 Task: Look for space in Mabopane, South Africa from 6th September, 2023 to 15th September, 2023 for 6 adults in price range Rs.8000 to Rs.12000. Place can be entire place or private room with 6 bedrooms having 6 beds and 6 bathrooms. Property type can be house, flat, guest house. Amenities needed are: wifi, TV, free parkinig on premises, gym, breakfast. Booking option can be shelf check-in. Required host language is English.
Action: Mouse moved to (489, 123)
Screenshot: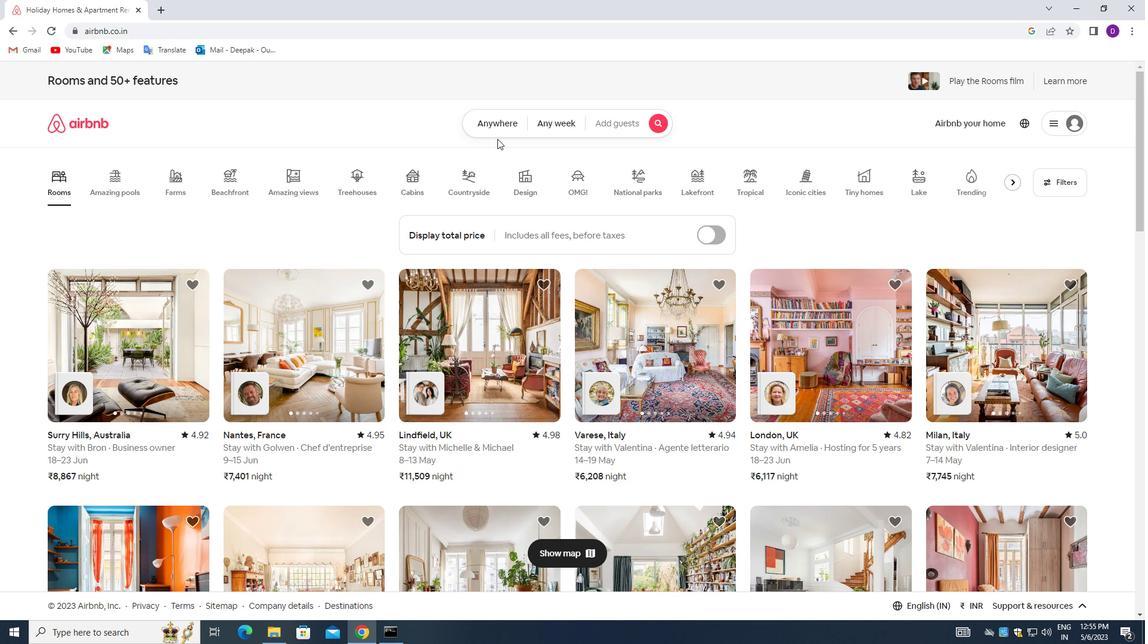 
Action: Mouse pressed left at (489, 123)
Screenshot: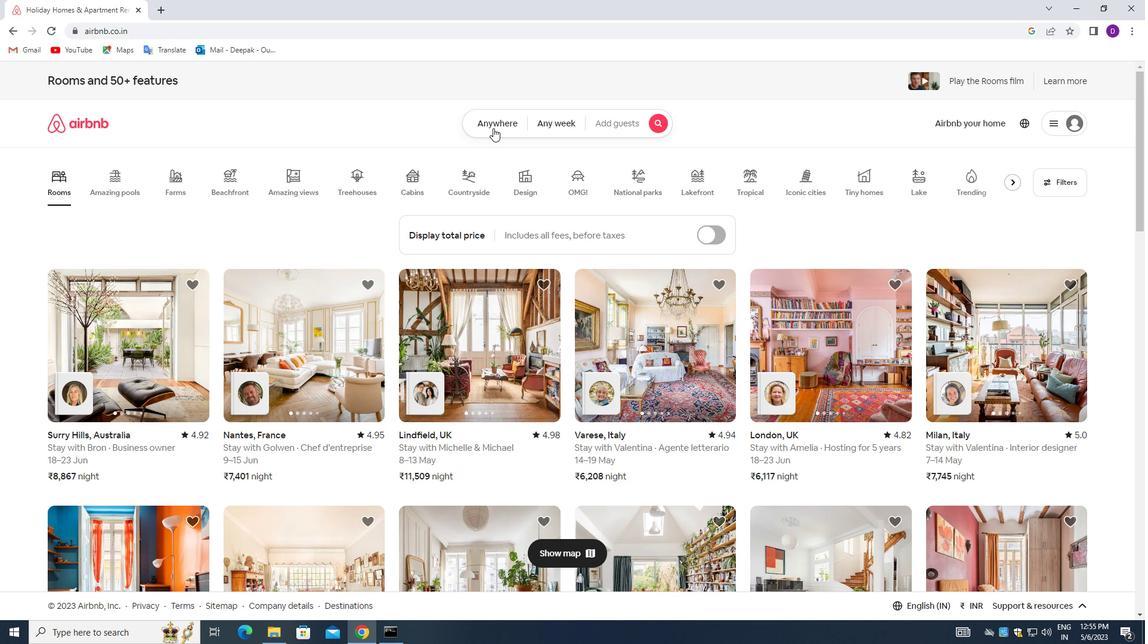 
Action: Mouse moved to (429, 172)
Screenshot: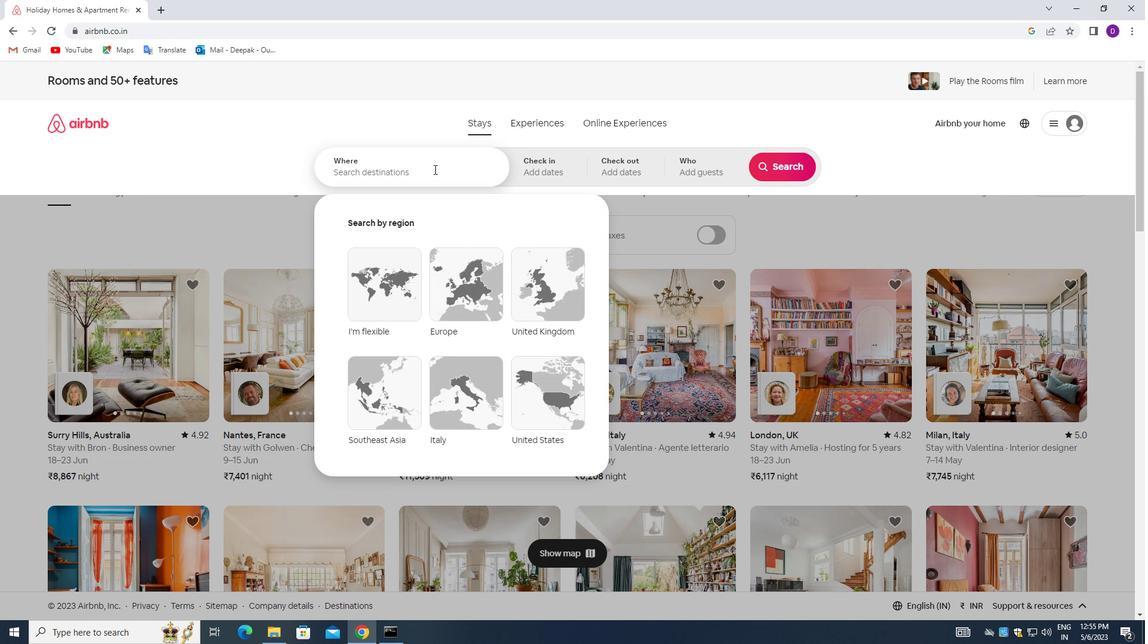 
Action: Mouse pressed left at (429, 172)
Screenshot: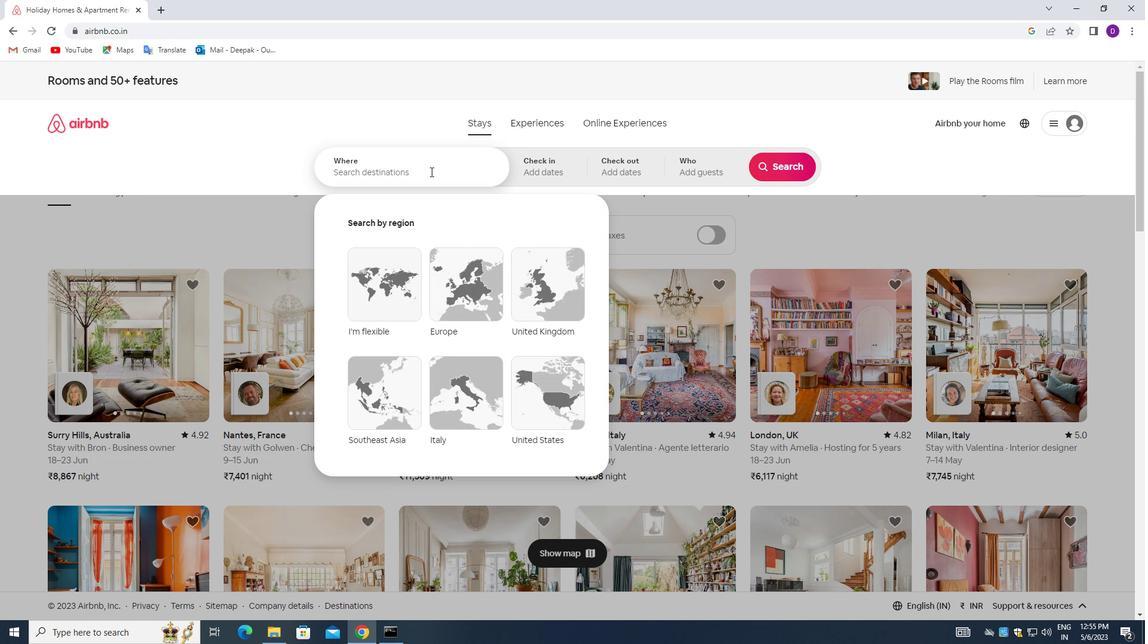 
Action: Mouse moved to (263, 254)
Screenshot: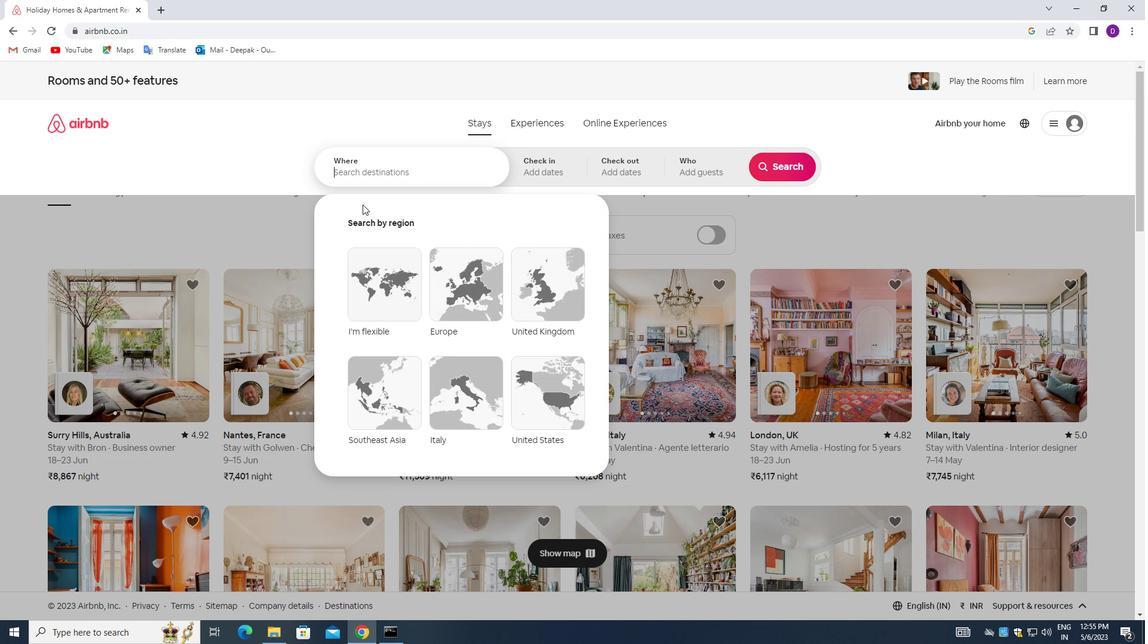 
Action: Key pressed <Key.shift>MABOPANE,<Key.space><Key.shift_r>SOUTH<Key.space><Key.shift_r>AFRICA<Key.down><Key.enter>
Screenshot: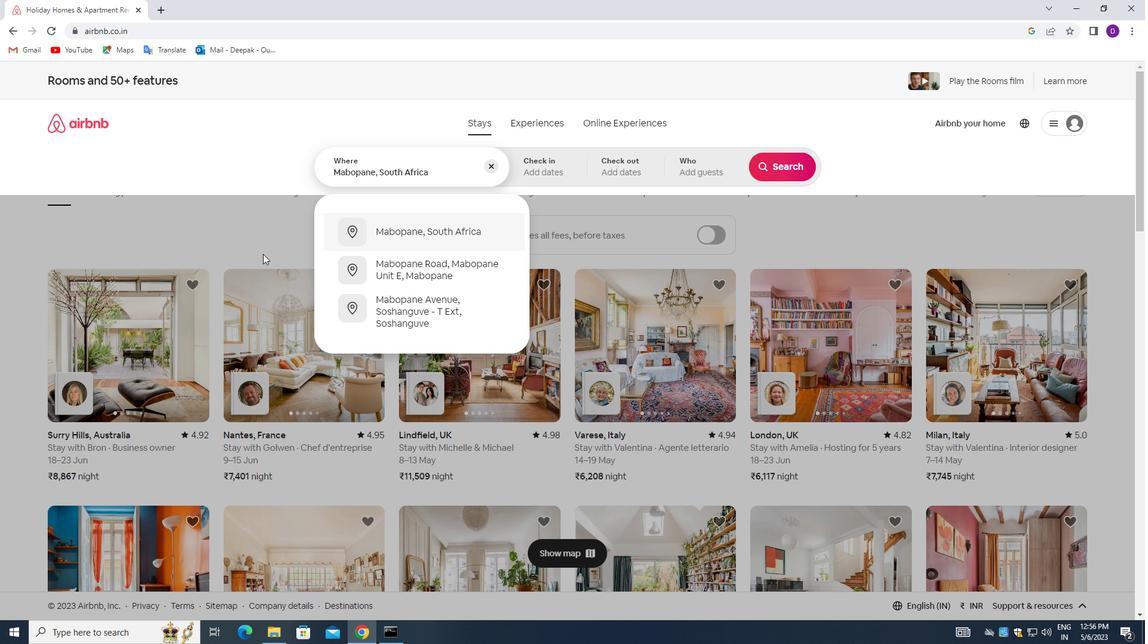 
Action: Mouse moved to (777, 263)
Screenshot: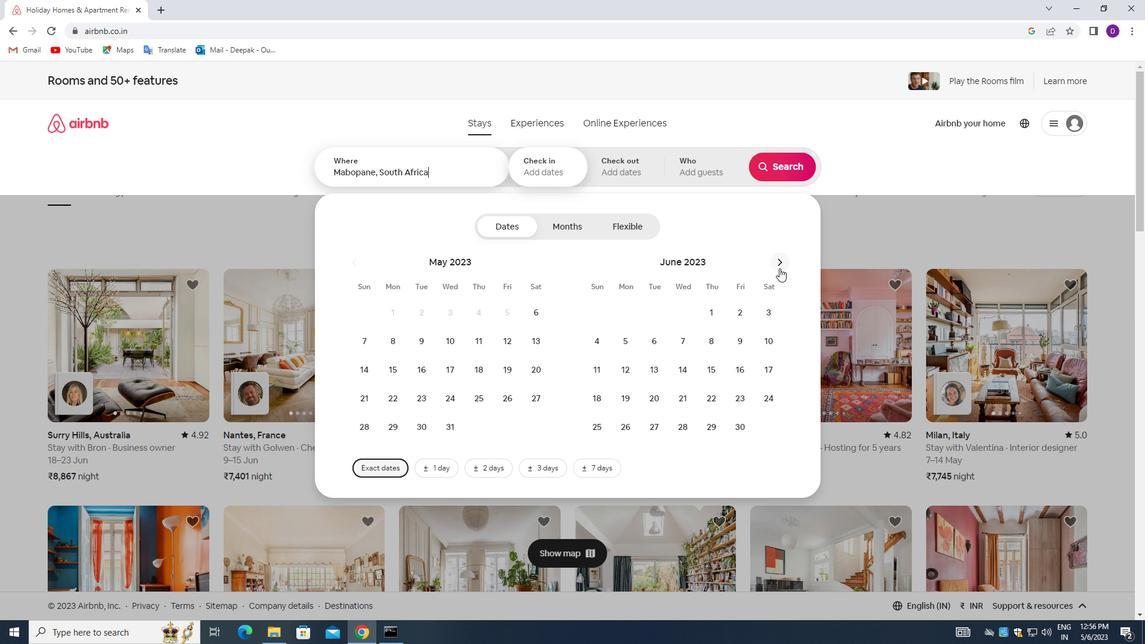 
Action: Mouse pressed left at (777, 263)
Screenshot: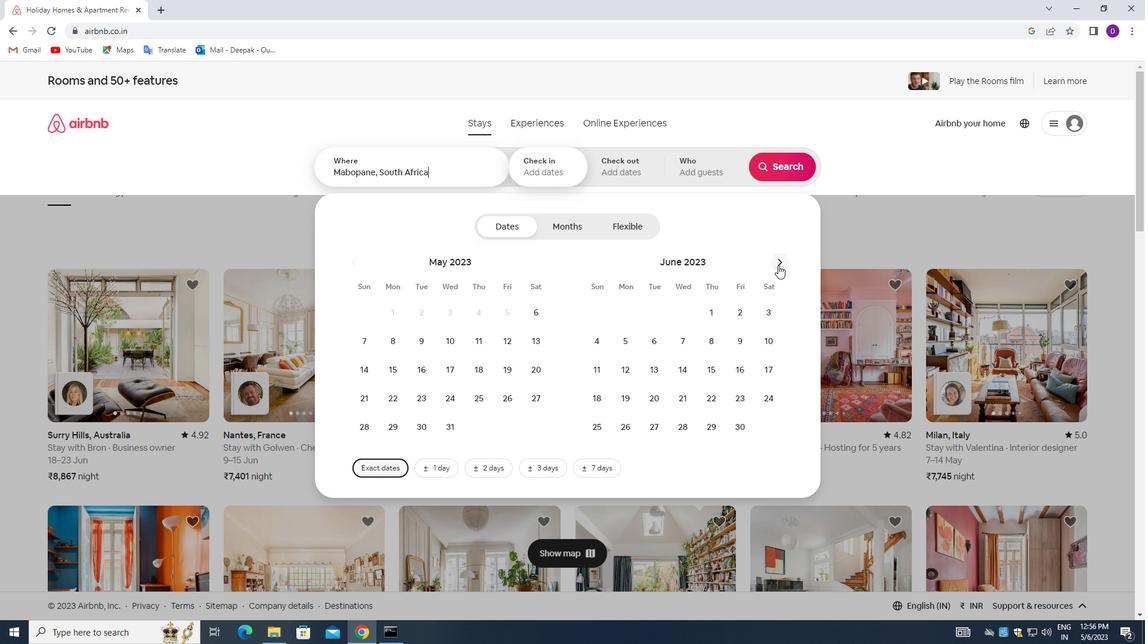 
Action: Mouse pressed left at (777, 263)
Screenshot: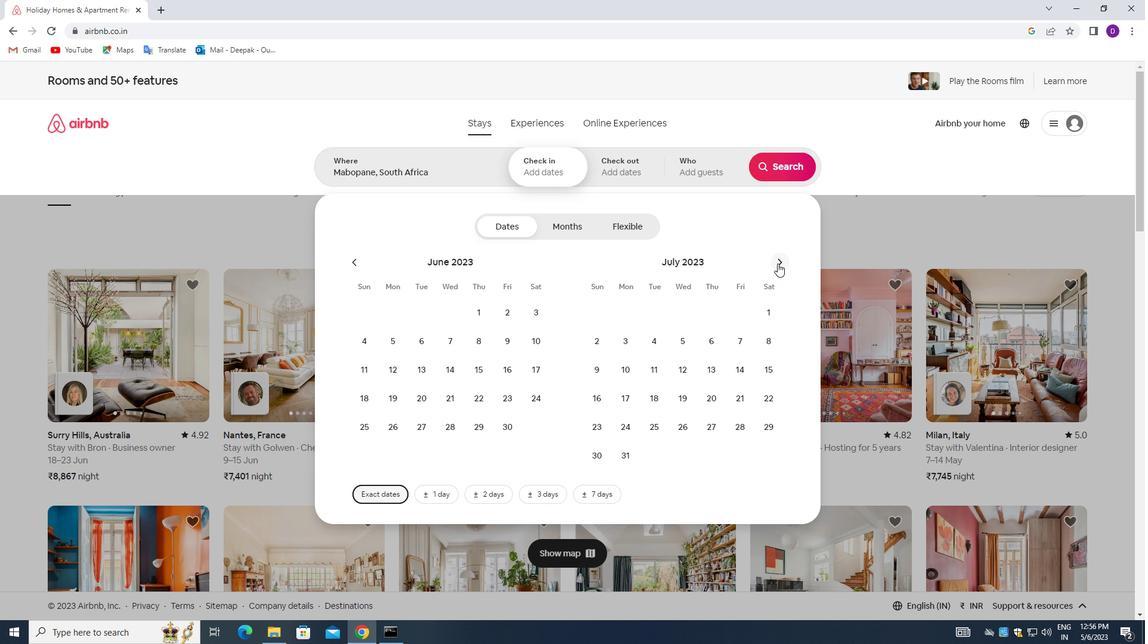 
Action: Mouse pressed left at (777, 263)
Screenshot: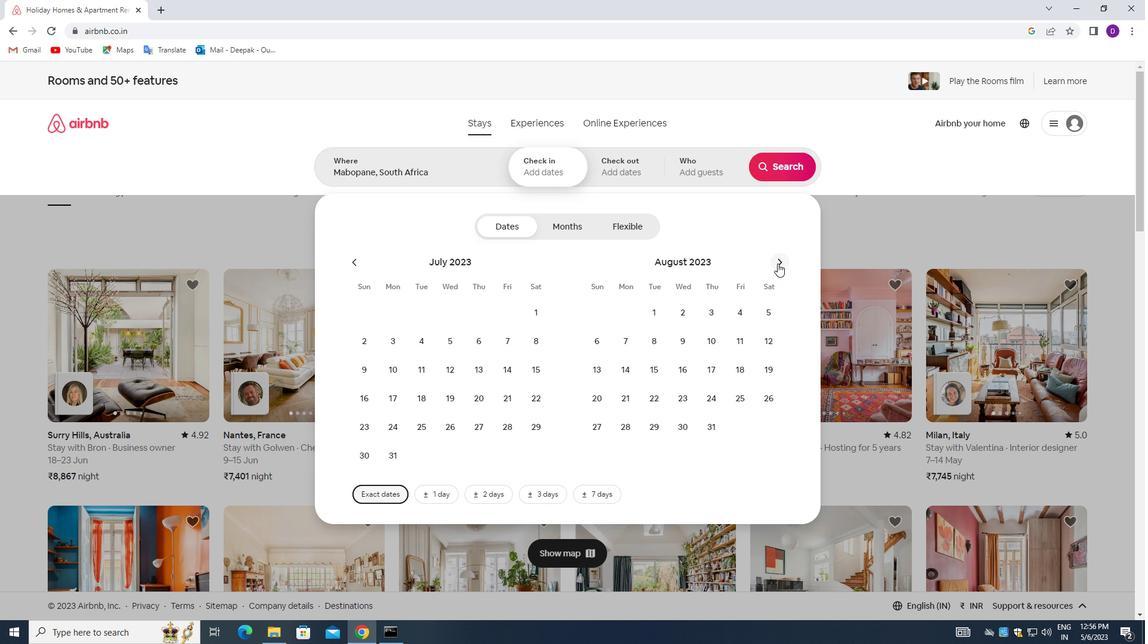 
Action: Mouse moved to (687, 345)
Screenshot: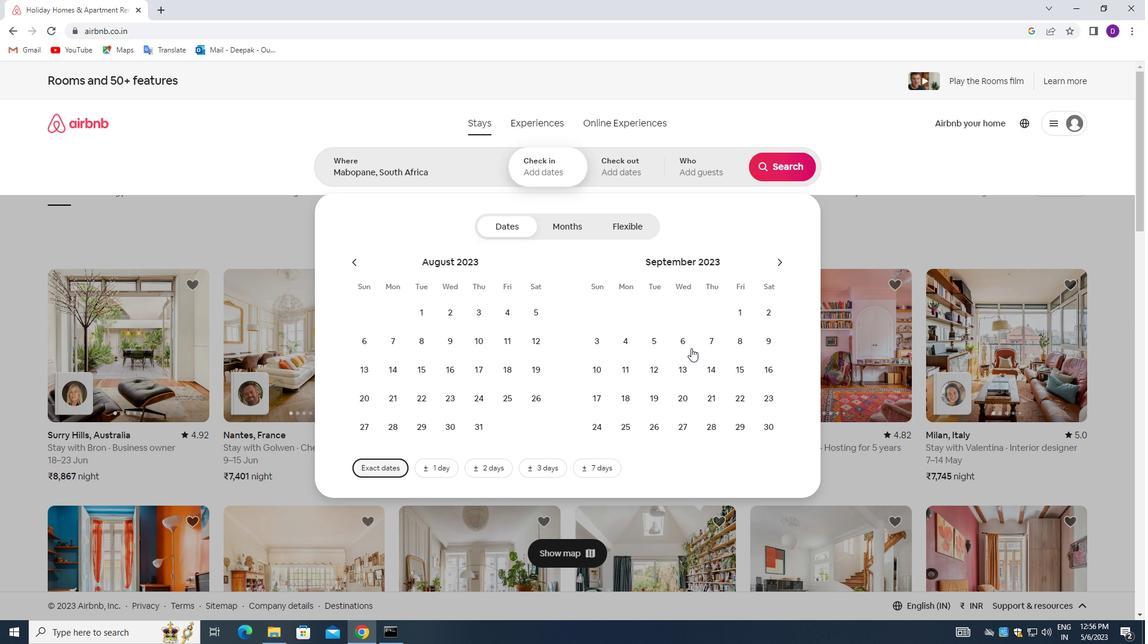 
Action: Mouse pressed left at (687, 345)
Screenshot: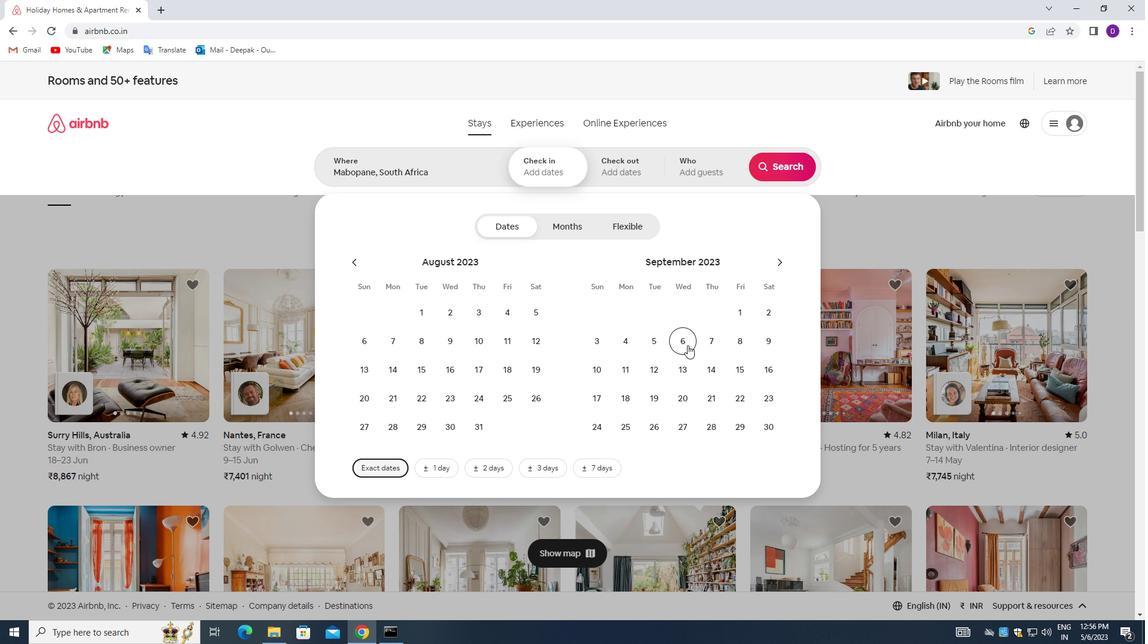 
Action: Mouse moved to (739, 365)
Screenshot: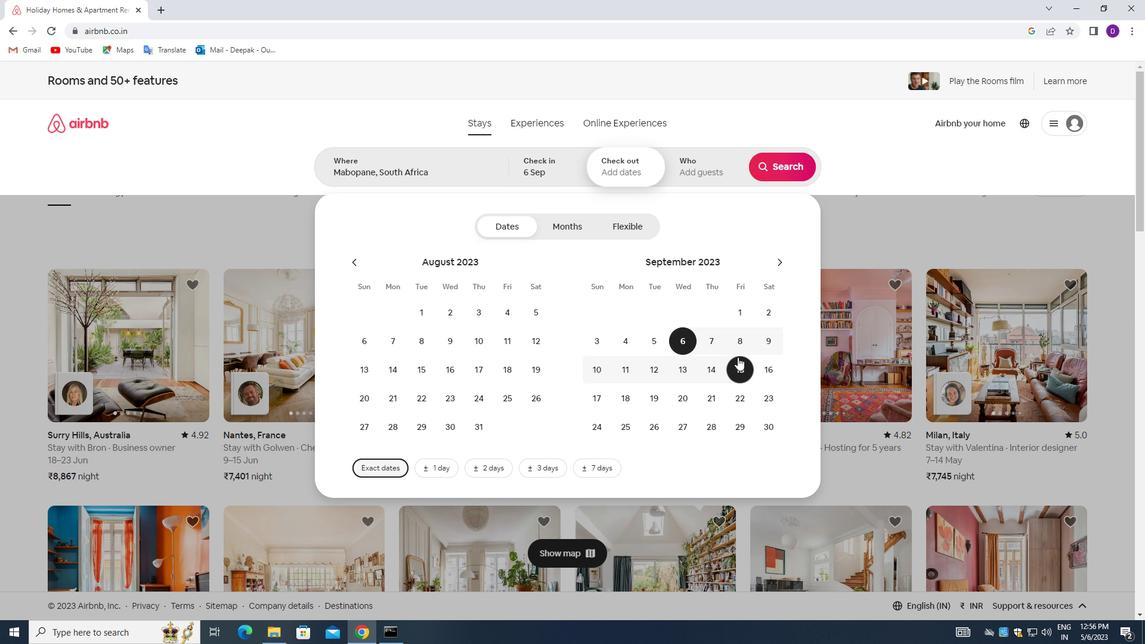 
Action: Mouse pressed left at (739, 365)
Screenshot: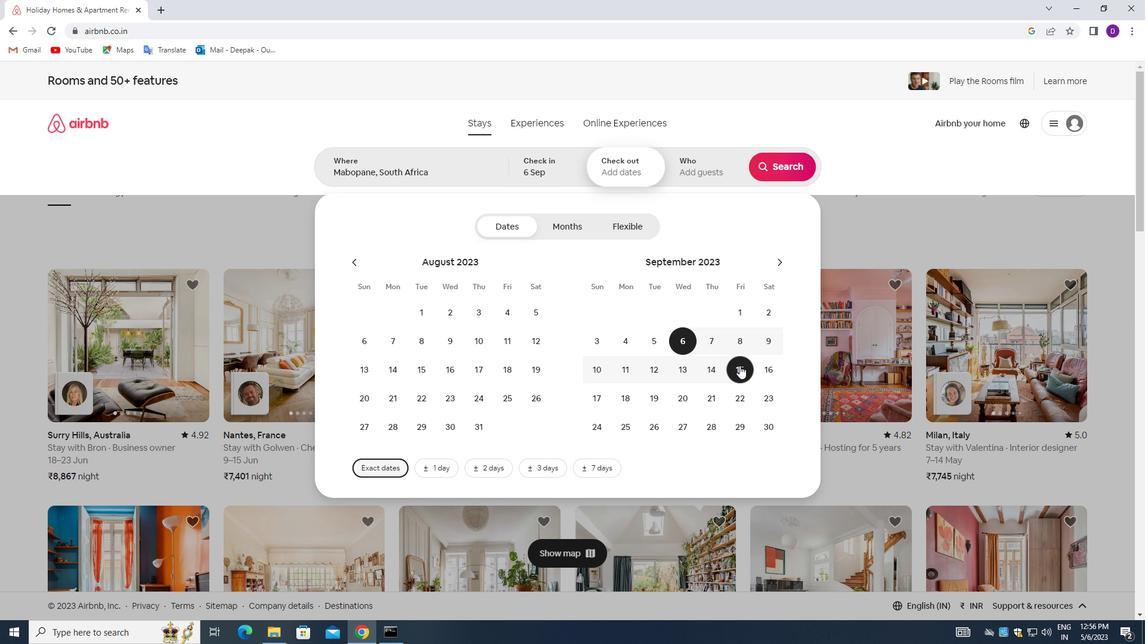 
Action: Mouse moved to (688, 171)
Screenshot: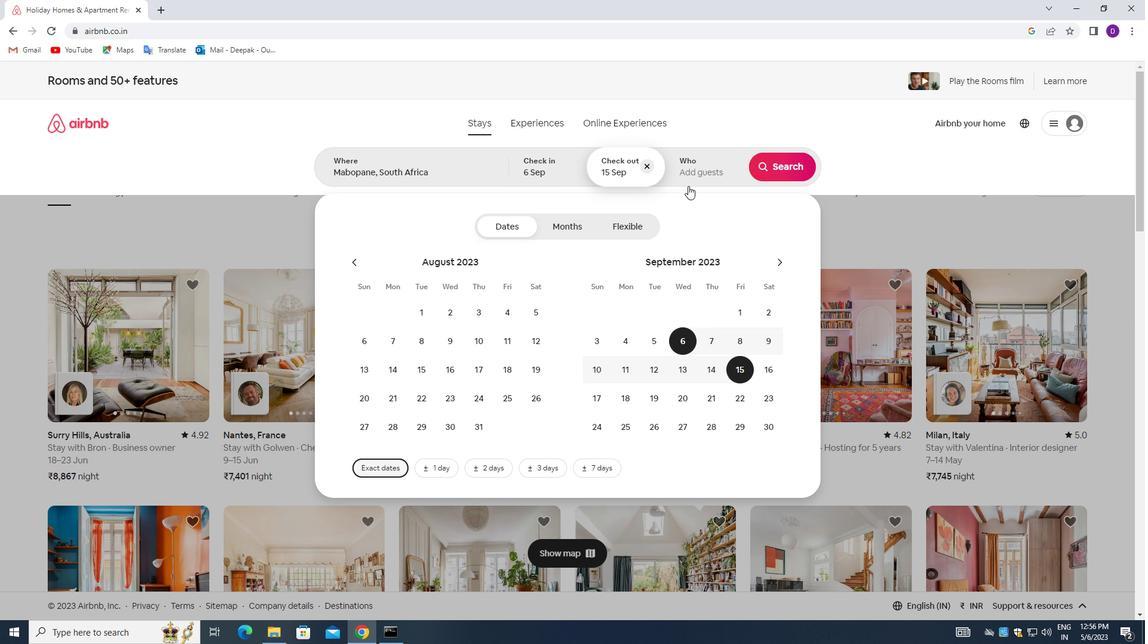 
Action: Mouse pressed left at (688, 171)
Screenshot: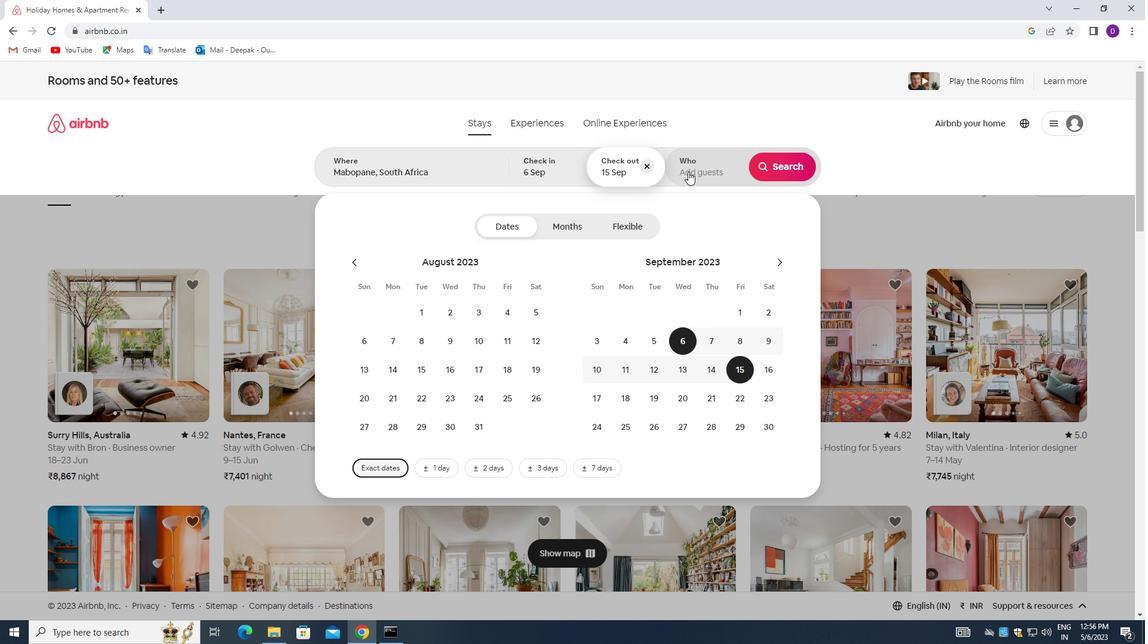 
Action: Mouse moved to (786, 229)
Screenshot: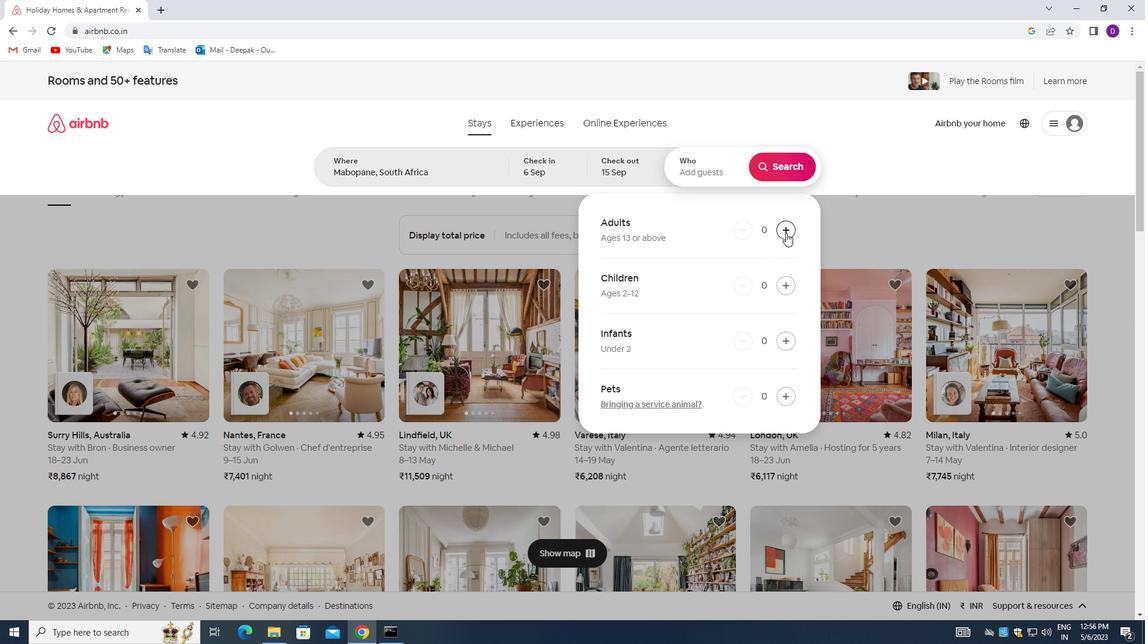 
Action: Mouse pressed left at (786, 229)
Screenshot: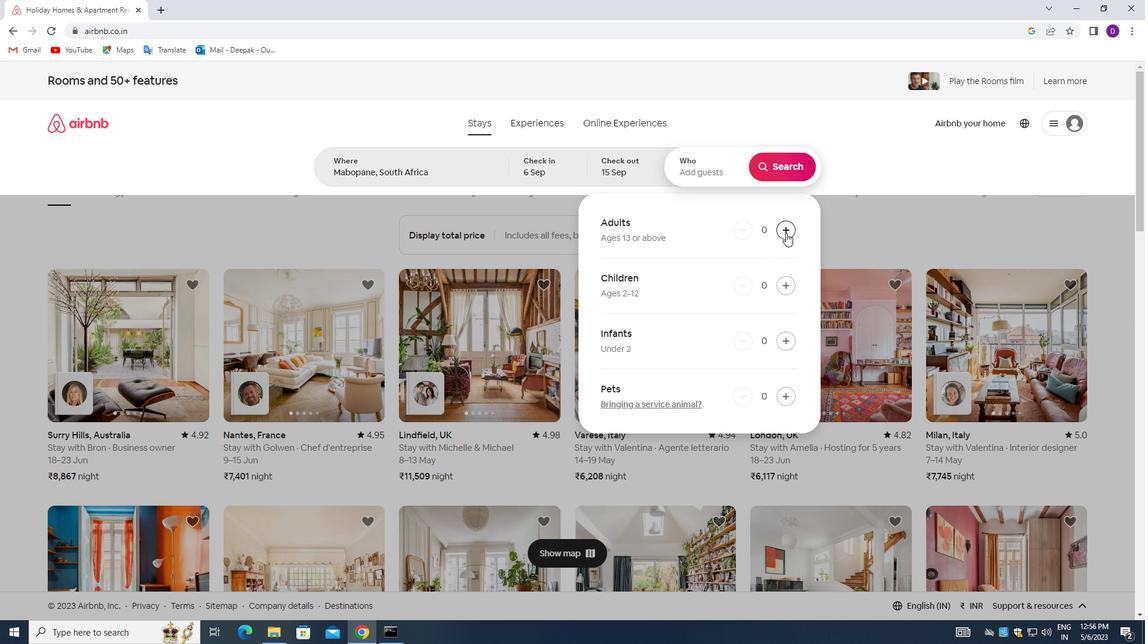 
Action: Mouse moved to (786, 229)
Screenshot: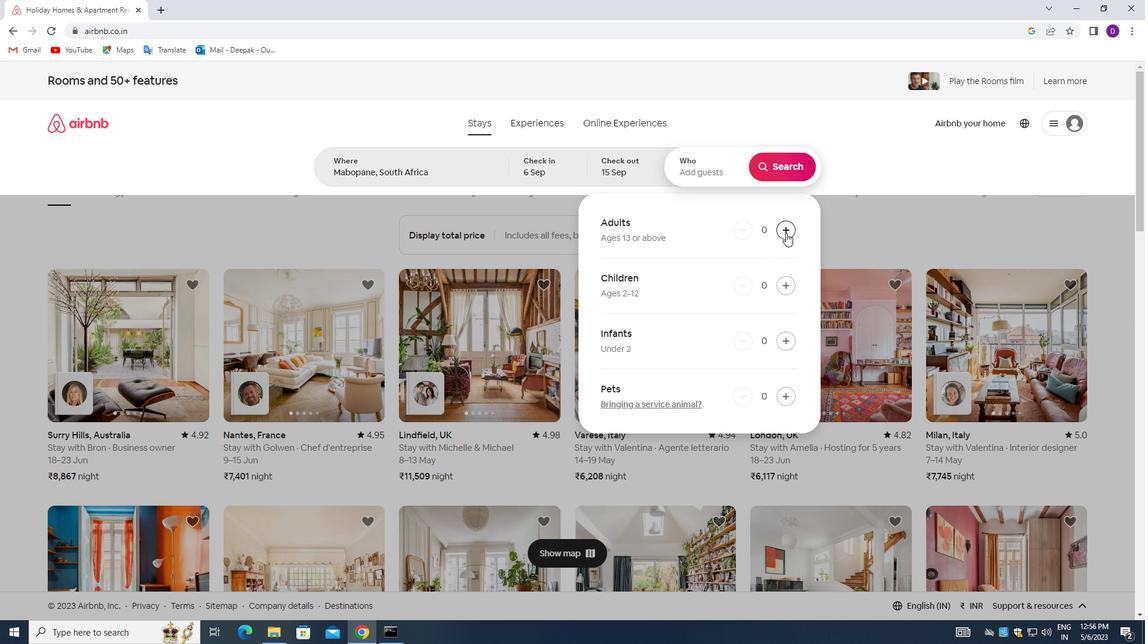 
Action: Mouse pressed left at (786, 229)
Screenshot: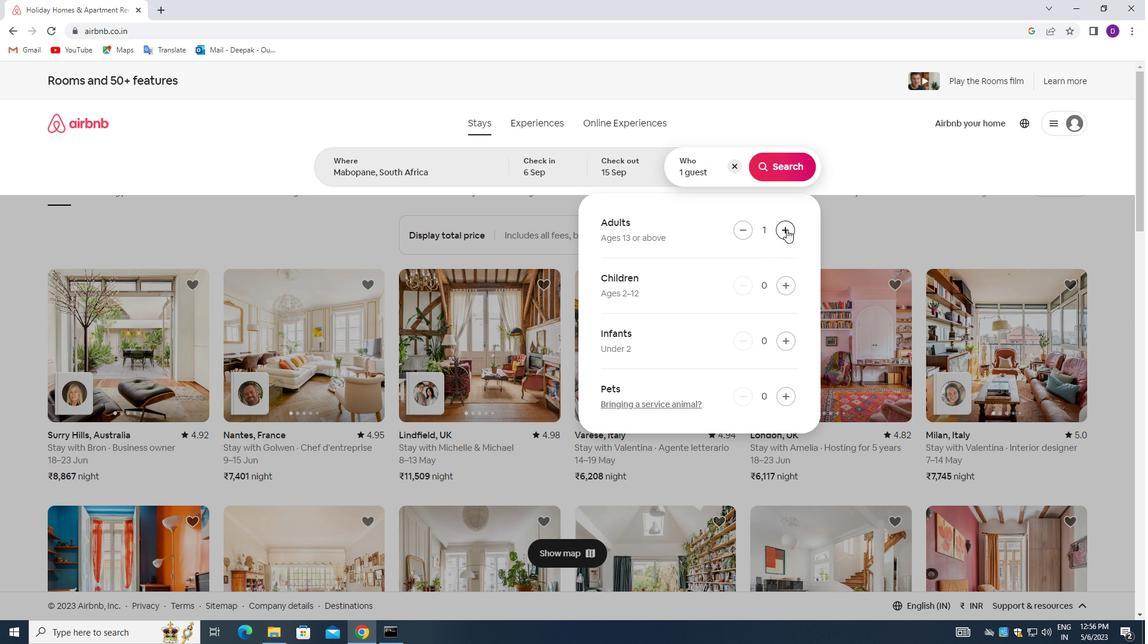 
Action: Mouse pressed left at (786, 229)
Screenshot: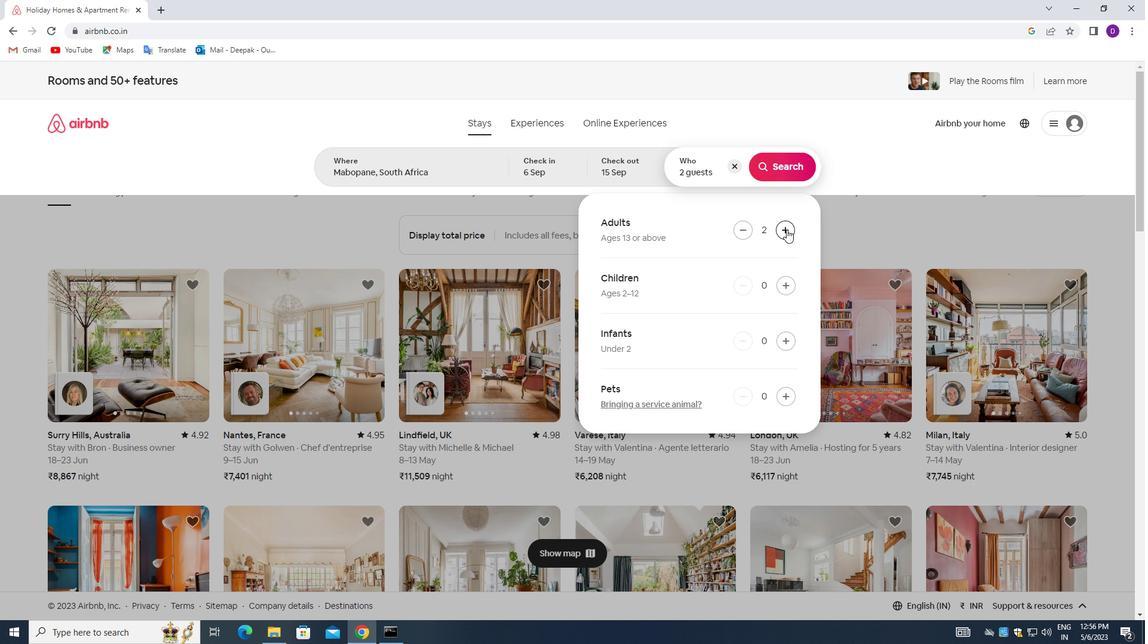 
Action: Mouse pressed left at (786, 229)
Screenshot: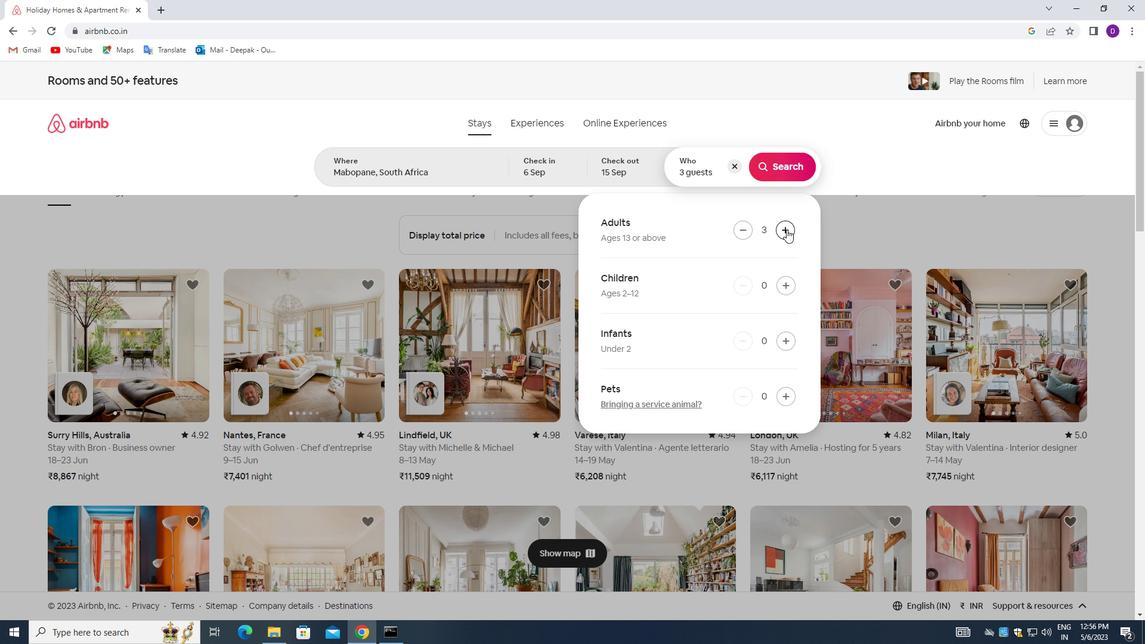 
Action: Mouse pressed left at (786, 229)
Screenshot: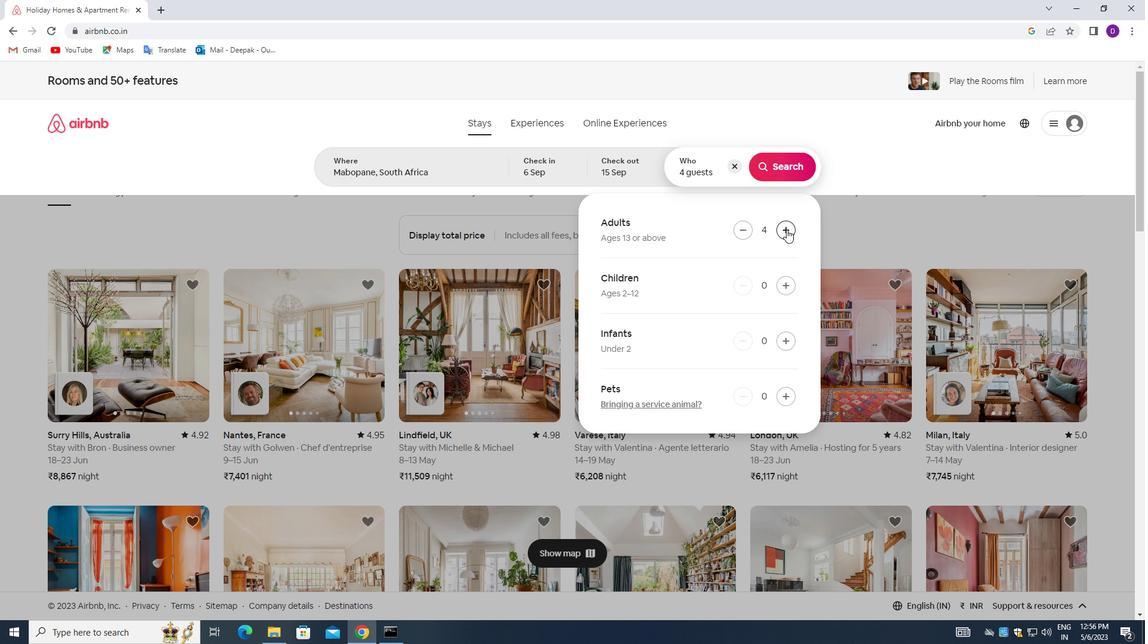 
Action: Mouse pressed left at (786, 229)
Screenshot: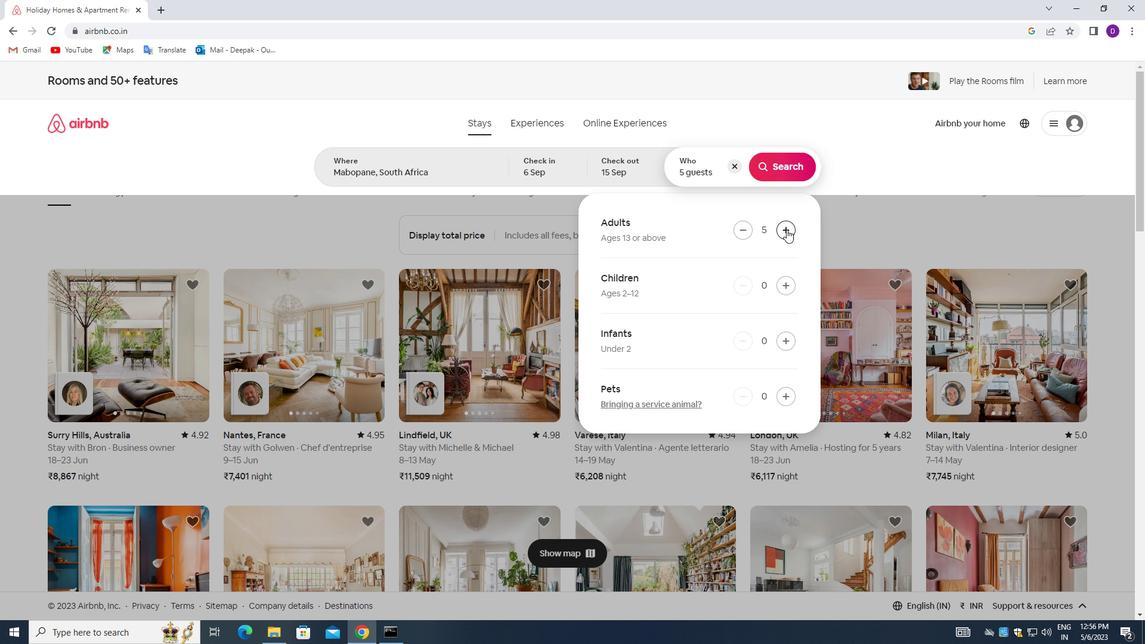 
Action: Mouse moved to (781, 173)
Screenshot: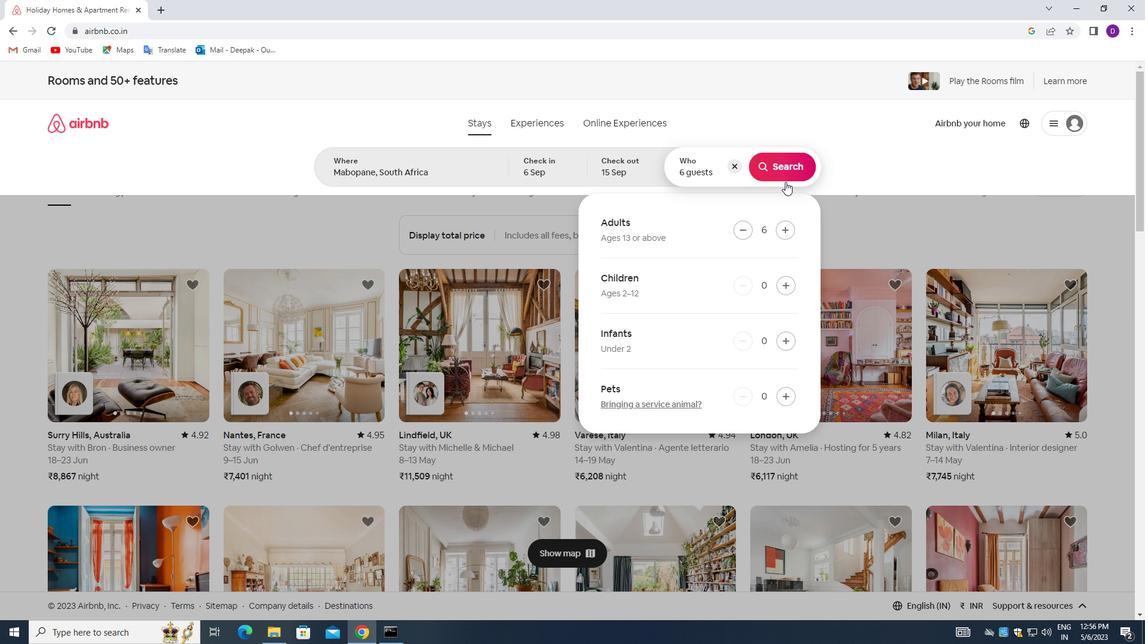 
Action: Mouse pressed left at (781, 173)
Screenshot: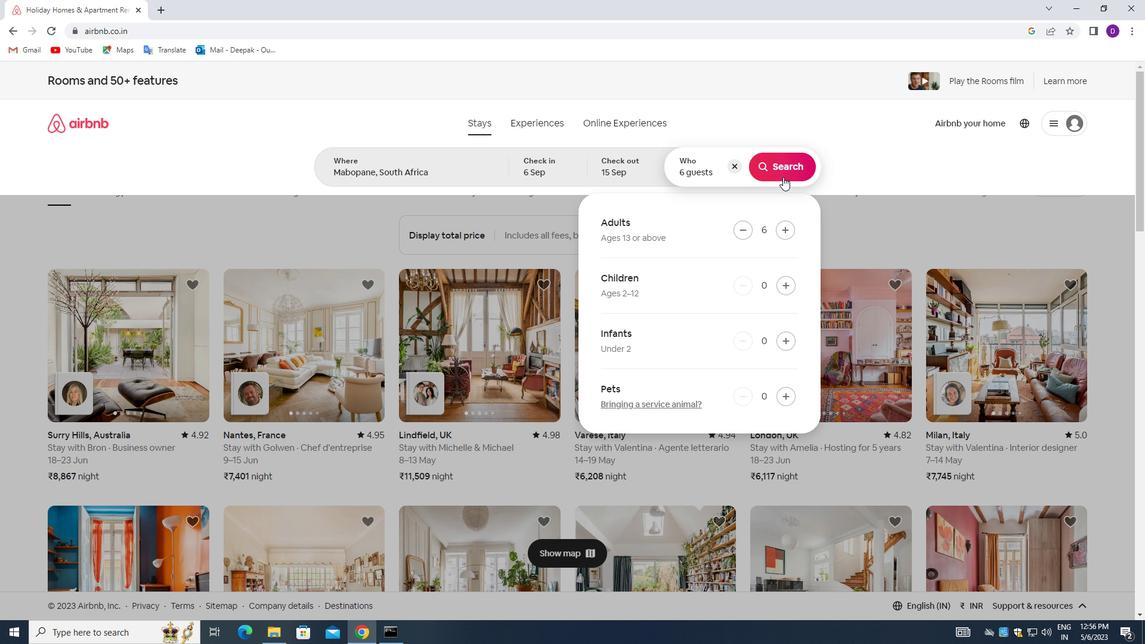 
Action: Mouse moved to (1082, 133)
Screenshot: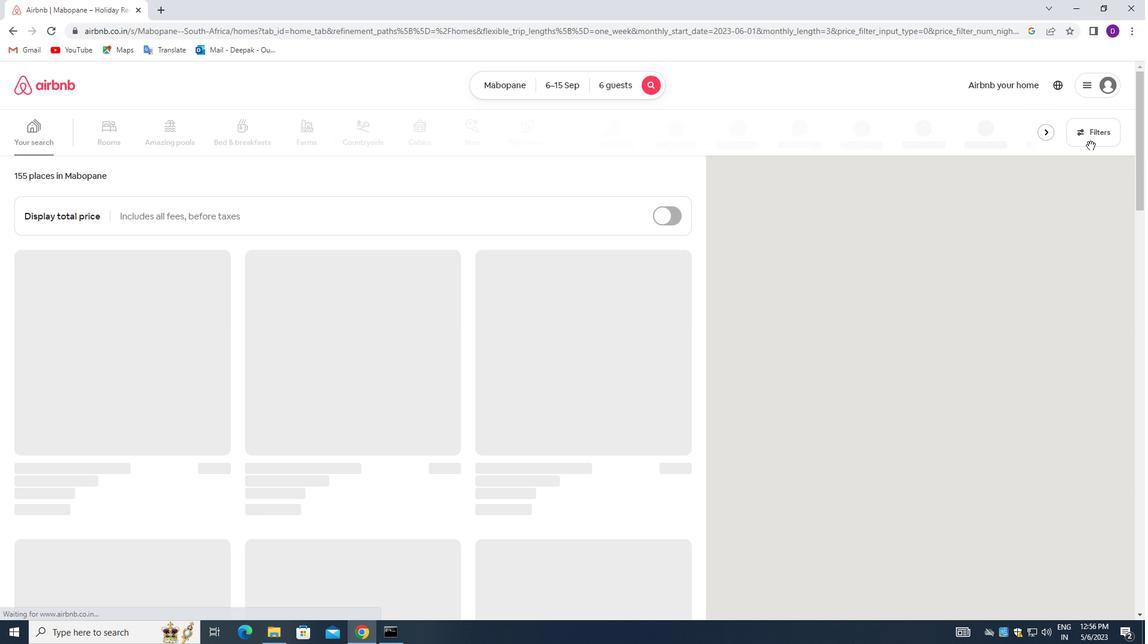
Action: Mouse pressed left at (1082, 133)
Screenshot: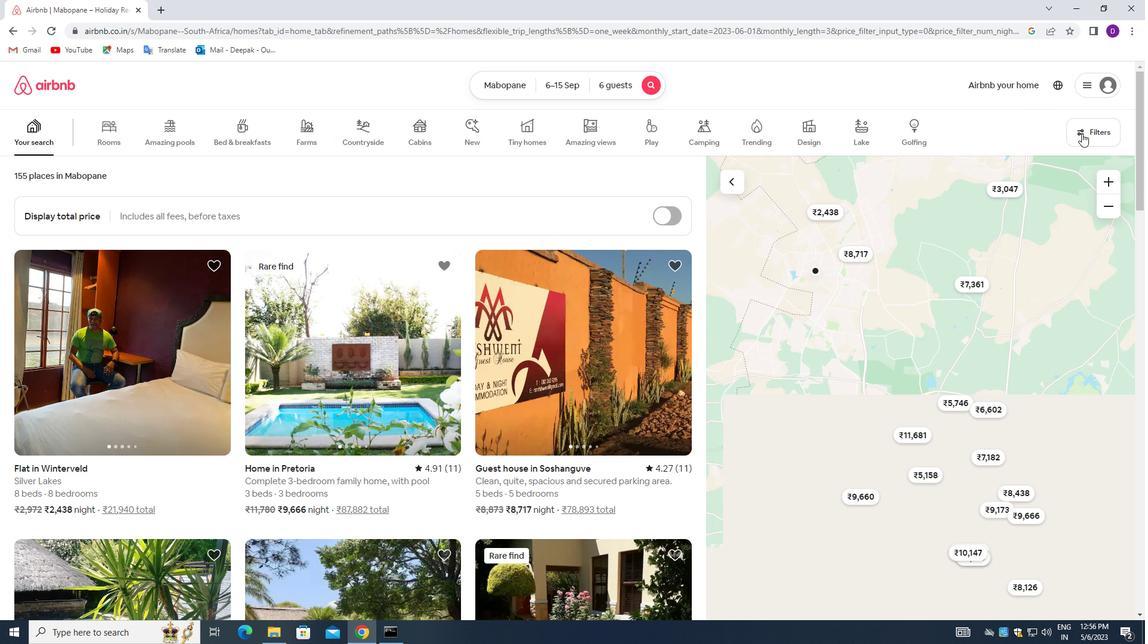 
Action: Mouse moved to (427, 430)
Screenshot: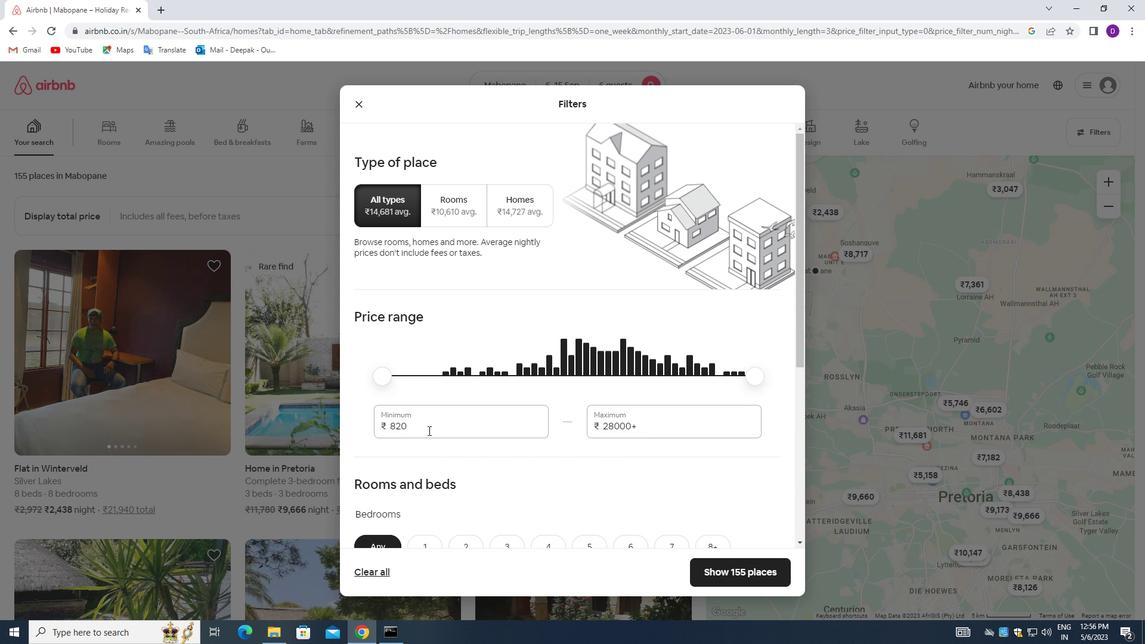 
Action: Mouse pressed left at (427, 430)
Screenshot: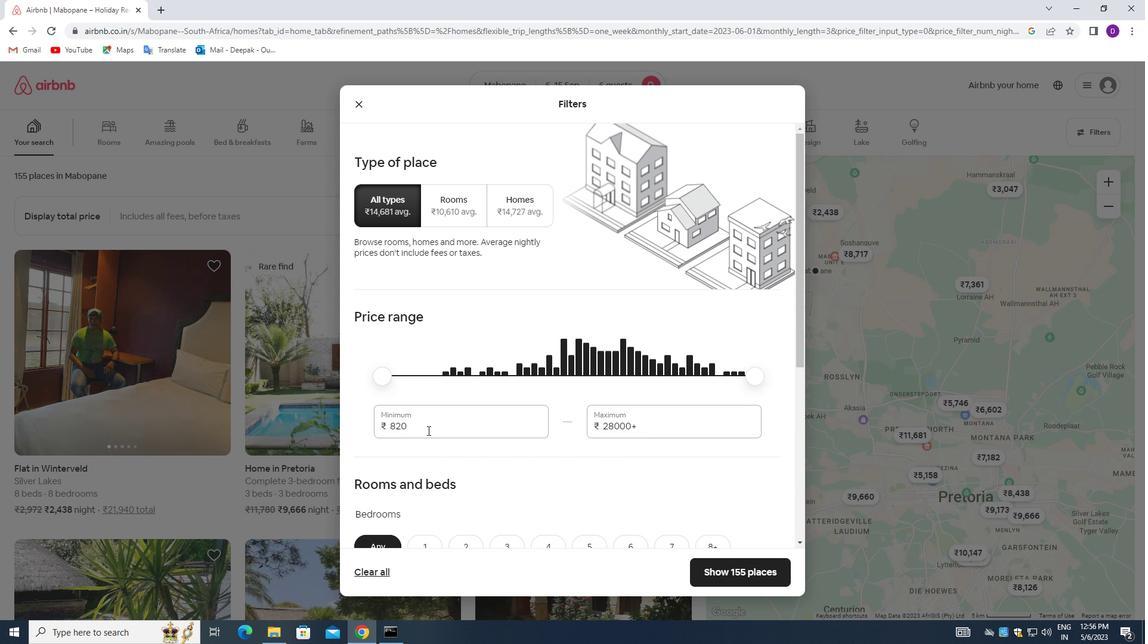 
Action: Mouse pressed left at (427, 430)
Screenshot: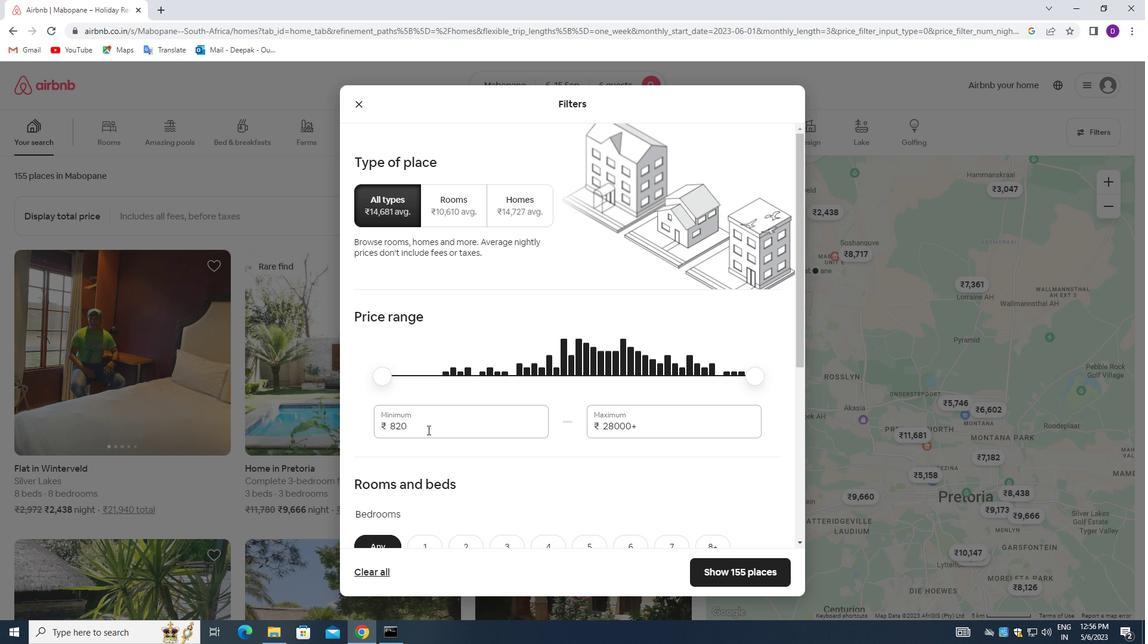 
Action: Key pressed 8000<Key.tab>12000
Screenshot: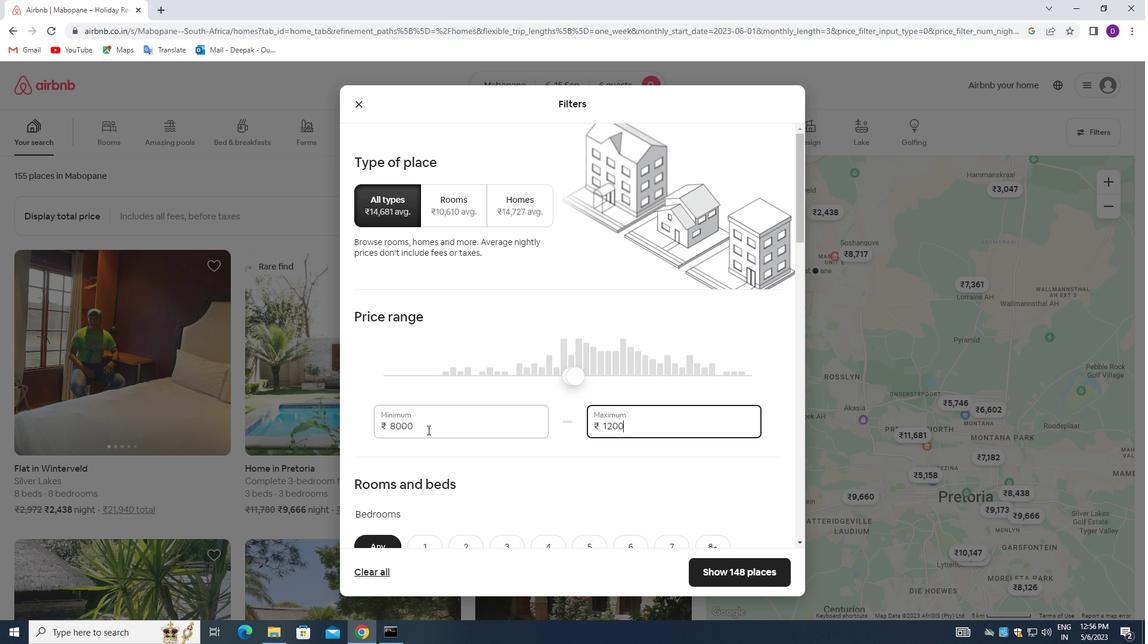 
Action: Mouse moved to (448, 459)
Screenshot: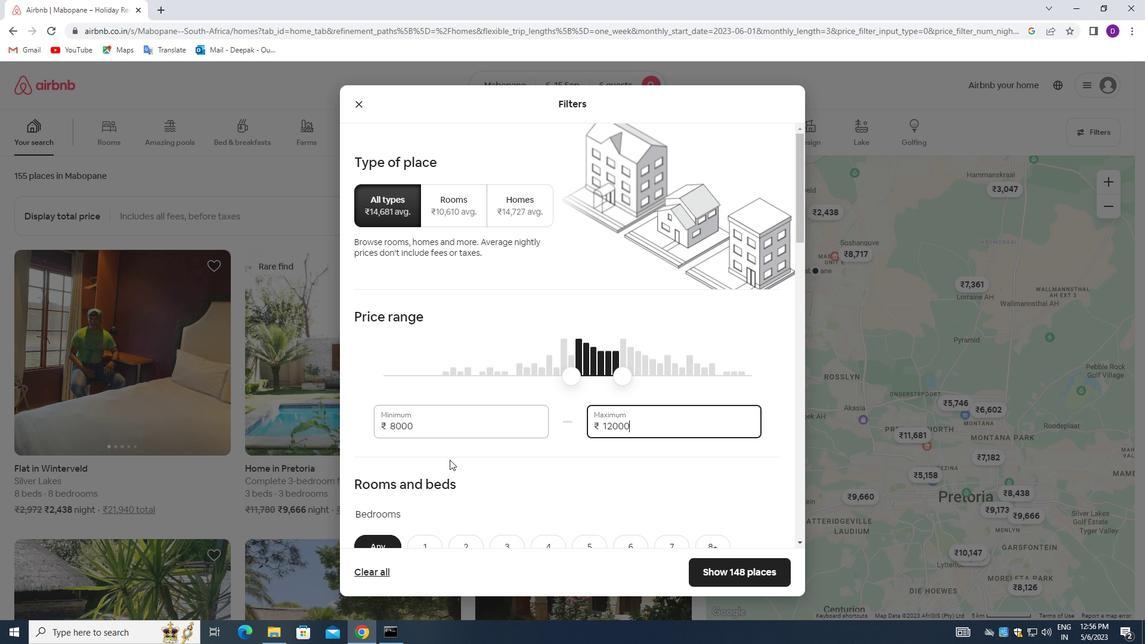 
Action: Mouse scrolled (448, 459) with delta (0, 0)
Screenshot: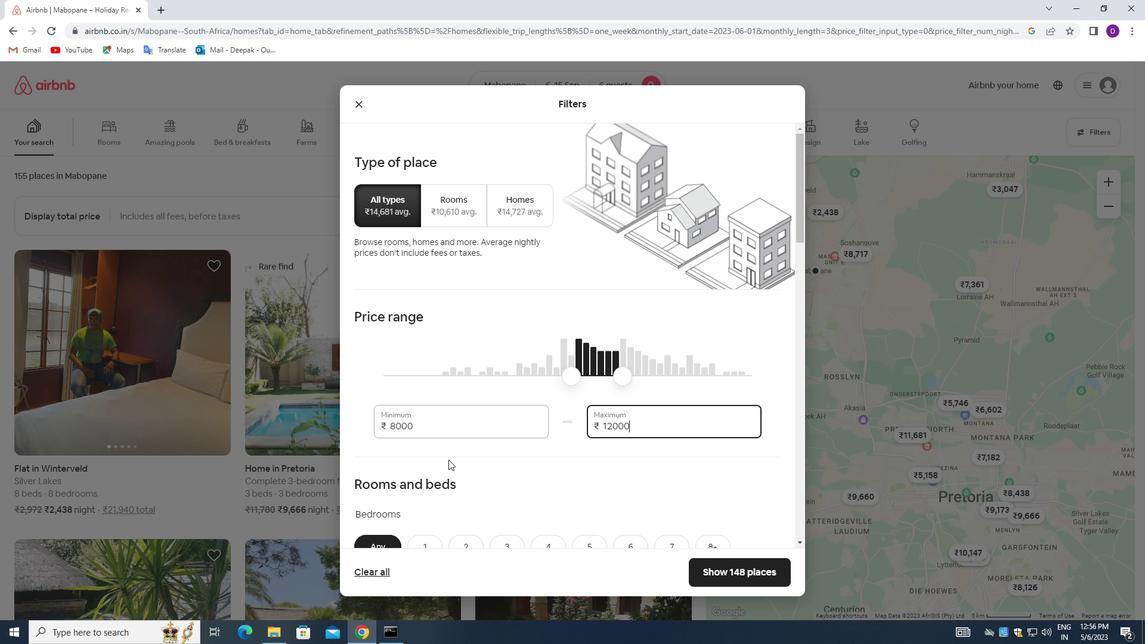 
Action: Mouse scrolled (448, 459) with delta (0, 0)
Screenshot: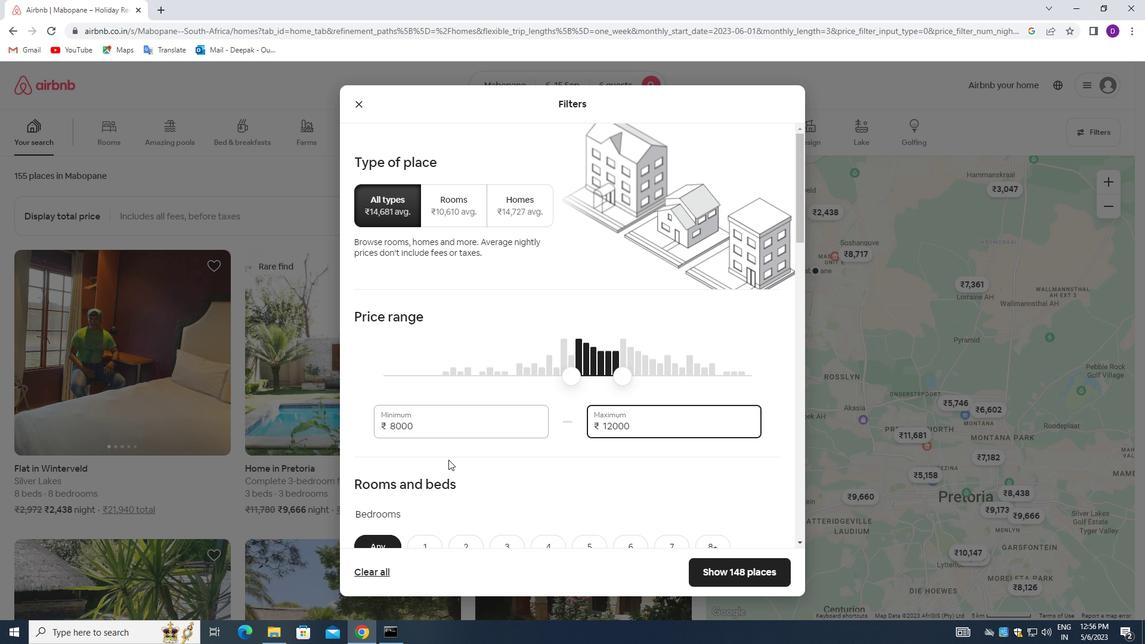 
Action: Mouse scrolled (448, 459) with delta (0, 0)
Screenshot: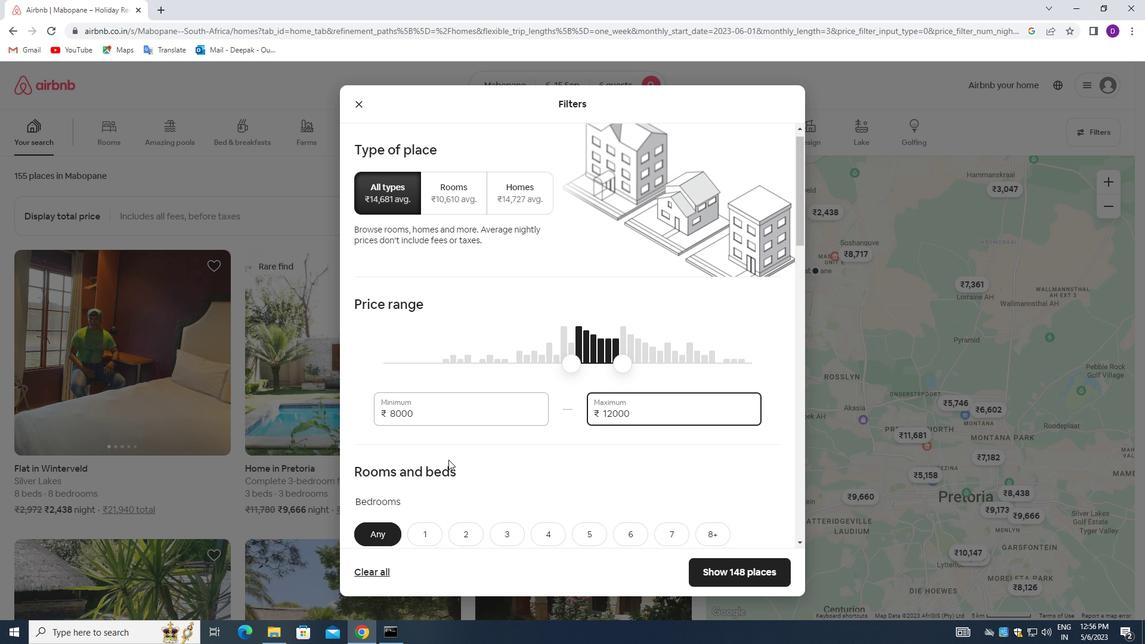 
Action: Mouse moved to (635, 375)
Screenshot: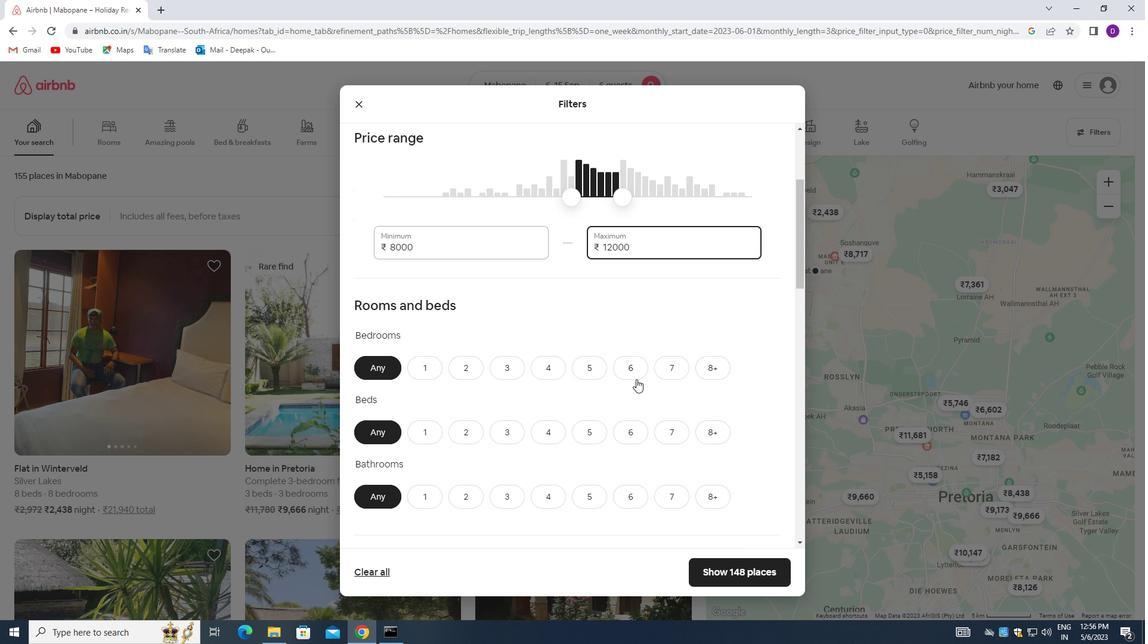 
Action: Mouse pressed left at (635, 375)
Screenshot: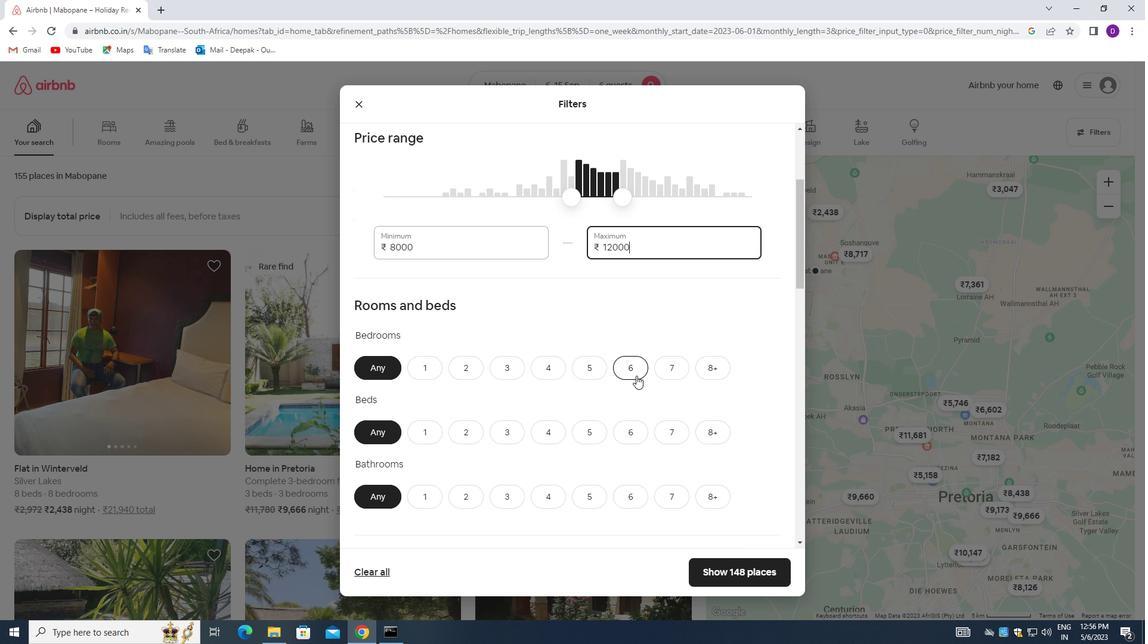
Action: Mouse moved to (632, 434)
Screenshot: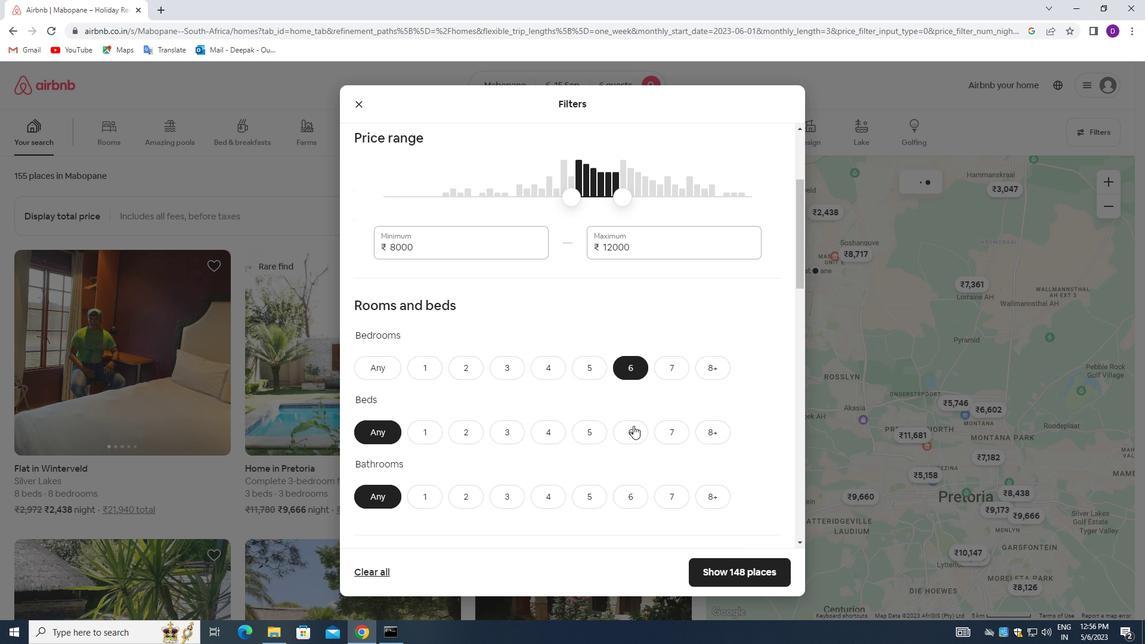 
Action: Mouse pressed left at (632, 434)
Screenshot: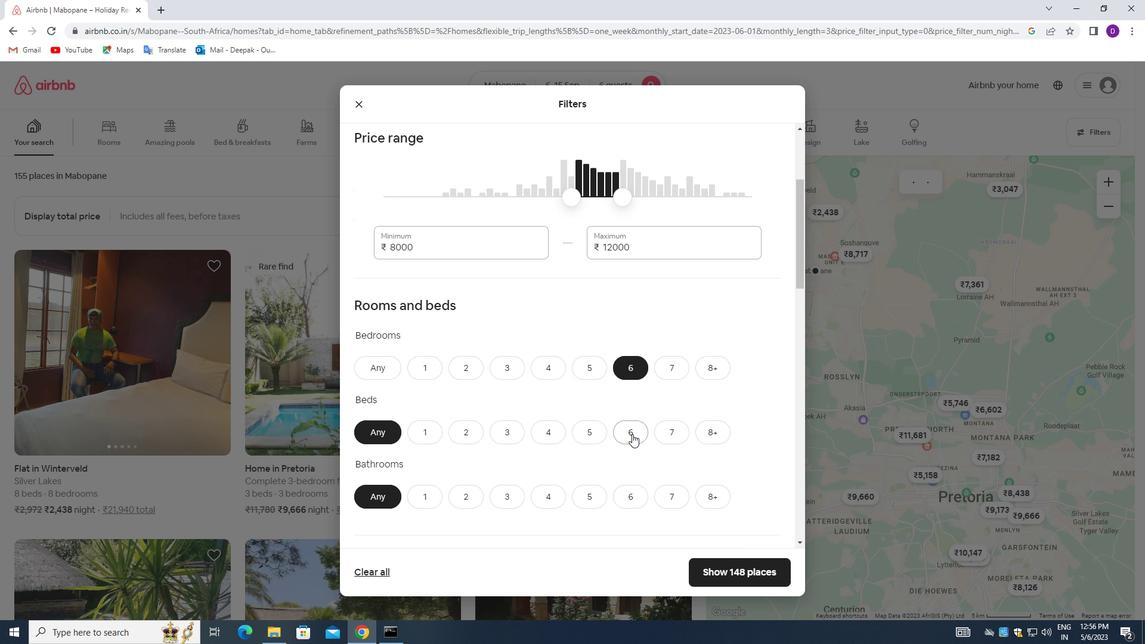 
Action: Mouse moved to (632, 495)
Screenshot: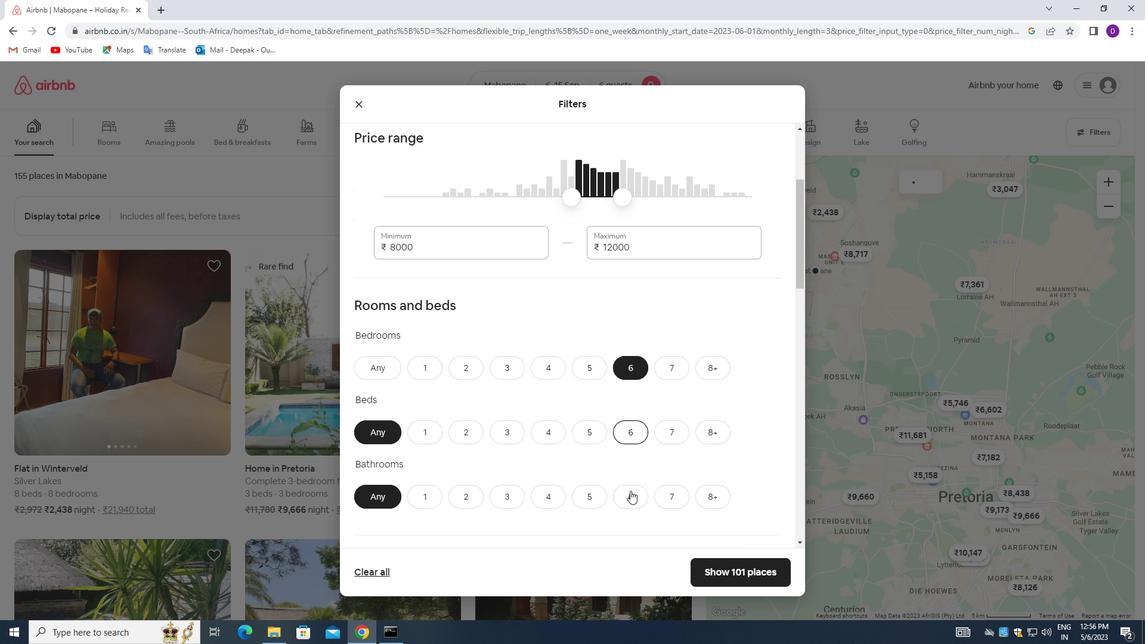 
Action: Mouse pressed left at (632, 495)
Screenshot: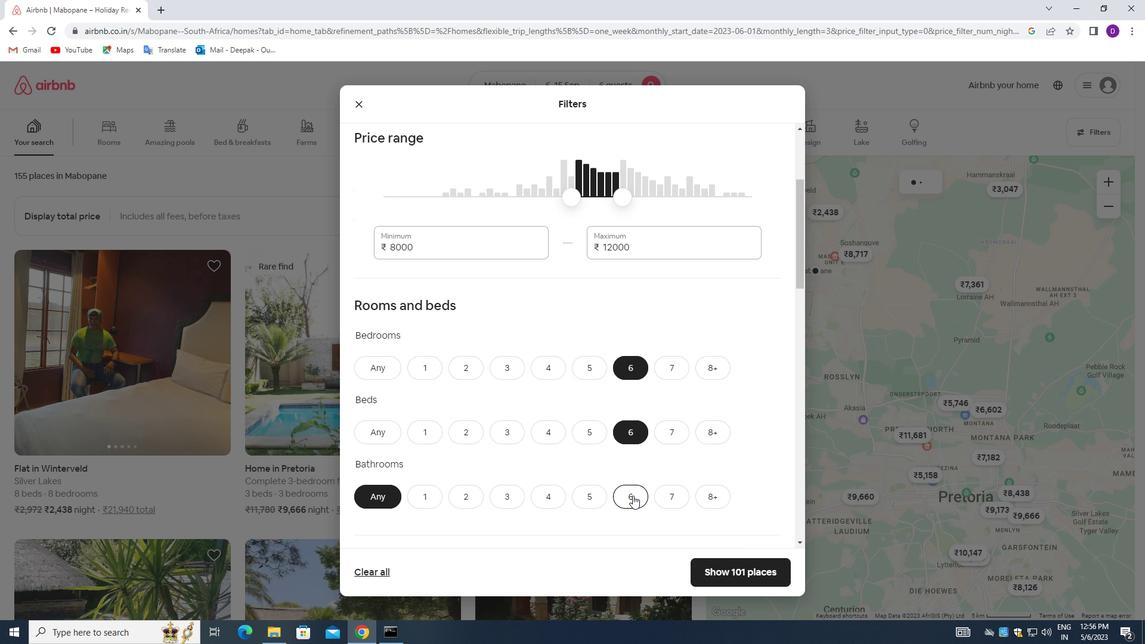 
Action: Mouse moved to (622, 376)
Screenshot: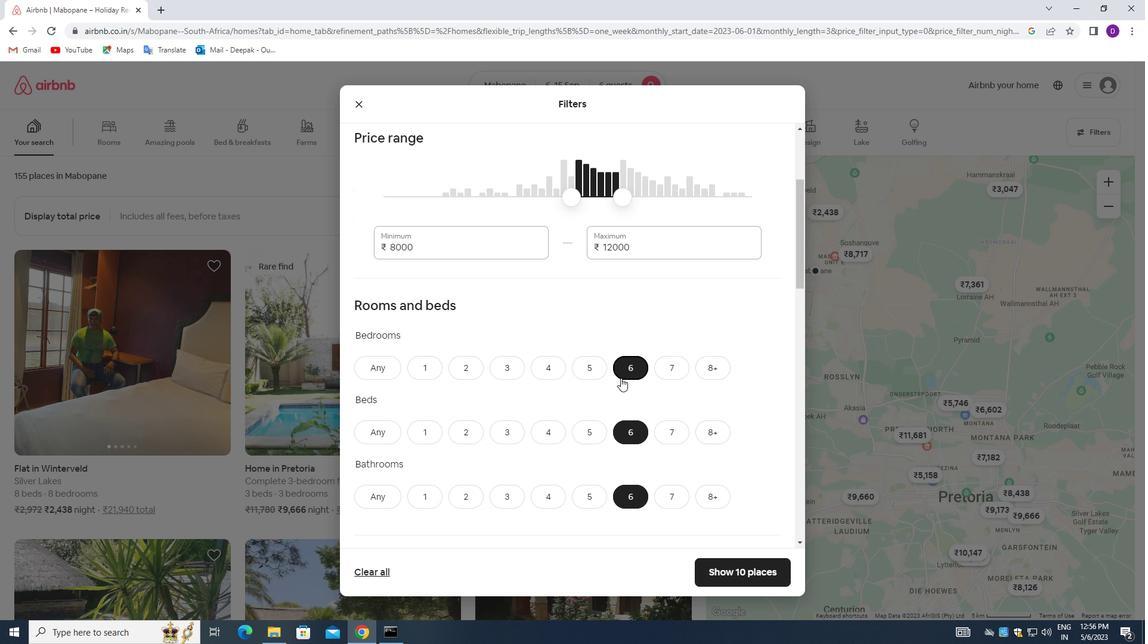 
Action: Mouse scrolled (622, 375) with delta (0, 0)
Screenshot: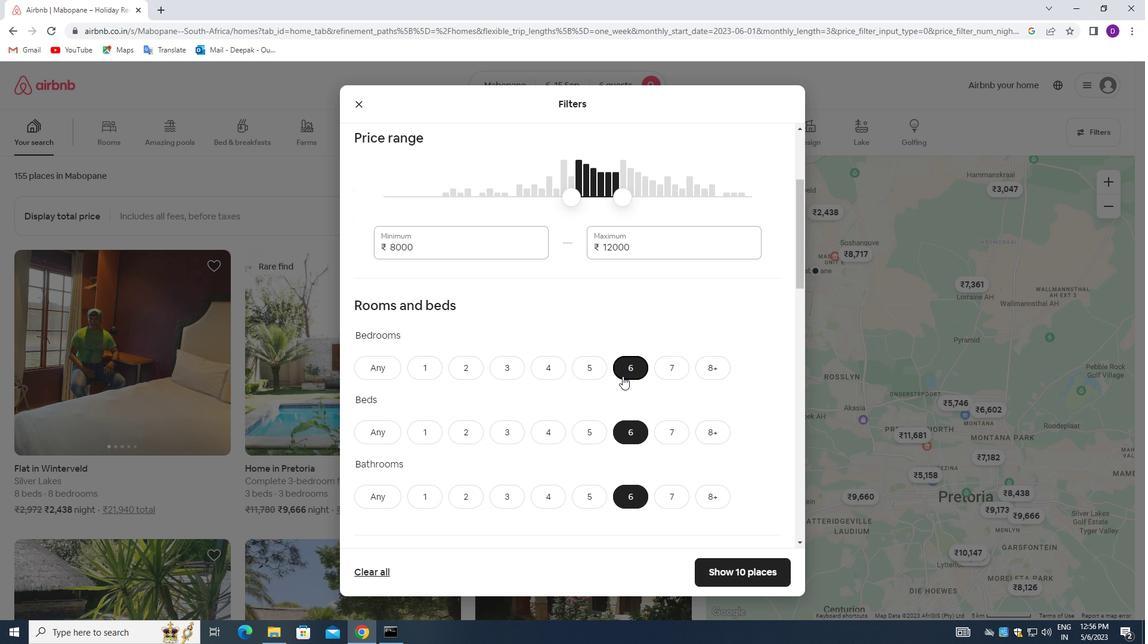 
Action: Mouse scrolled (622, 375) with delta (0, 0)
Screenshot: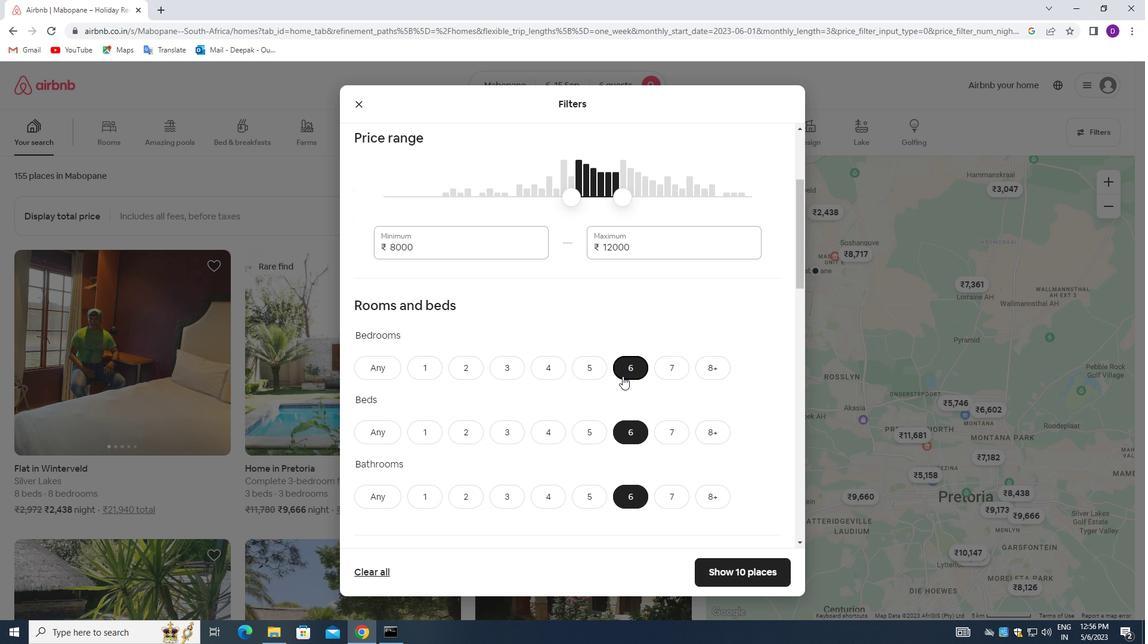 
Action: Mouse scrolled (622, 375) with delta (0, 0)
Screenshot: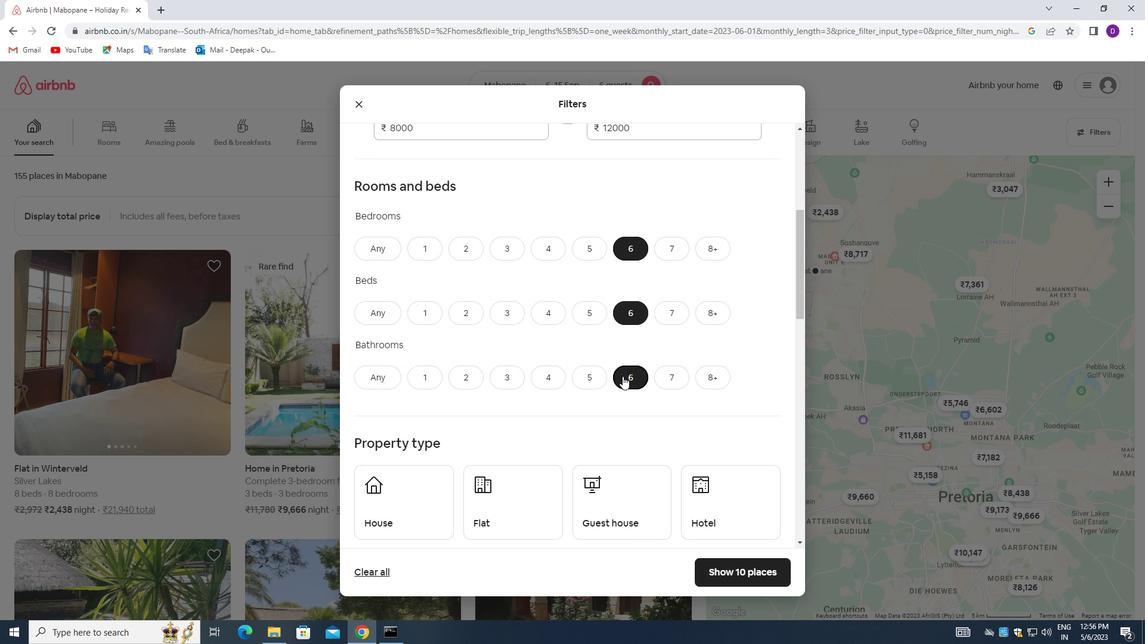 
Action: Mouse scrolled (622, 375) with delta (0, 0)
Screenshot: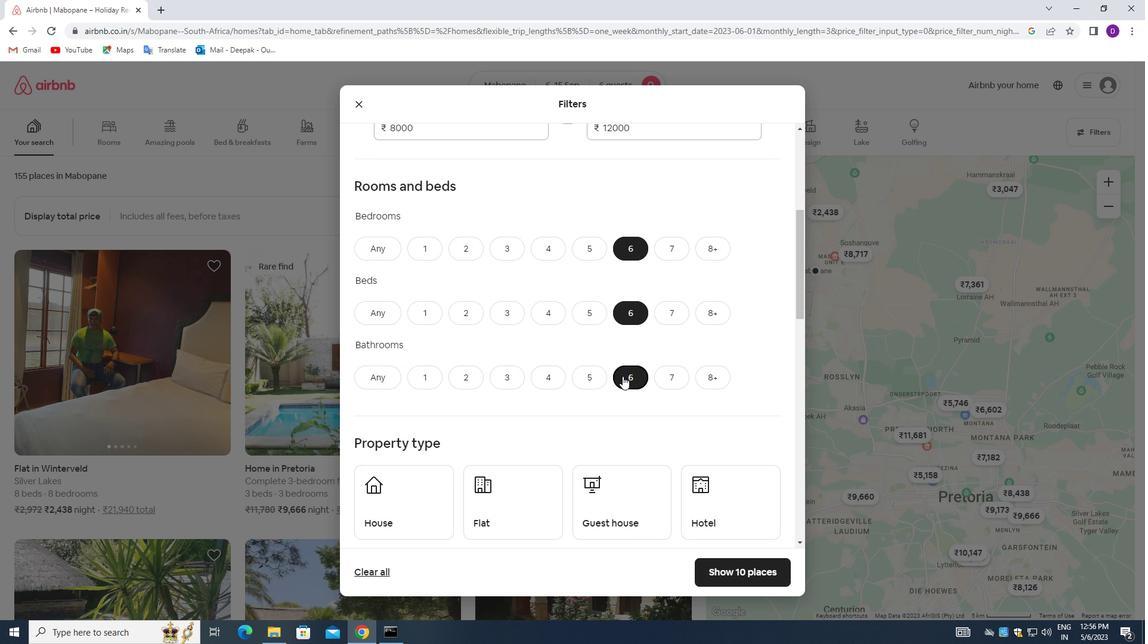 
Action: Mouse moved to (622, 376)
Screenshot: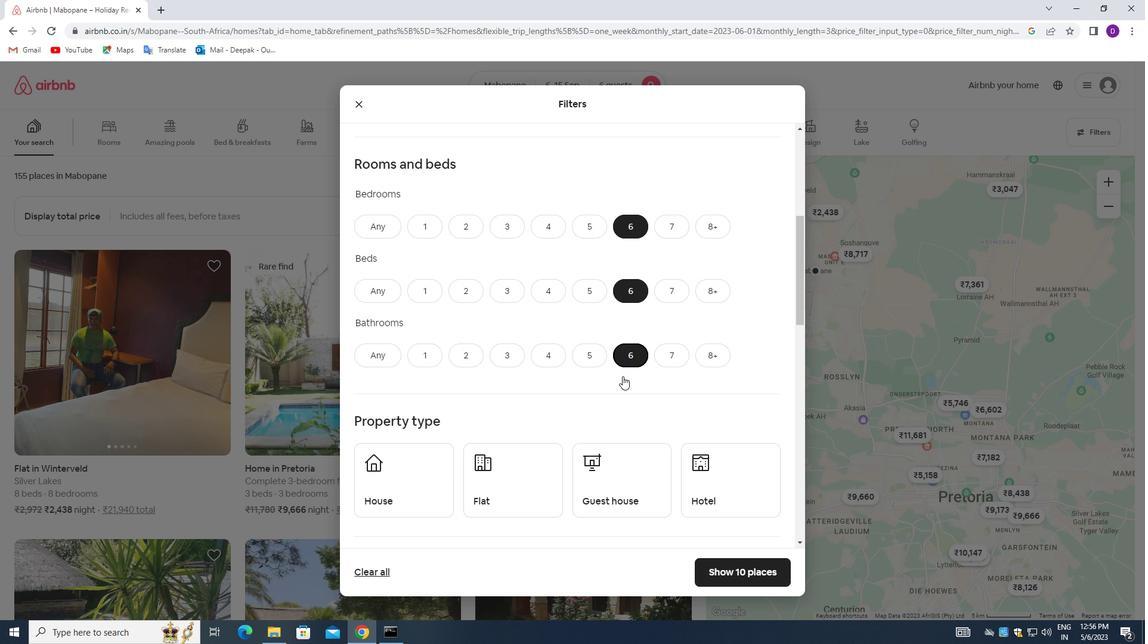 
Action: Mouse scrolled (622, 375) with delta (0, 0)
Screenshot: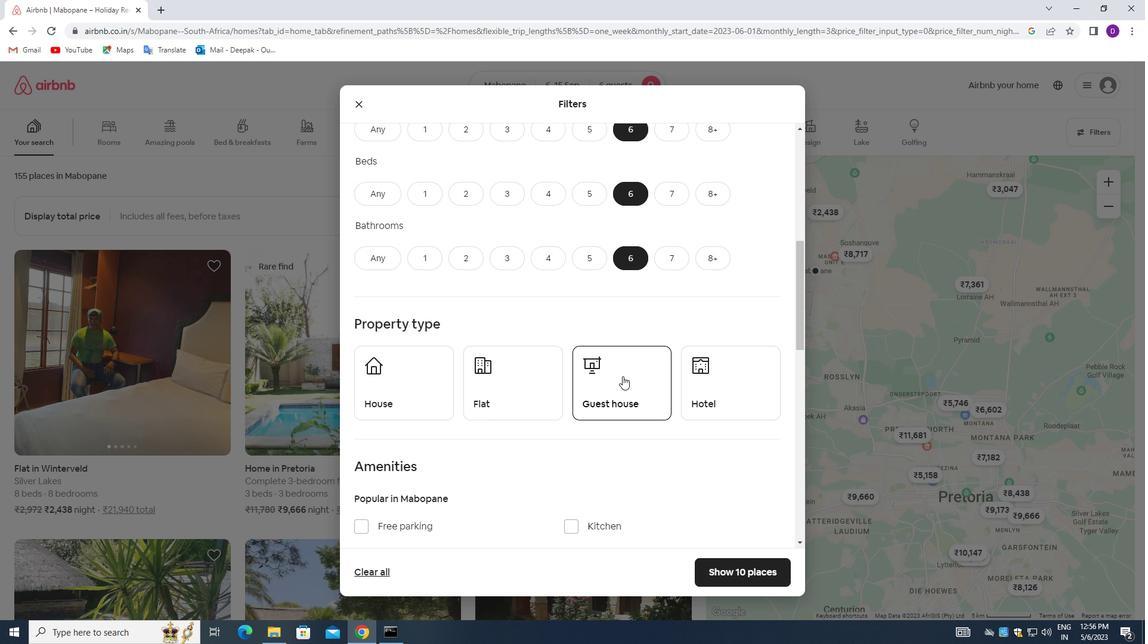 
Action: Mouse scrolled (622, 375) with delta (0, 0)
Screenshot: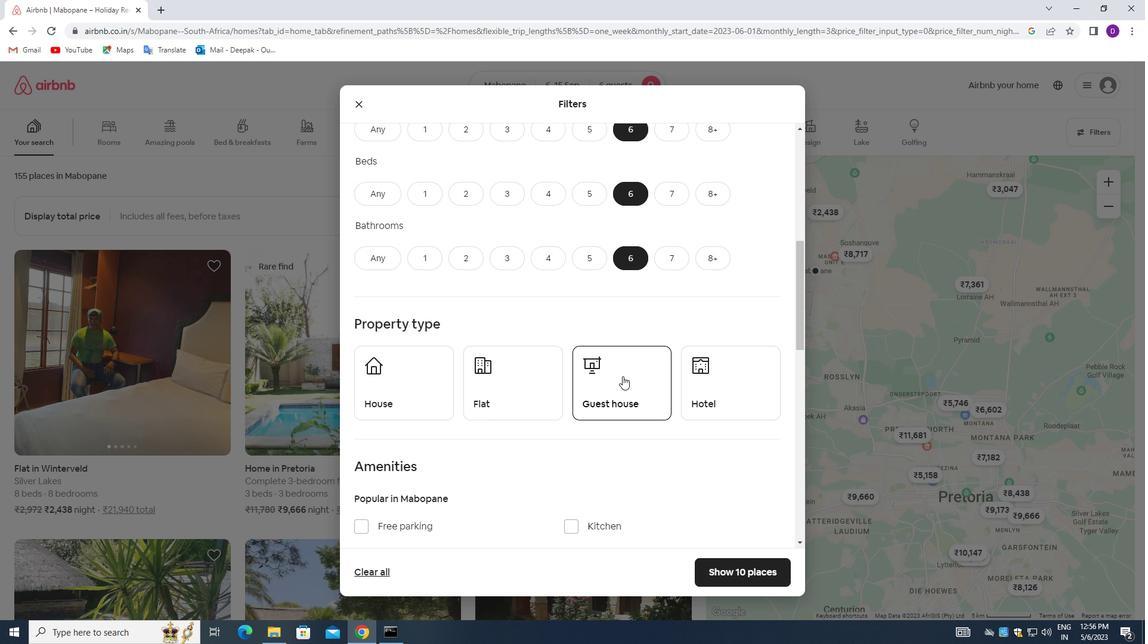 
Action: Mouse moved to (409, 280)
Screenshot: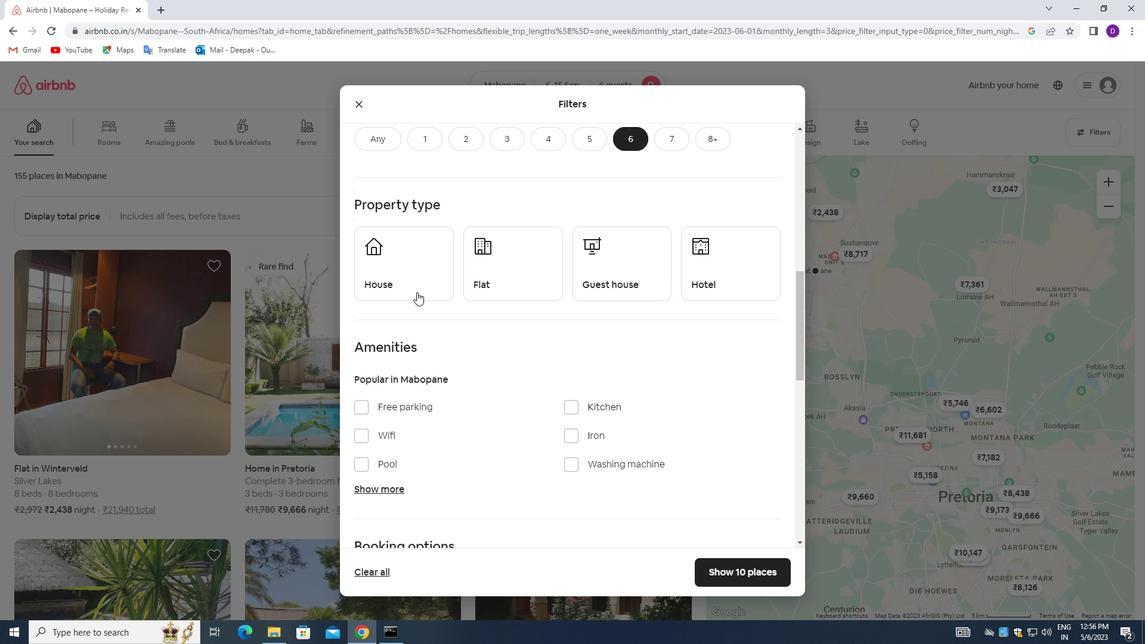 
Action: Mouse pressed left at (409, 280)
Screenshot: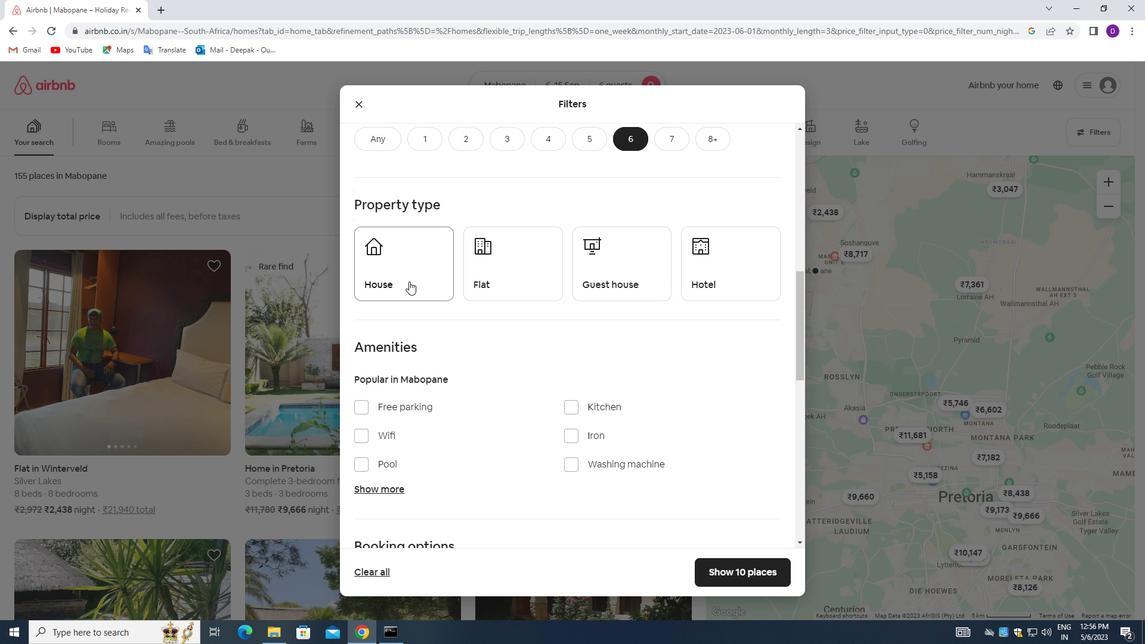 
Action: Mouse moved to (510, 275)
Screenshot: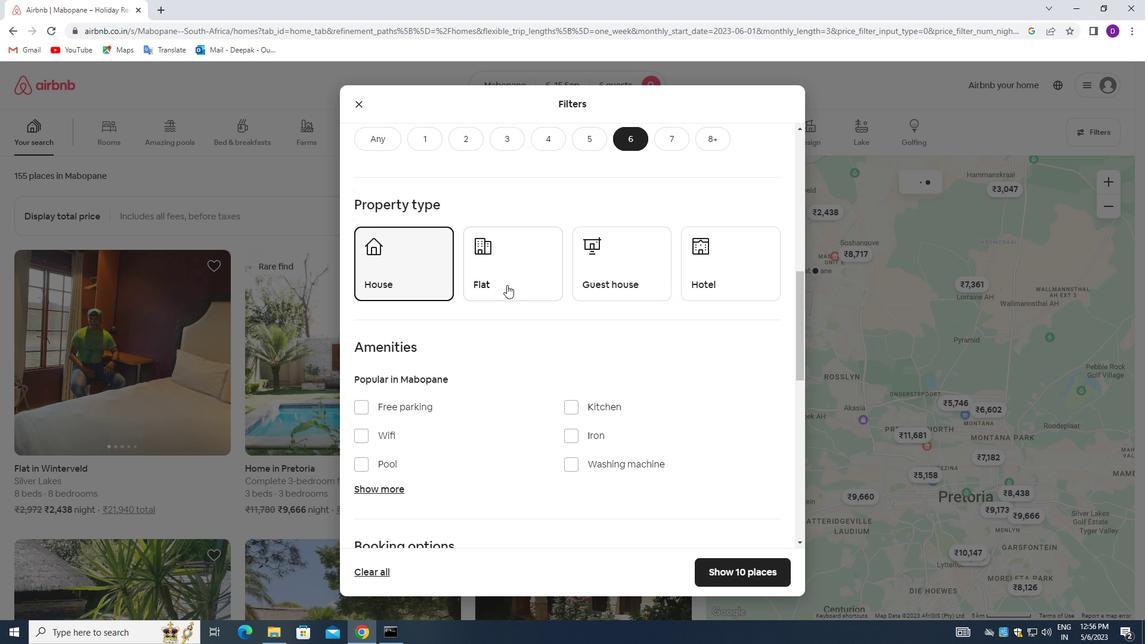 
Action: Mouse pressed left at (510, 275)
Screenshot: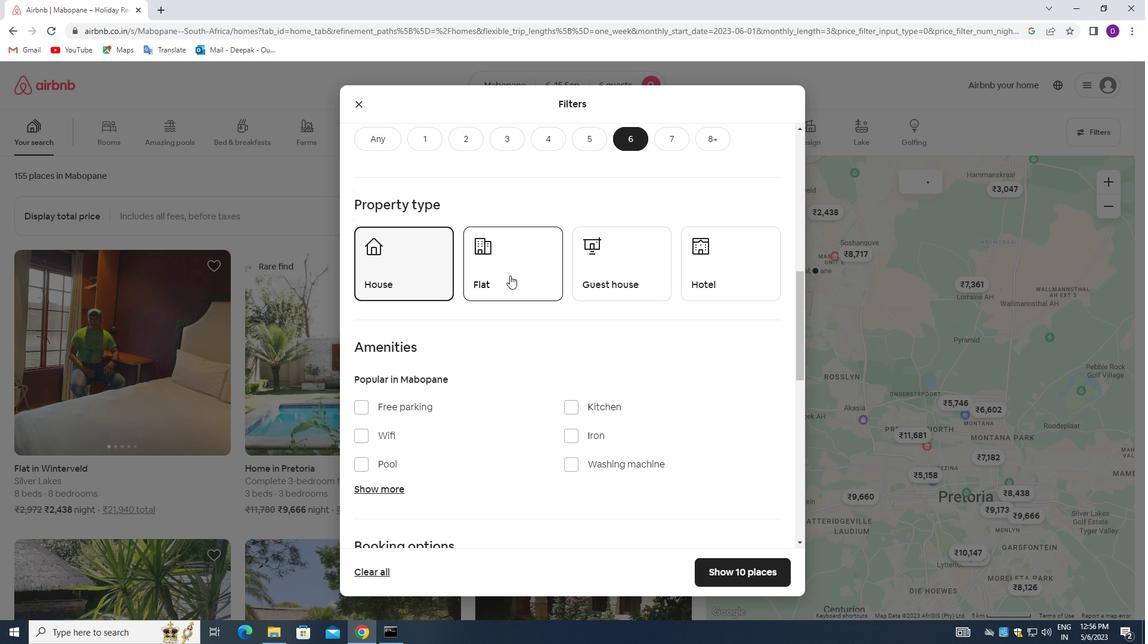 
Action: Mouse moved to (588, 262)
Screenshot: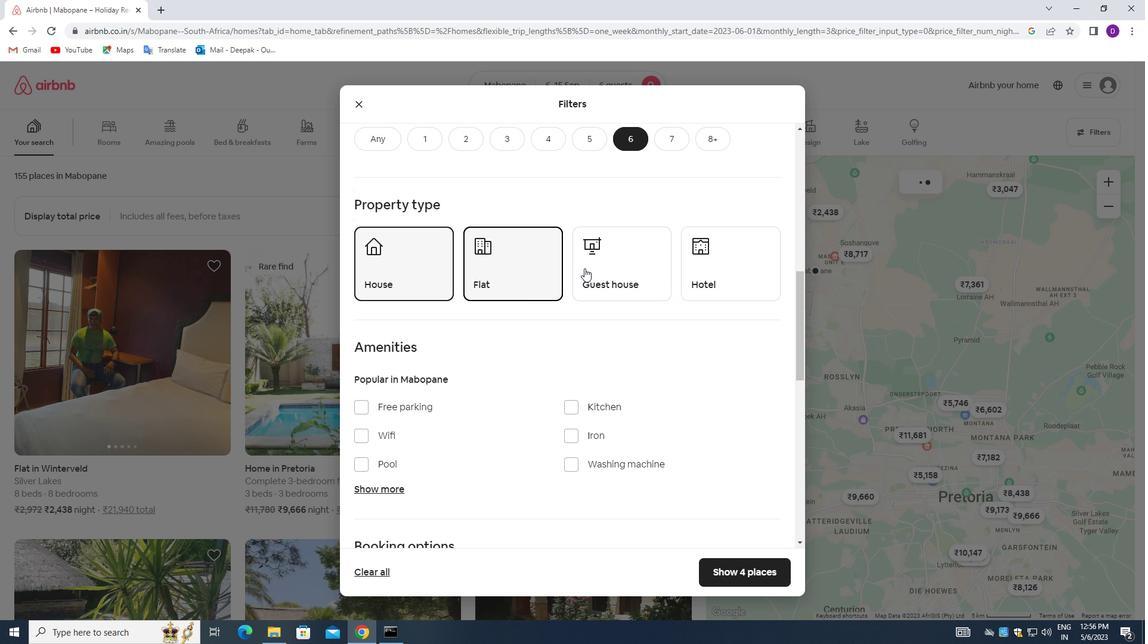 
Action: Mouse pressed left at (588, 262)
Screenshot: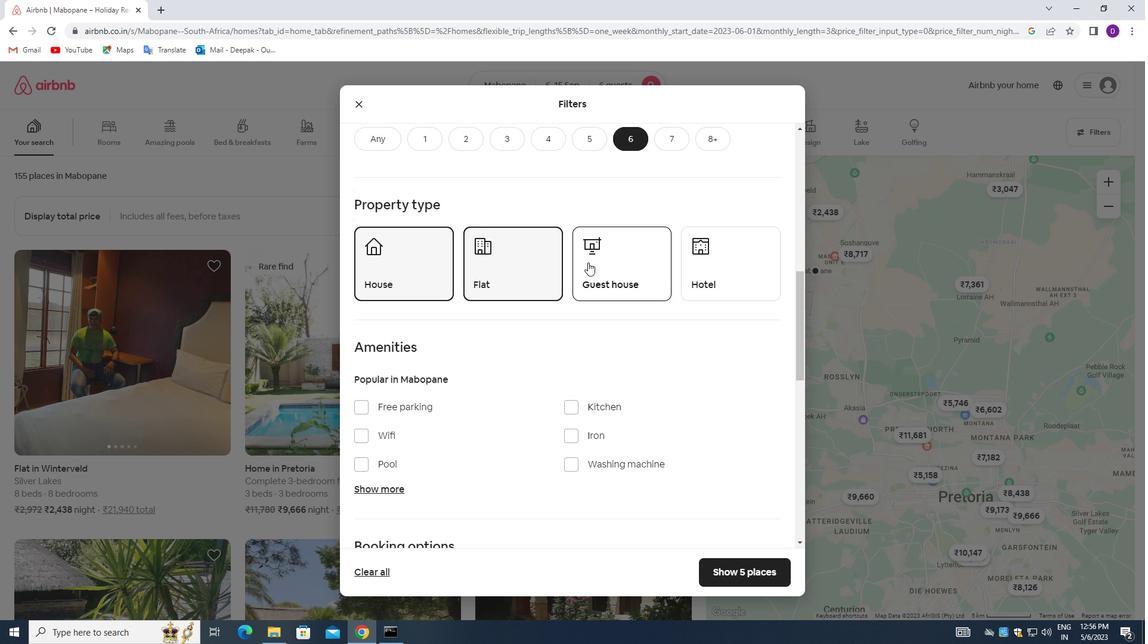 
Action: Mouse moved to (594, 342)
Screenshot: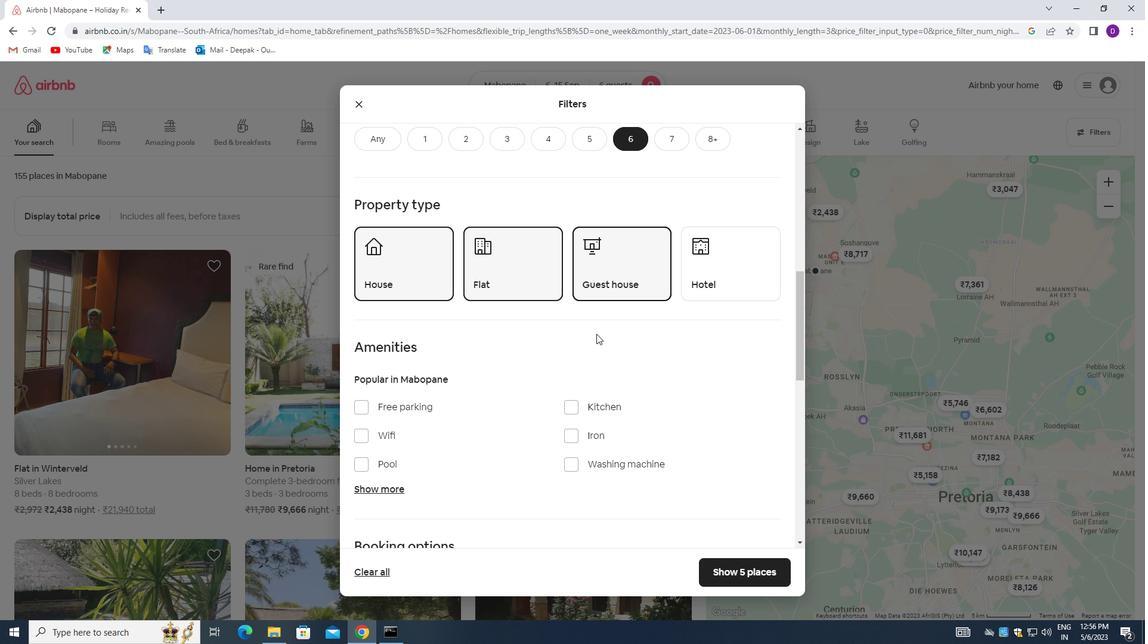 
Action: Mouse scrolled (594, 342) with delta (0, 0)
Screenshot: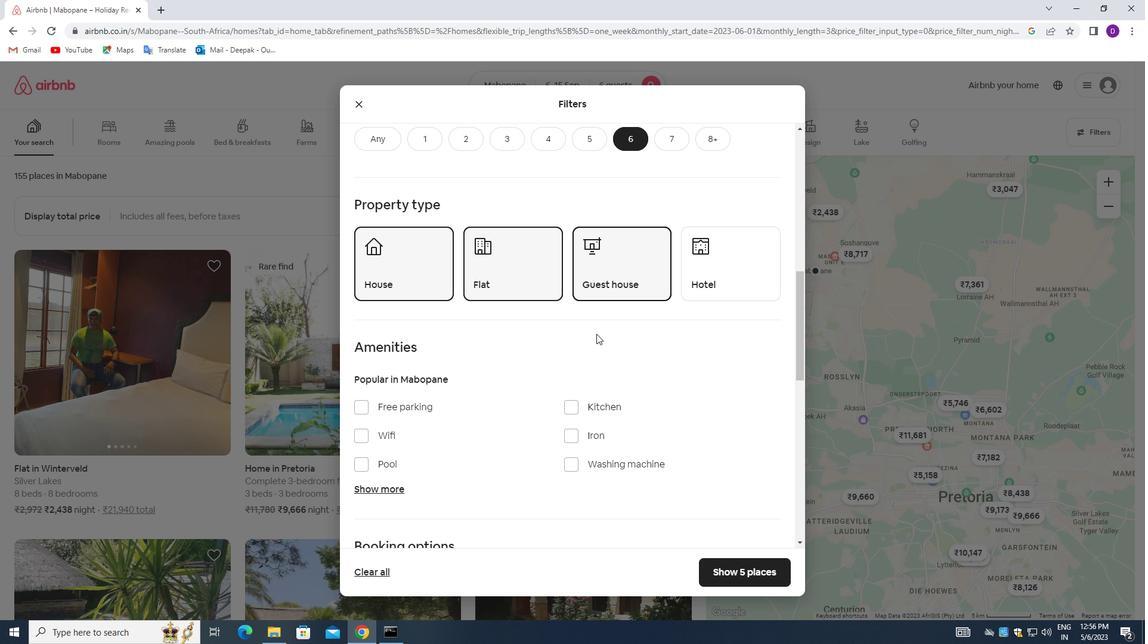
Action: Mouse moved to (589, 346)
Screenshot: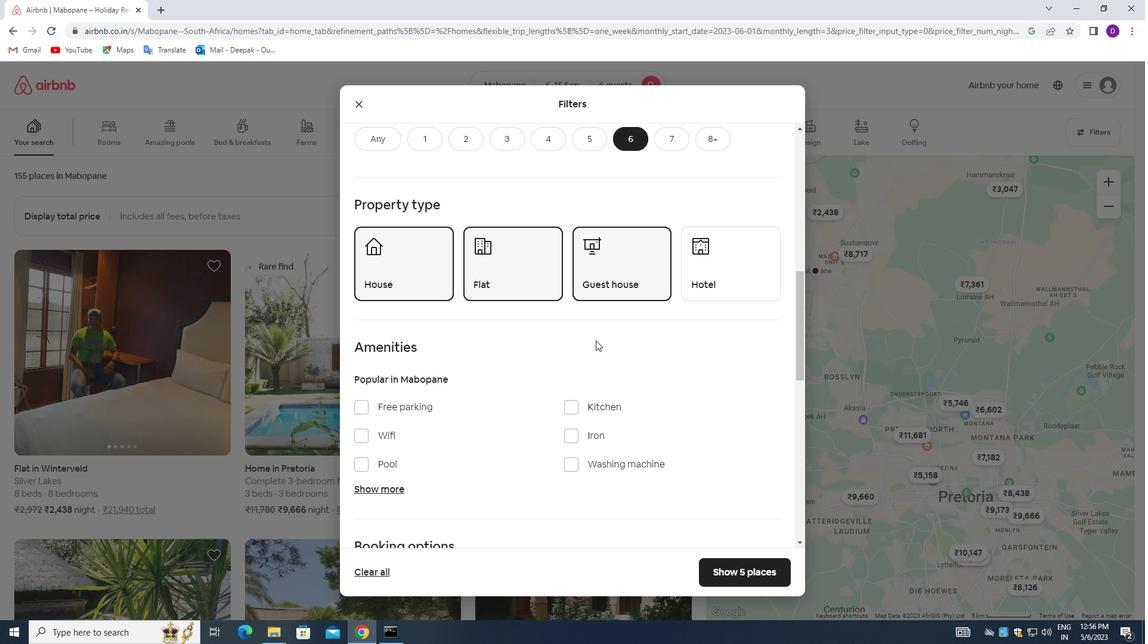 
Action: Mouse scrolled (589, 345) with delta (0, 0)
Screenshot: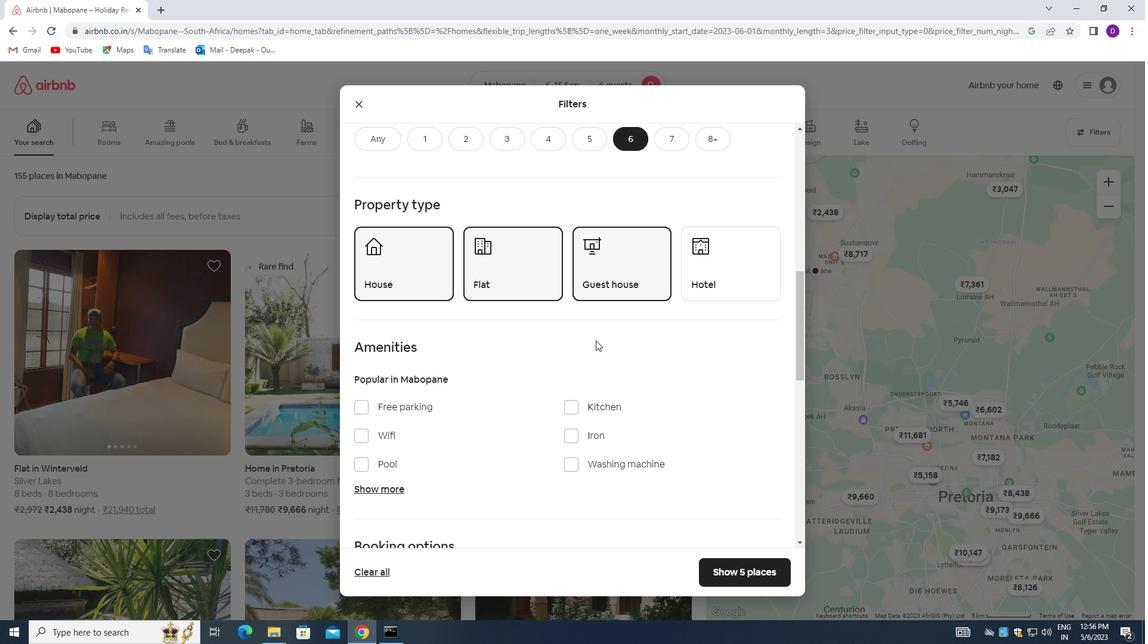 
Action: Mouse moved to (365, 320)
Screenshot: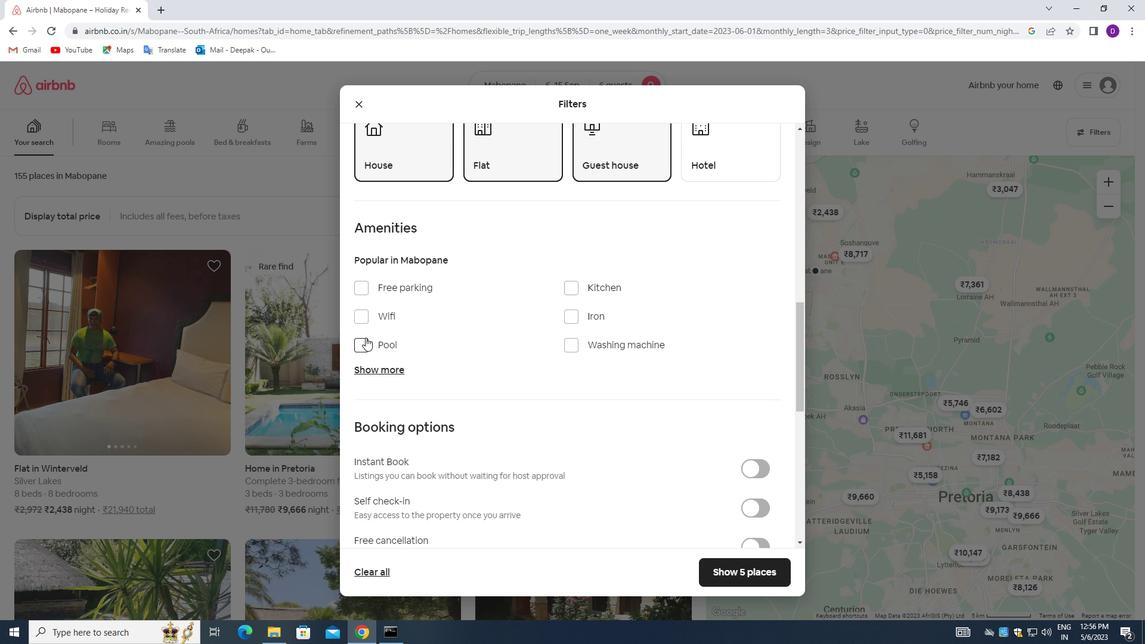 
Action: Mouse pressed left at (365, 320)
Screenshot: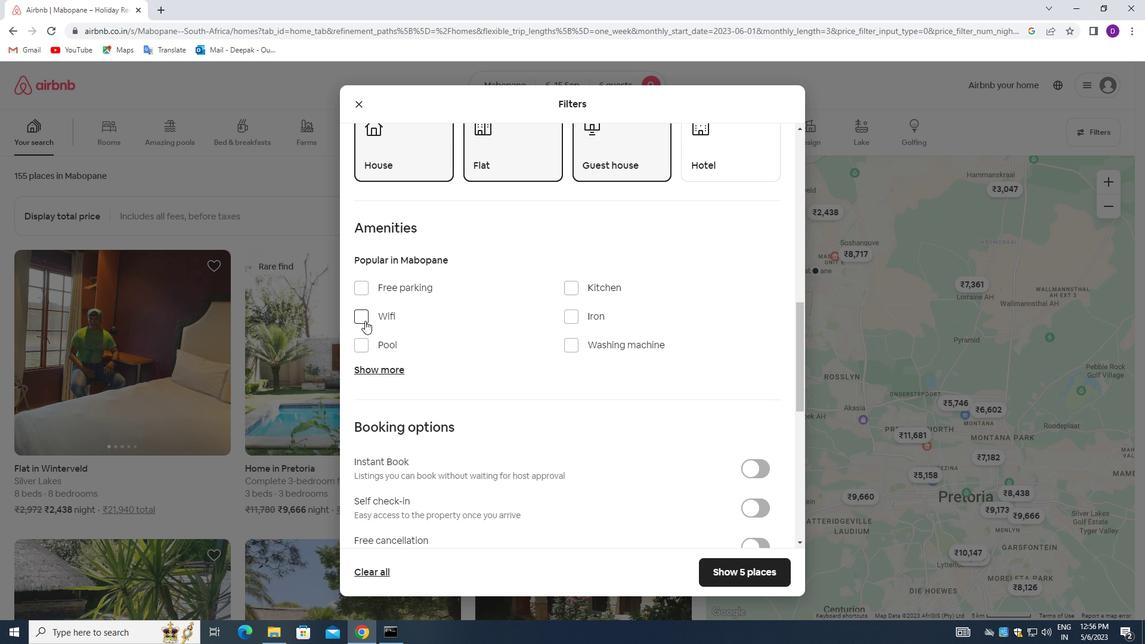 
Action: Mouse moved to (362, 289)
Screenshot: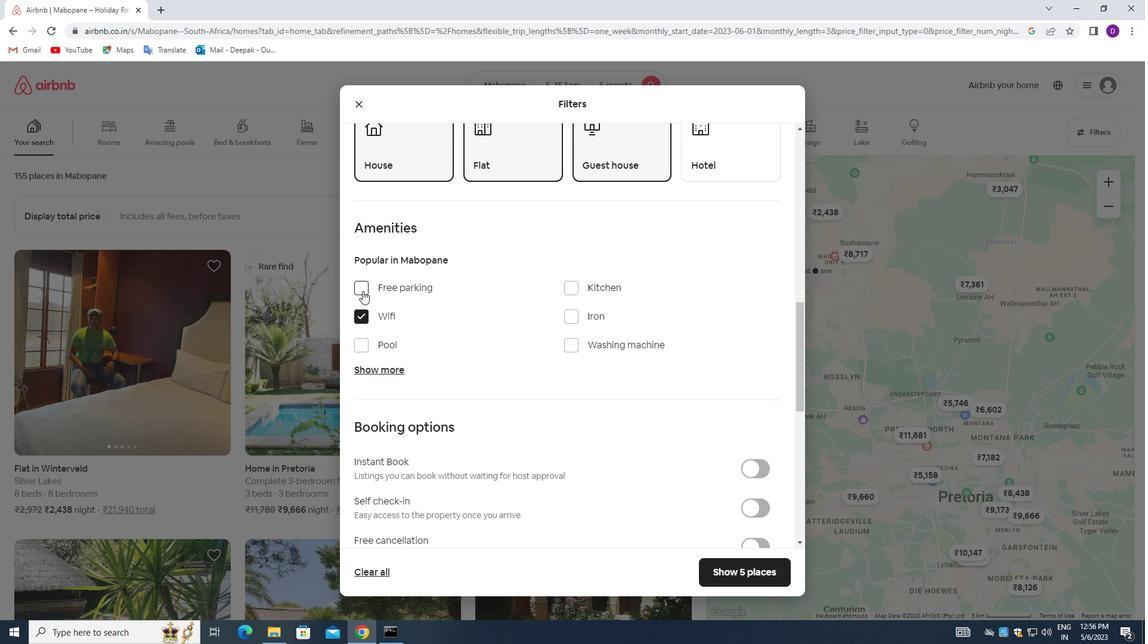
Action: Mouse pressed left at (362, 289)
Screenshot: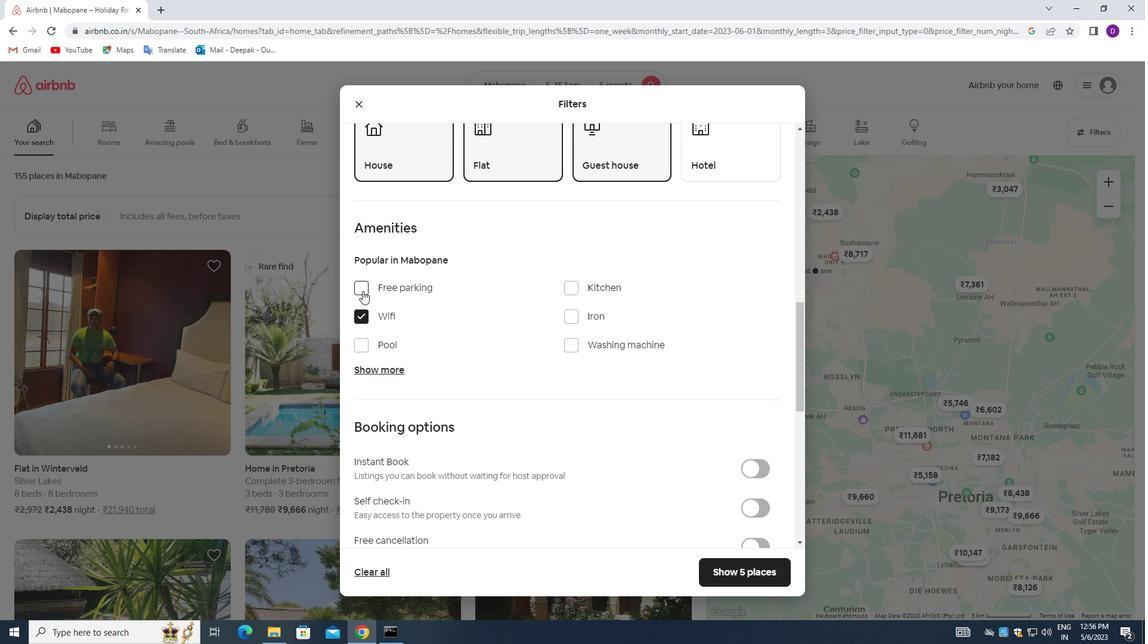 
Action: Mouse moved to (379, 372)
Screenshot: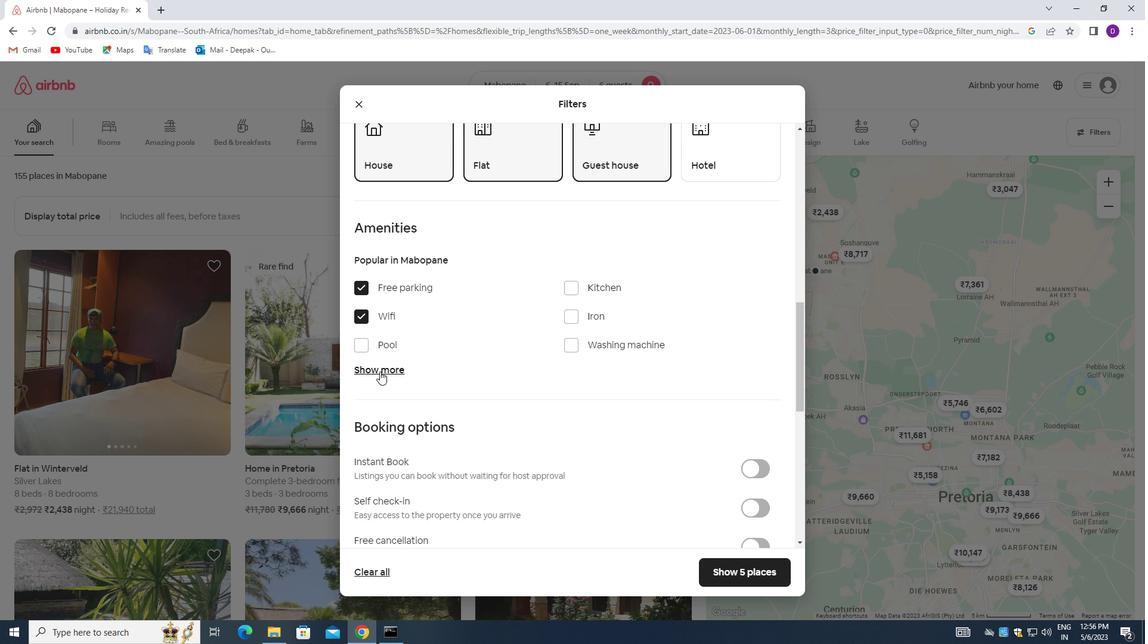 
Action: Mouse pressed left at (379, 372)
Screenshot: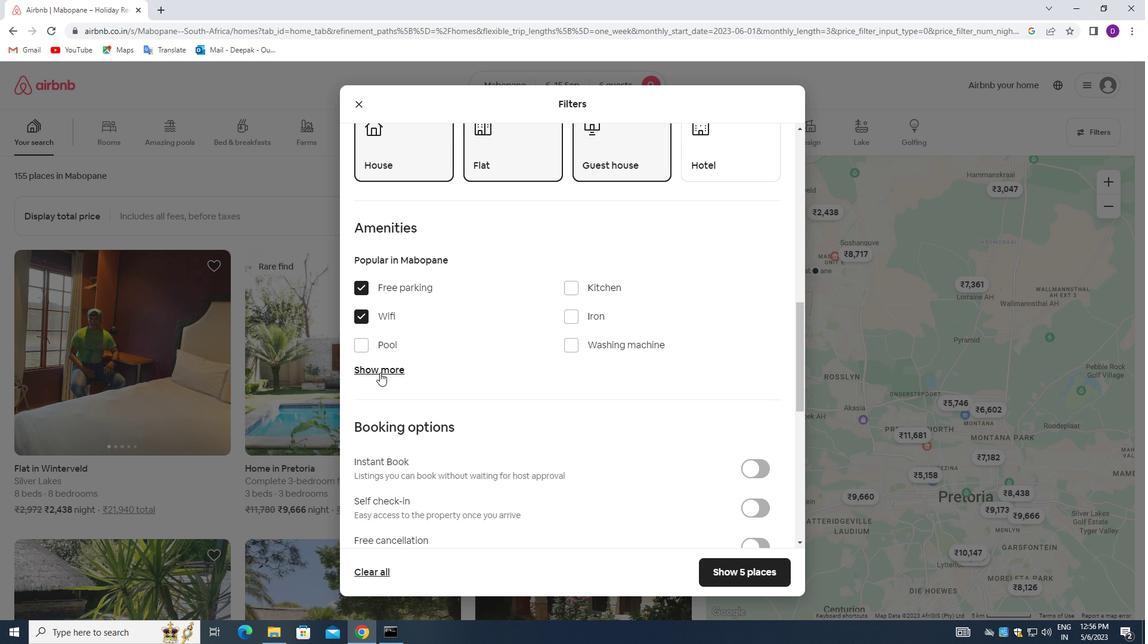 
Action: Mouse moved to (442, 366)
Screenshot: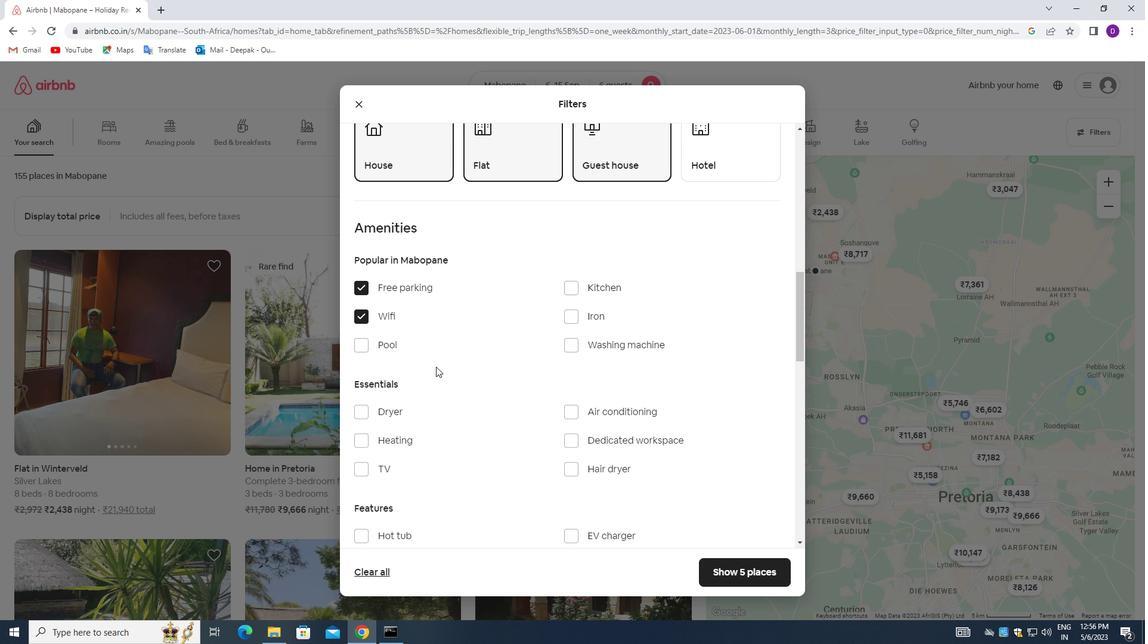 
Action: Mouse scrolled (442, 365) with delta (0, 0)
Screenshot: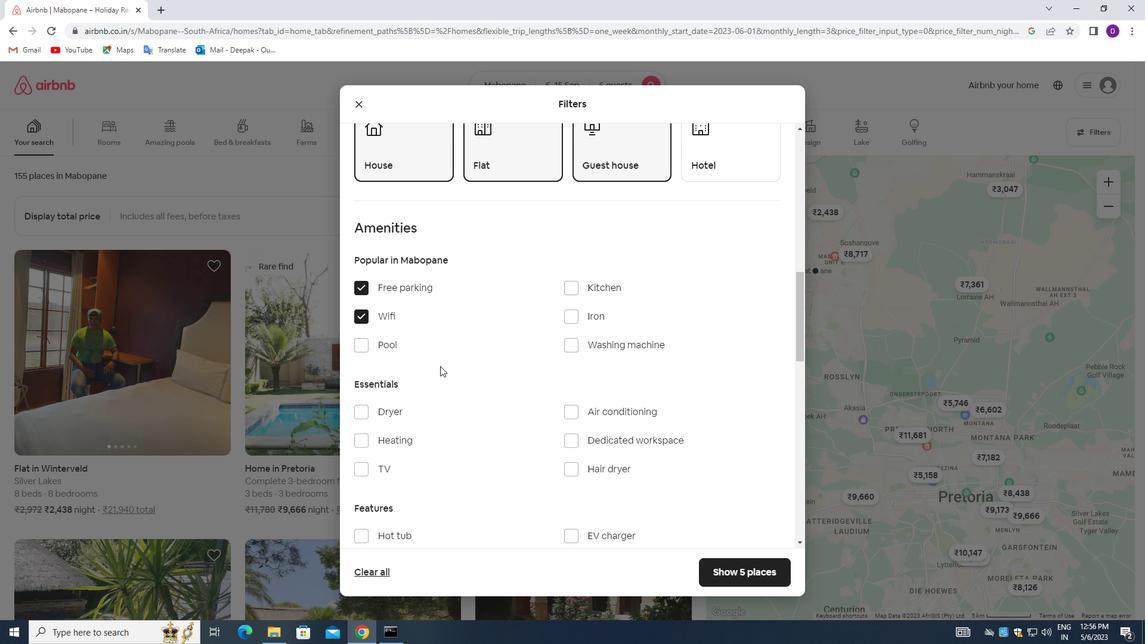 
Action: Mouse scrolled (442, 365) with delta (0, 0)
Screenshot: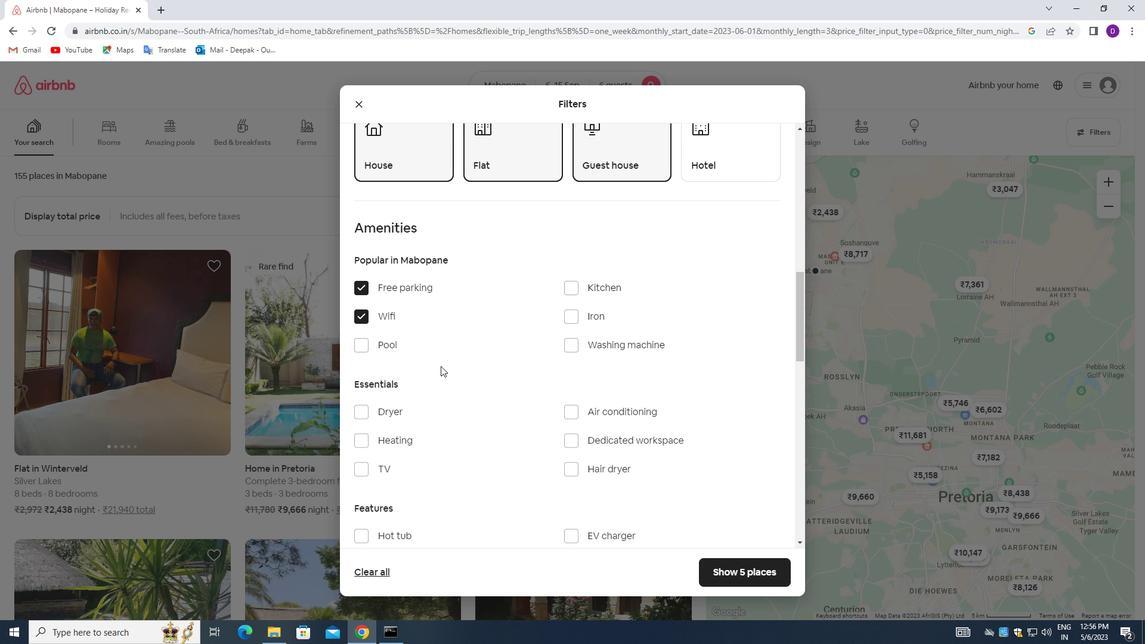 
Action: Mouse moved to (357, 355)
Screenshot: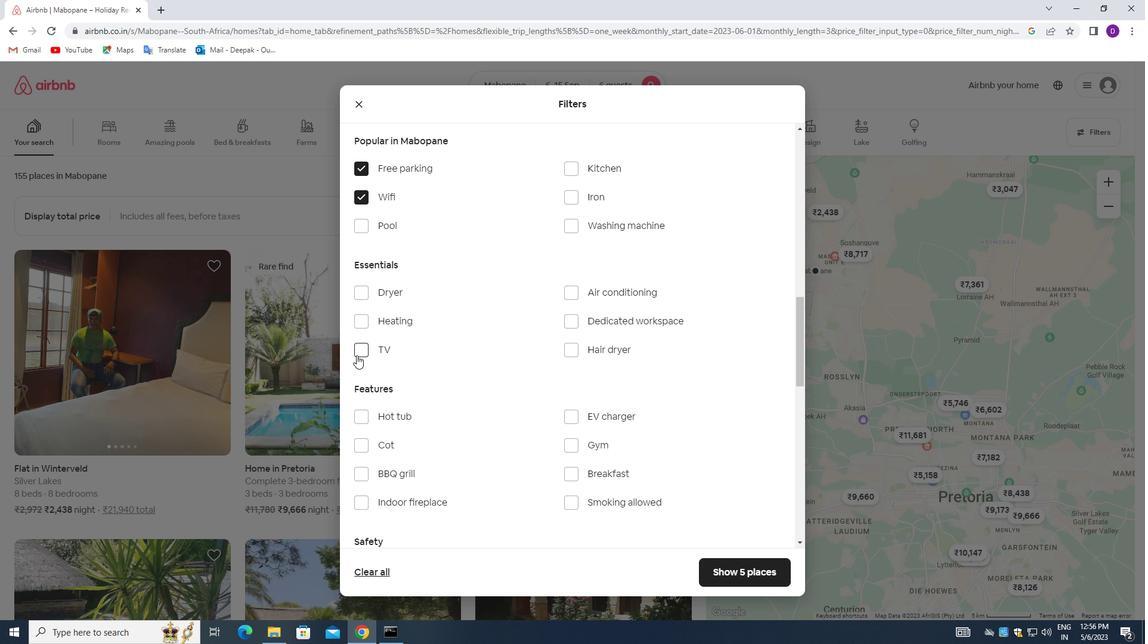 
Action: Mouse pressed left at (357, 355)
Screenshot: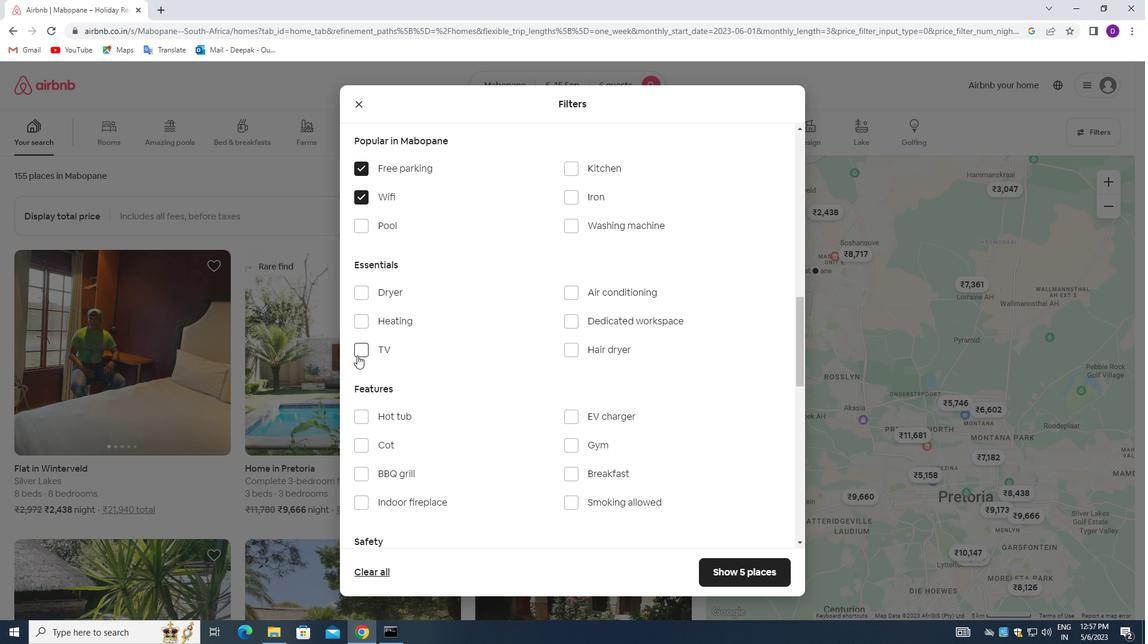 
Action: Mouse moved to (484, 339)
Screenshot: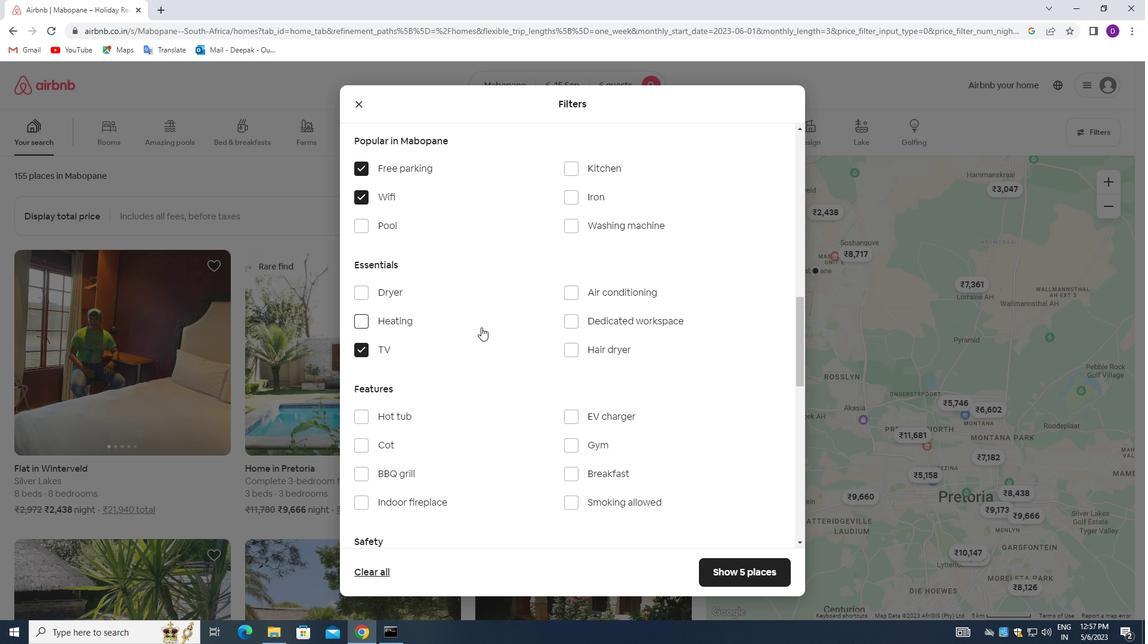 
Action: Mouse scrolled (484, 338) with delta (0, 0)
Screenshot: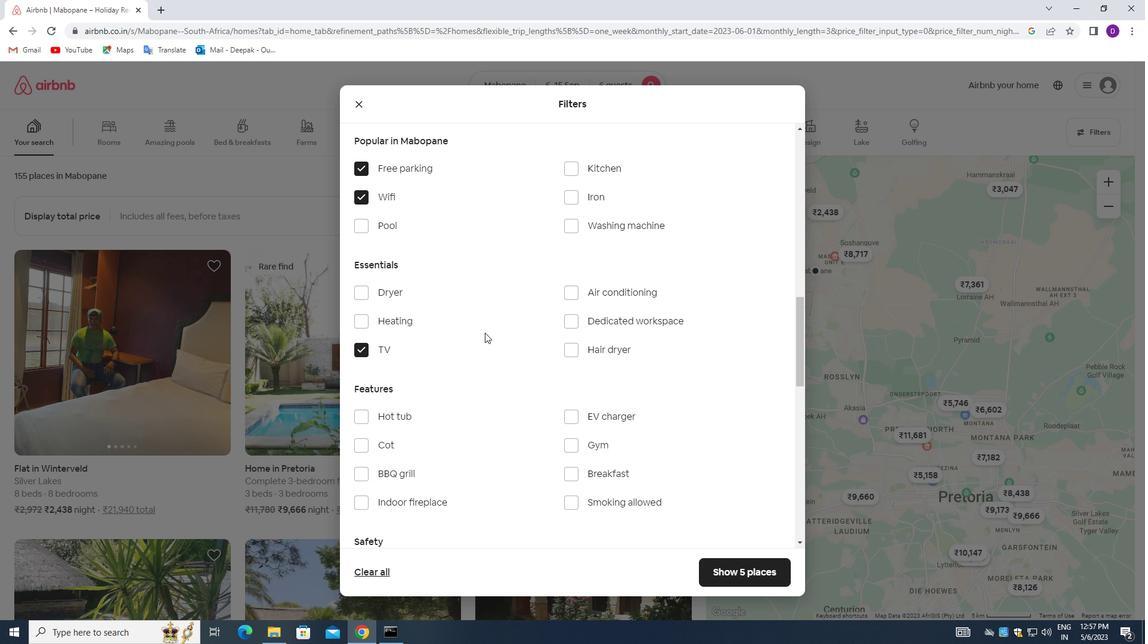 
Action: Mouse moved to (487, 347)
Screenshot: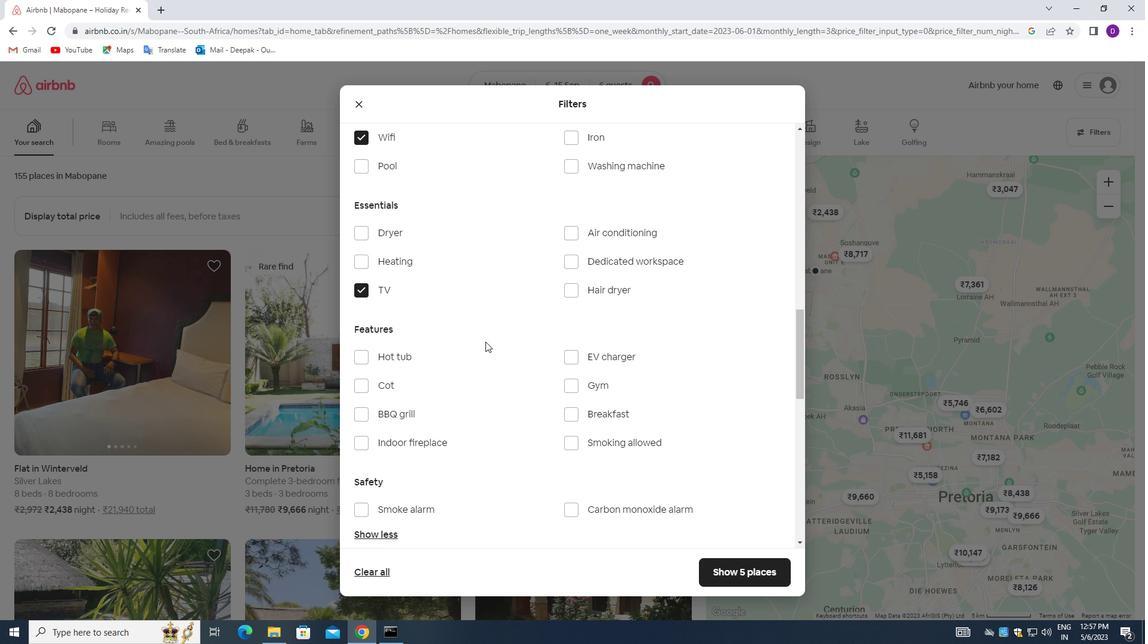 
Action: Mouse scrolled (487, 347) with delta (0, 0)
Screenshot: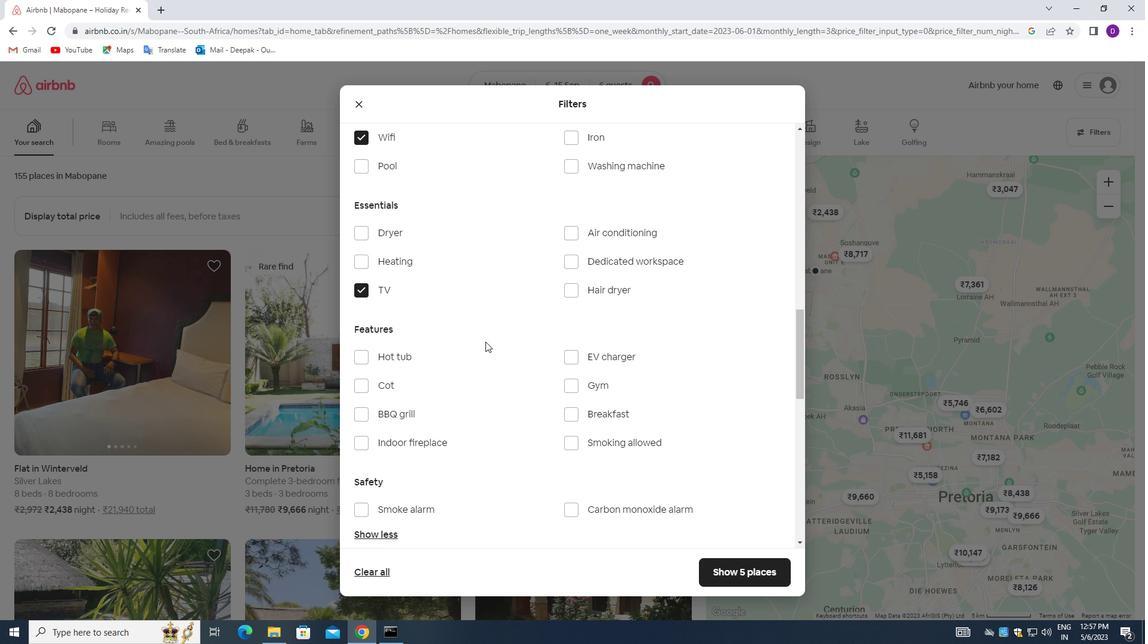 
Action: Mouse moved to (572, 329)
Screenshot: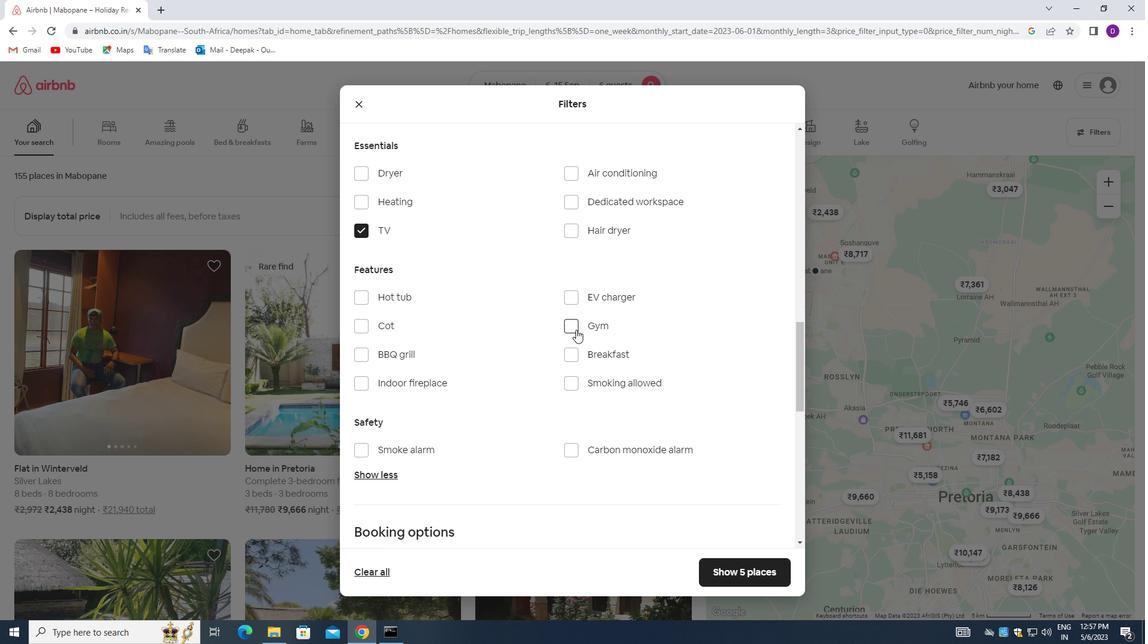 
Action: Mouse pressed left at (572, 329)
Screenshot: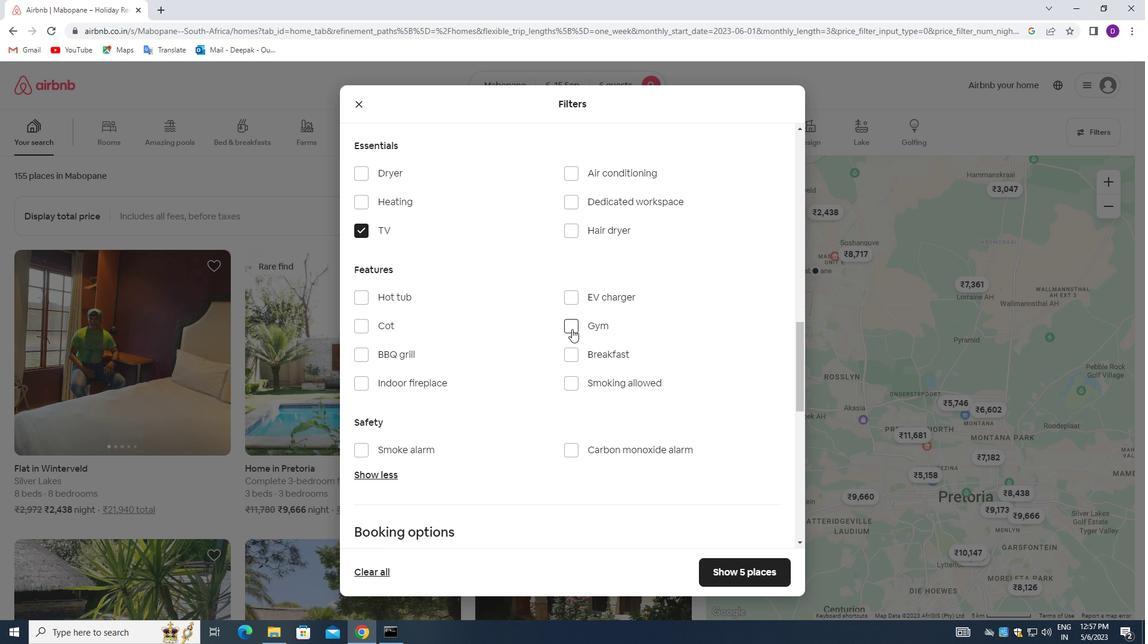 
Action: Mouse moved to (574, 358)
Screenshot: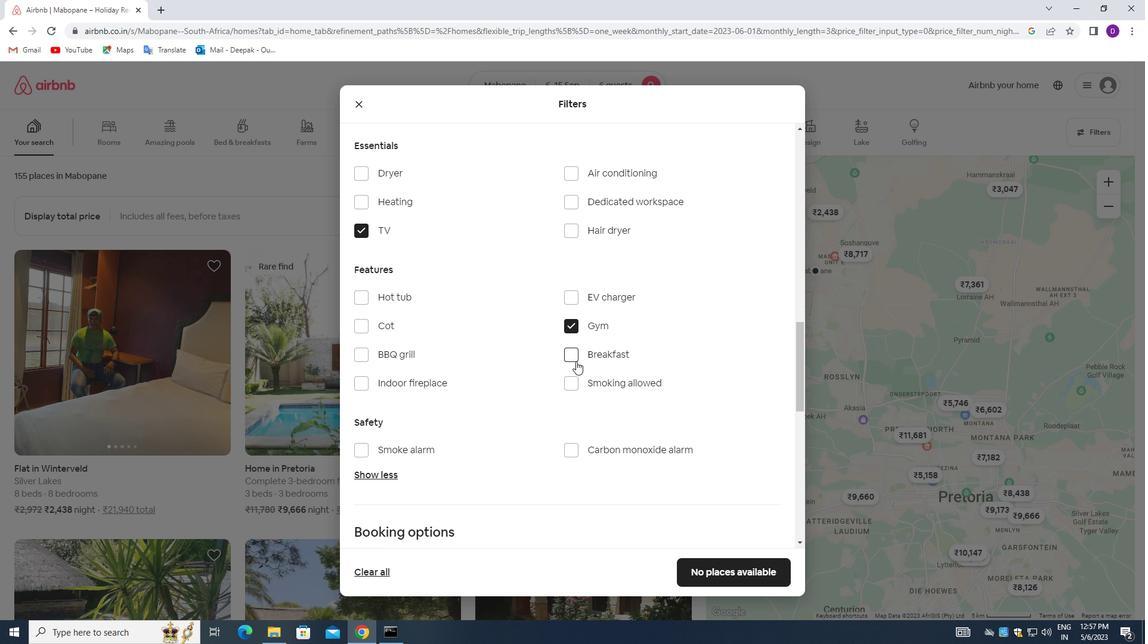 
Action: Mouse pressed left at (574, 358)
Screenshot: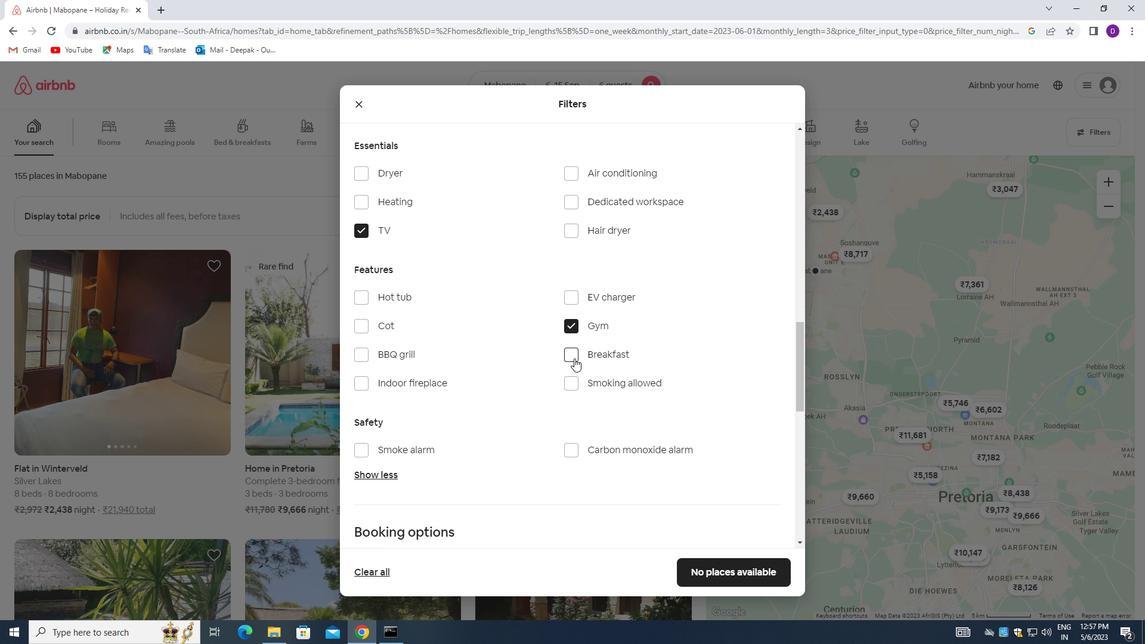 
Action: Mouse moved to (505, 393)
Screenshot: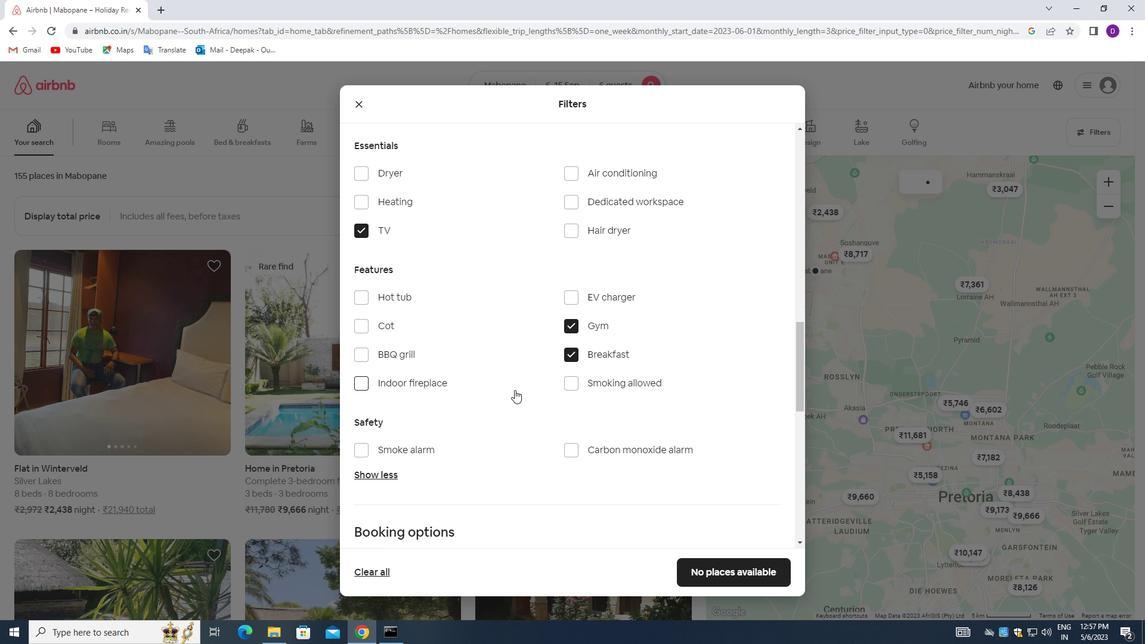 
Action: Mouse scrolled (505, 392) with delta (0, 0)
Screenshot: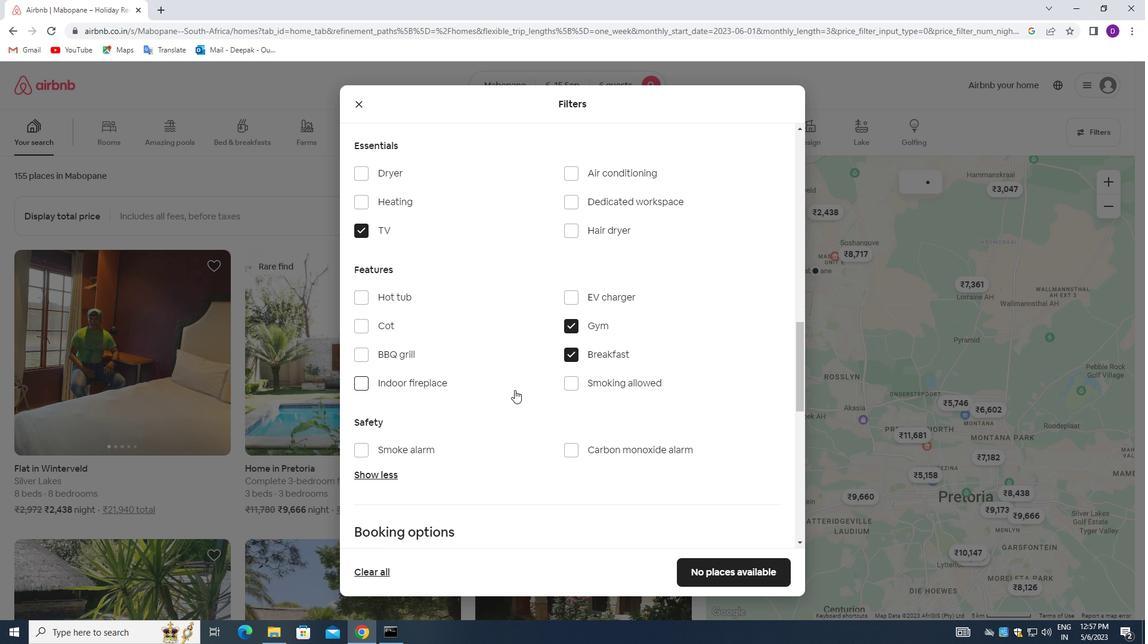 
Action: Mouse moved to (503, 393)
Screenshot: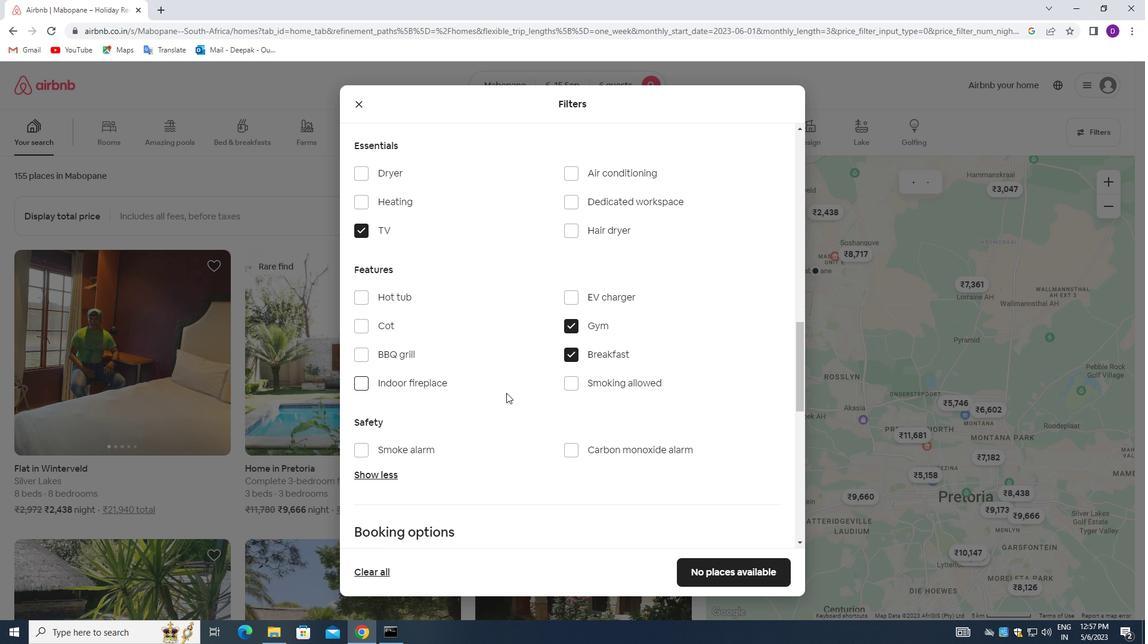 
Action: Mouse scrolled (503, 393) with delta (0, 0)
Screenshot: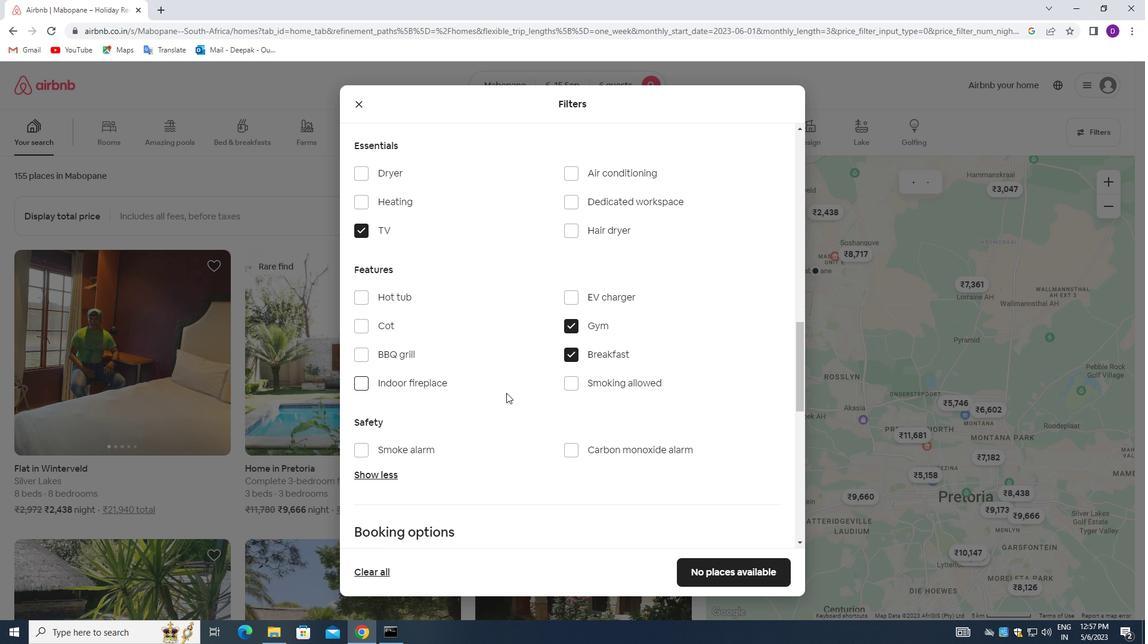 
Action: Mouse moved to (481, 387)
Screenshot: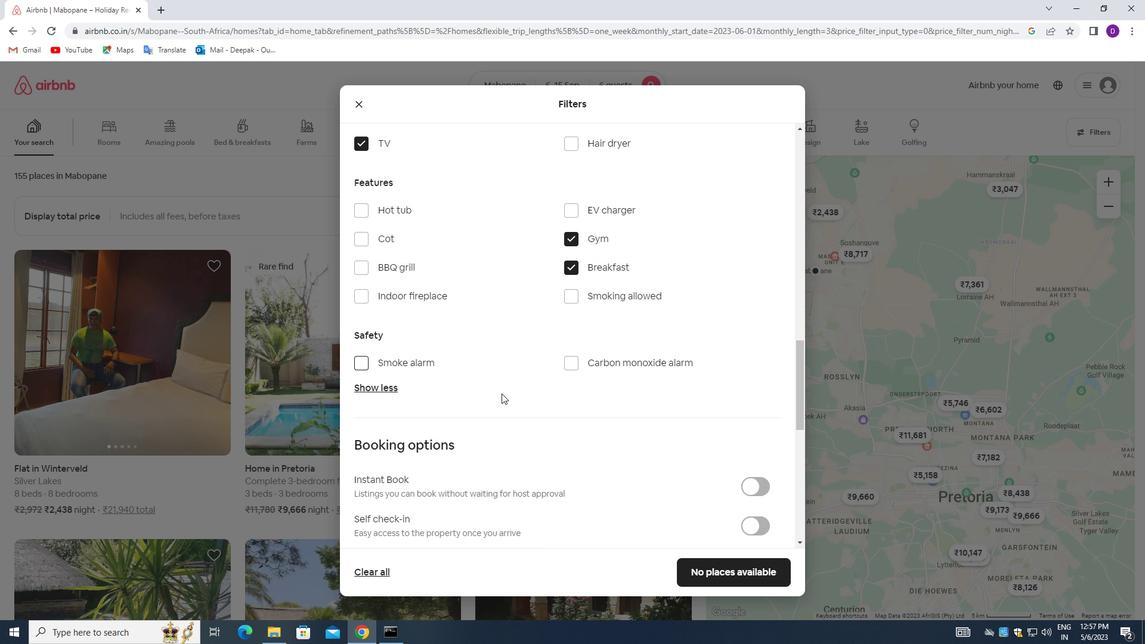 
Action: Mouse scrolled (481, 386) with delta (0, 0)
Screenshot: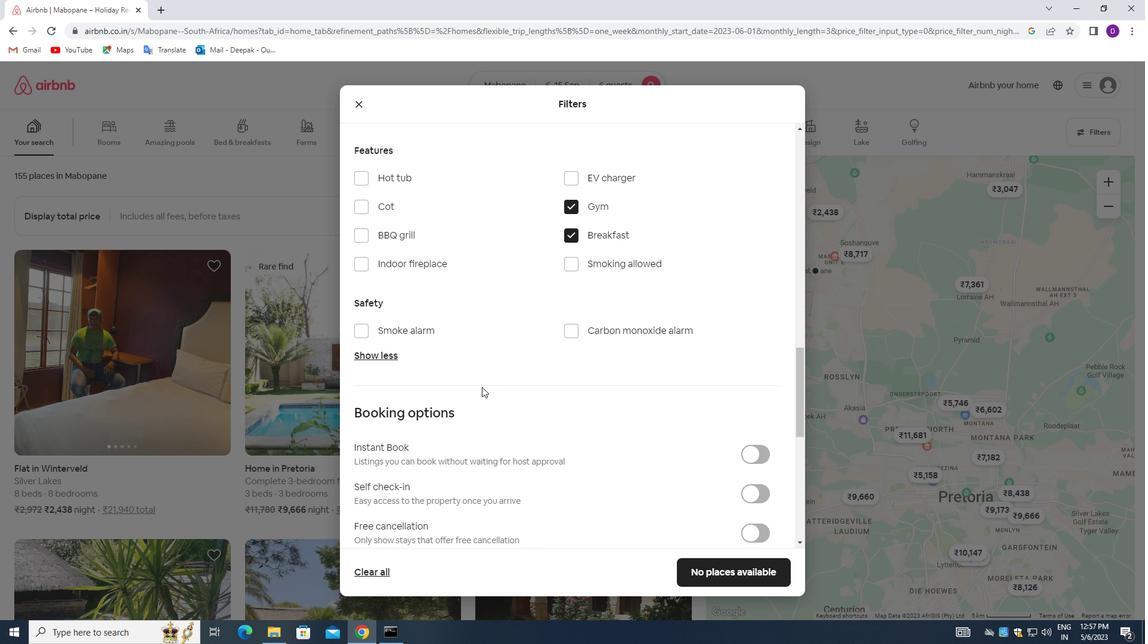 
Action: Mouse scrolled (481, 386) with delta (0, 0)
Screenshot: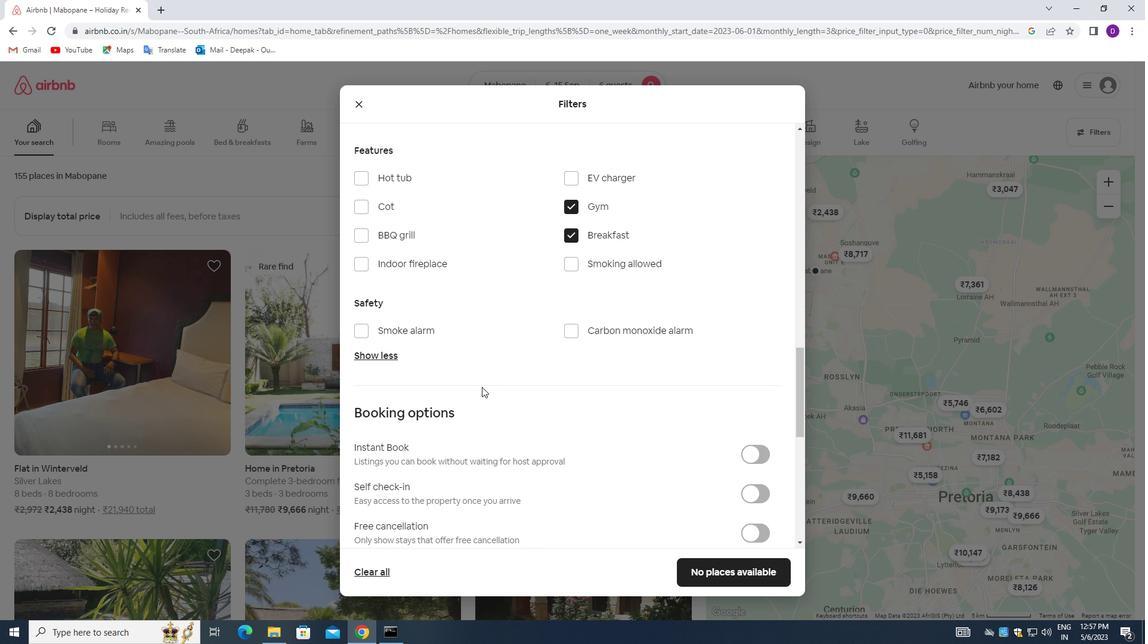 
Action: Mouse moved to (751, 374)
Screenshot: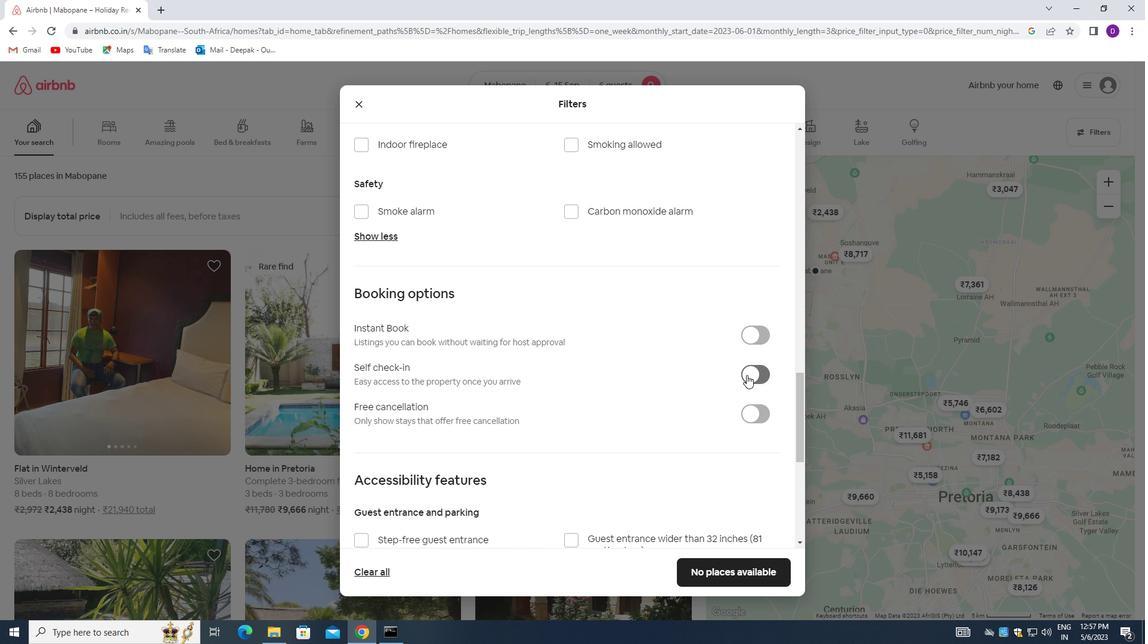 
Action: Mouse pressed left at (751, 374)
Screenshot: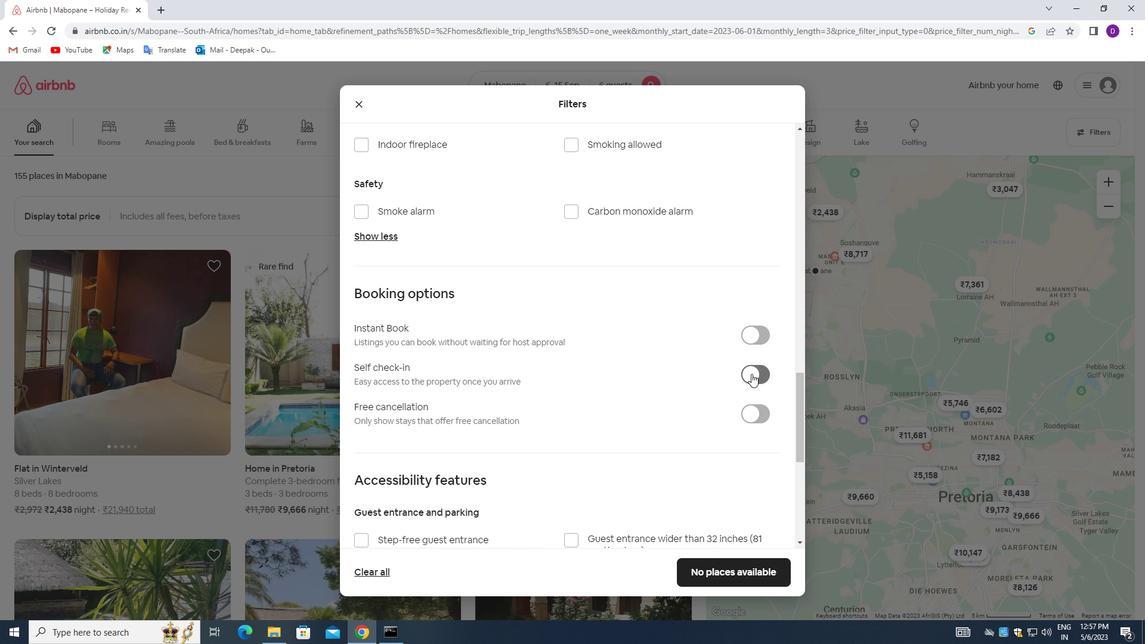 
Action: Mouse moved to (501, 381)
Screenshot: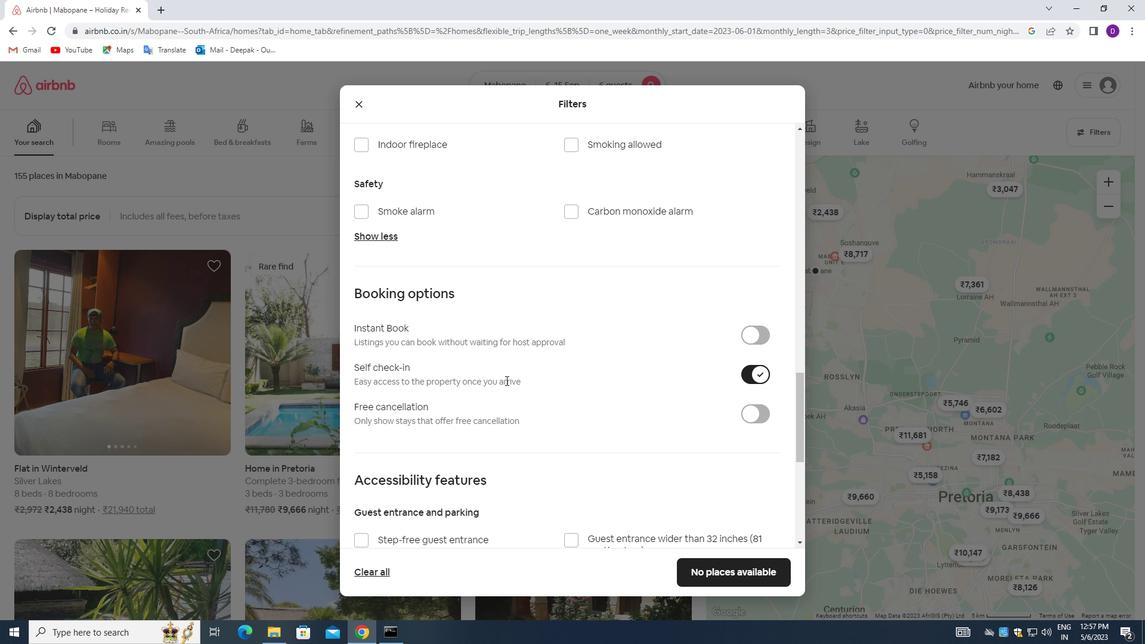 
Action: Mouse scrolled (501, 380) with delta (0, 0)
Screenshot: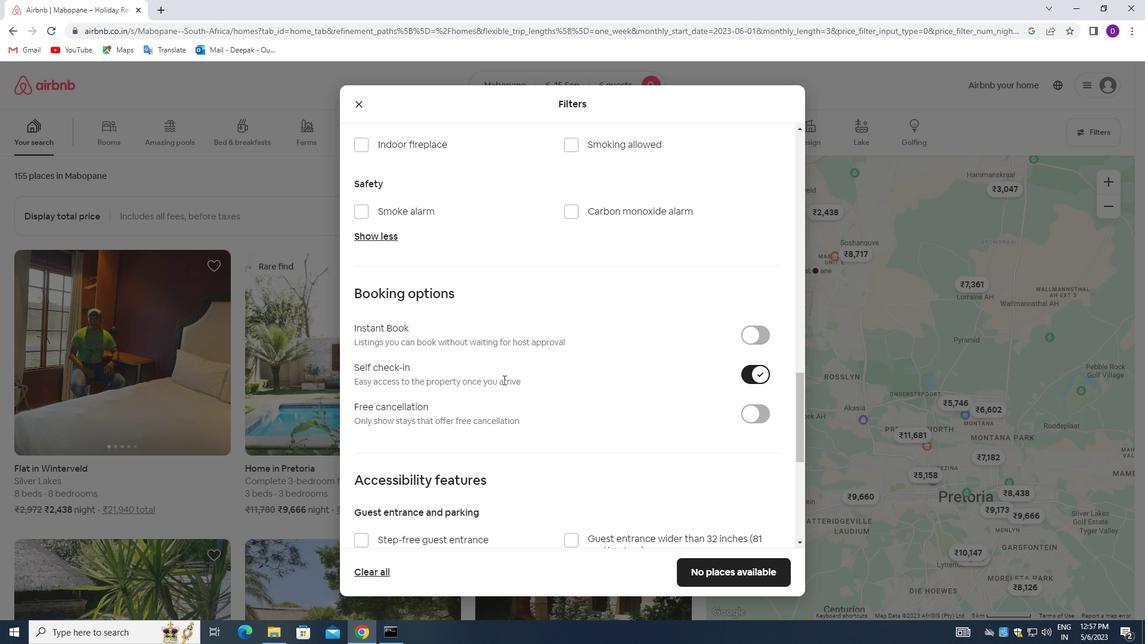 
Action: Mouse scrolled (501, 380) with delta (0, 0)
Screenshot: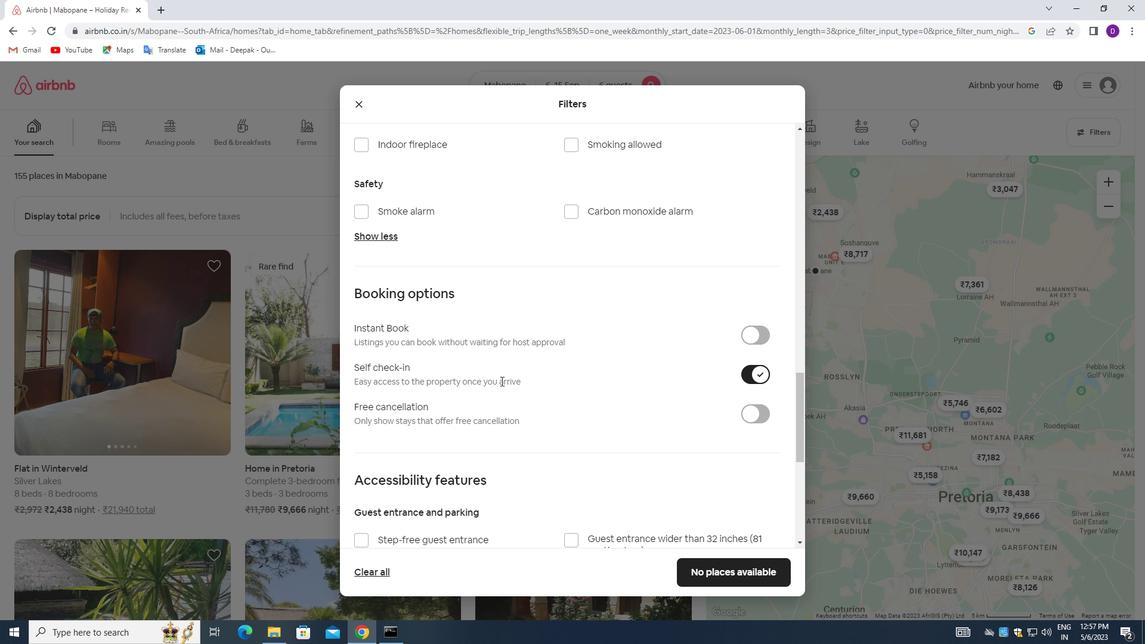 
Action: Mouse moved to (501, 381)
Screenshot: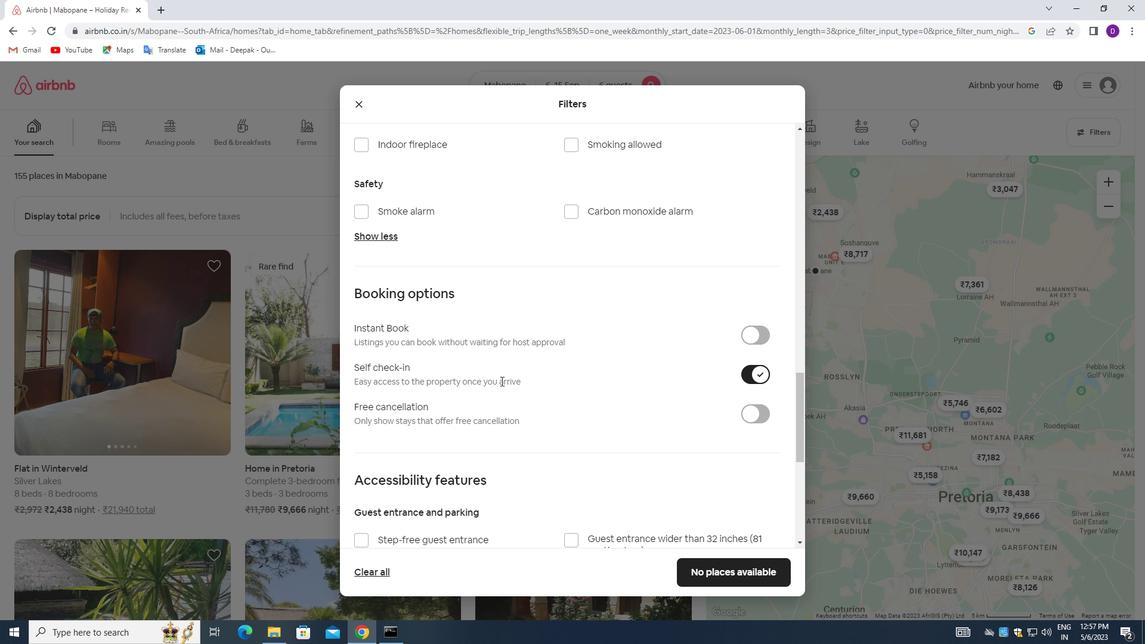 
Action: Mouse scrolled (501, 380) with delta (0, 0)
Screenshot: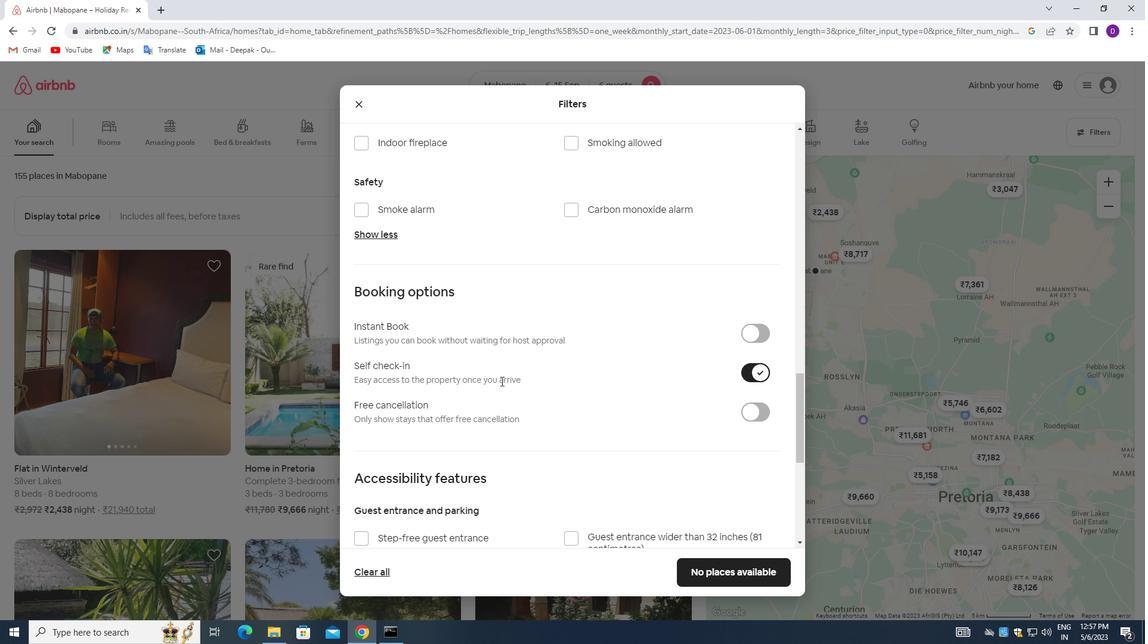 
Action: Mouse scrolled (501, 380) with delta (0, 0)
Screenshot: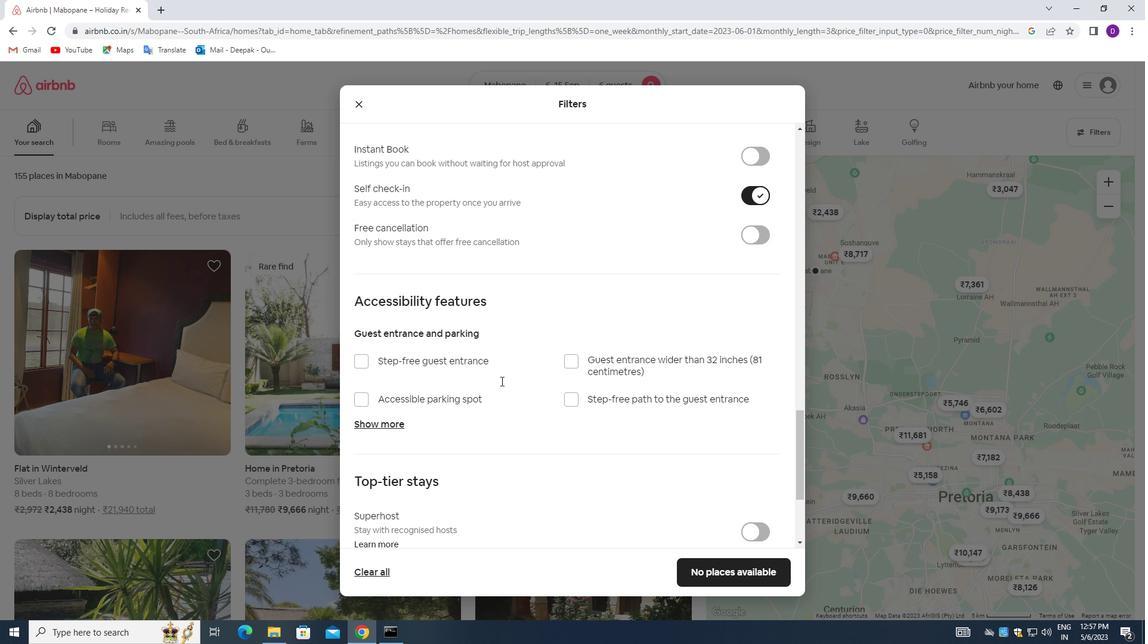 
Action: Mouse scrolled (501, 380) with delta (0, 0)
Screenshot: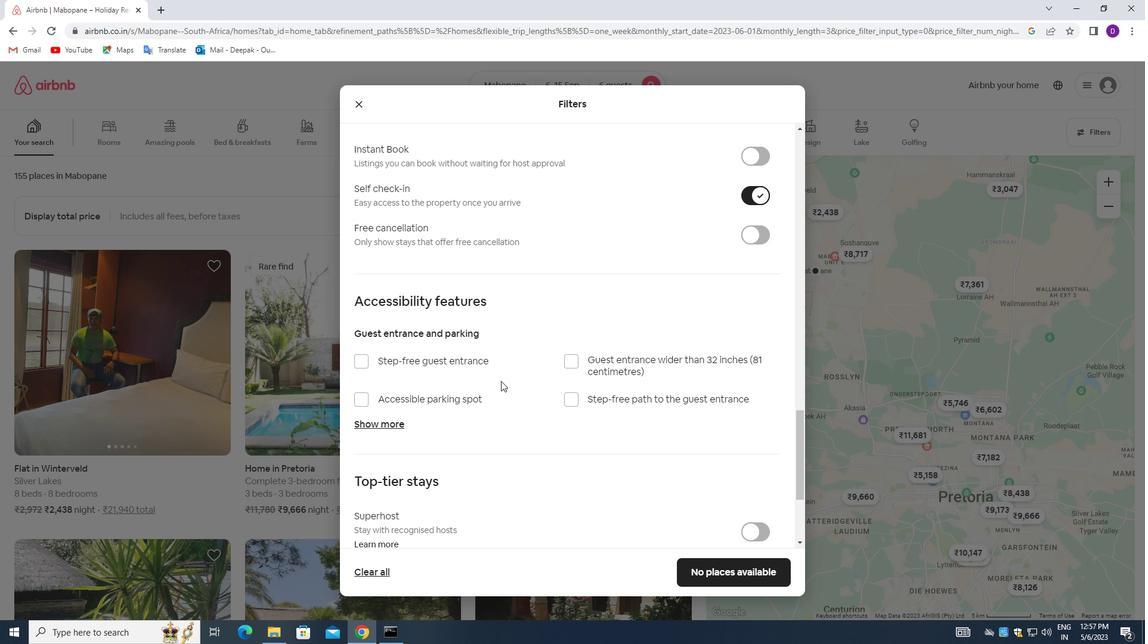 
Action: Mouse scrolled (501, 380) with delta (0, 0)
Screenshot: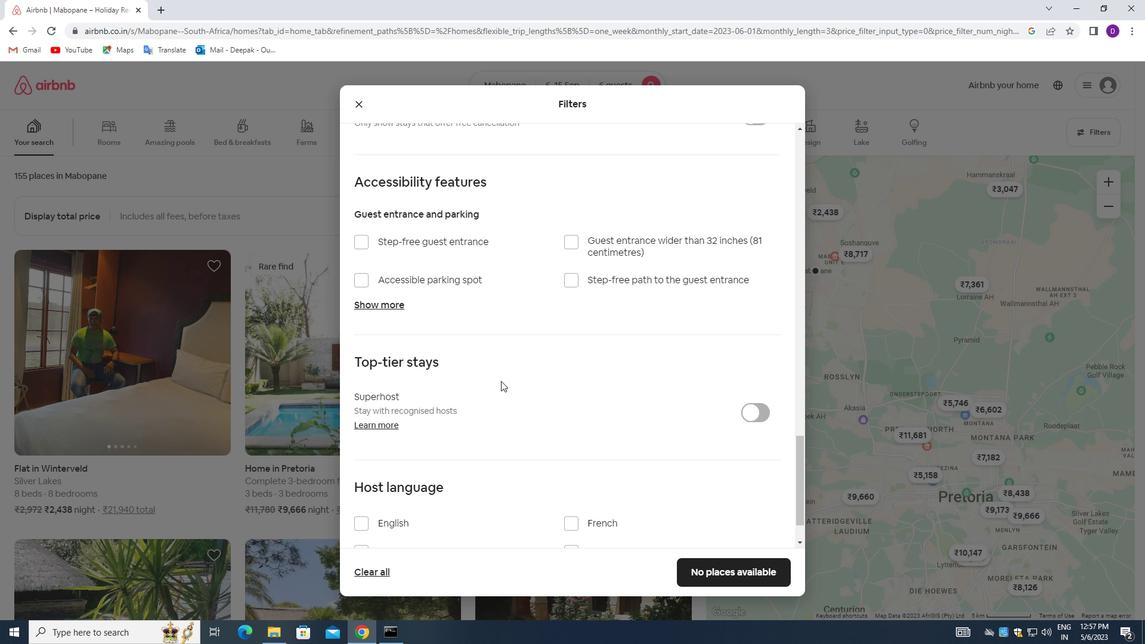 
Action: Mouse scrolled (501, 380) with delta (0, 0)
Screenshot: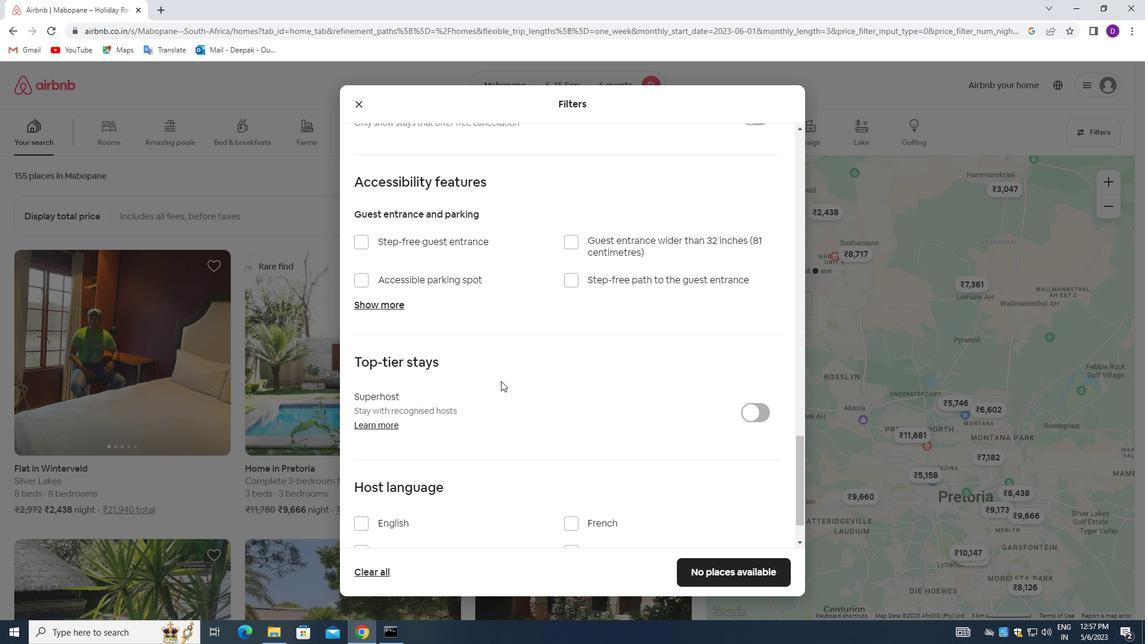 
Action: Mouse scrolled (501, 380) with delta (0, 0)
Screenshot: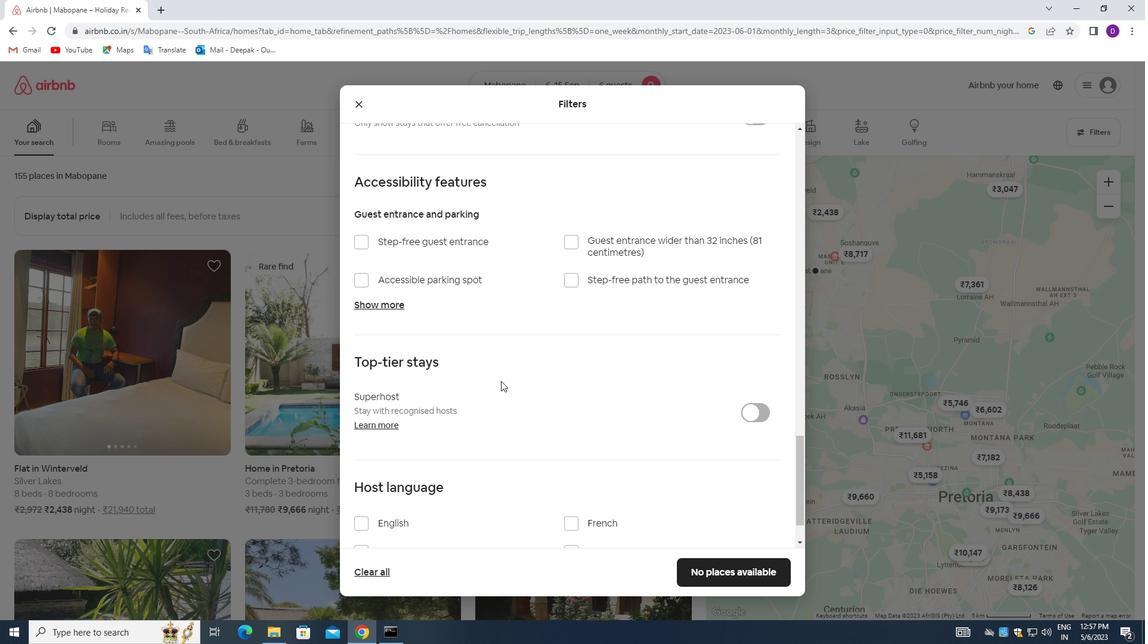 
Action: Mouse moved to (493, 403)
Screenshot: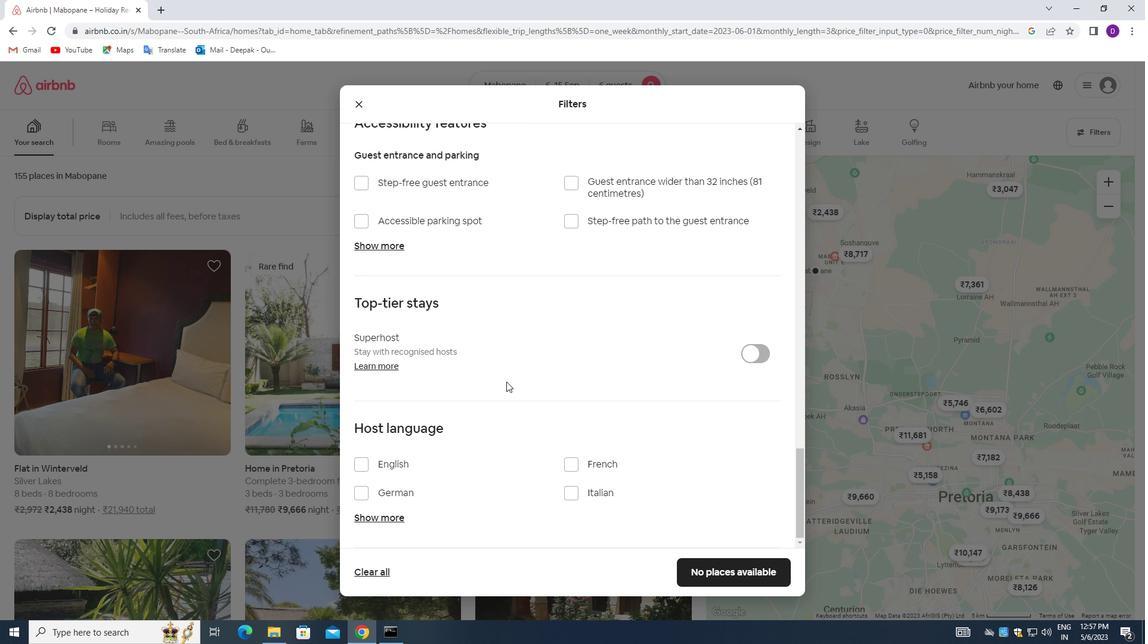 
Action: Mouse scrolled (493, 403) with delta (0, 0)
Screenshot: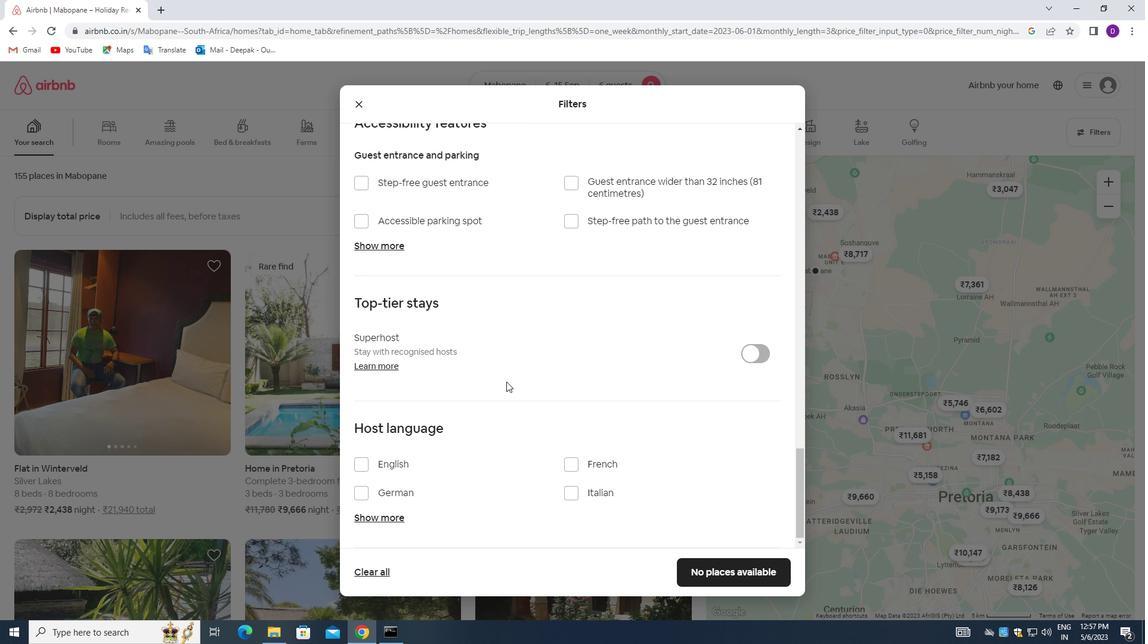 
Action: Mouse moved to (362, 466)
Screenshot: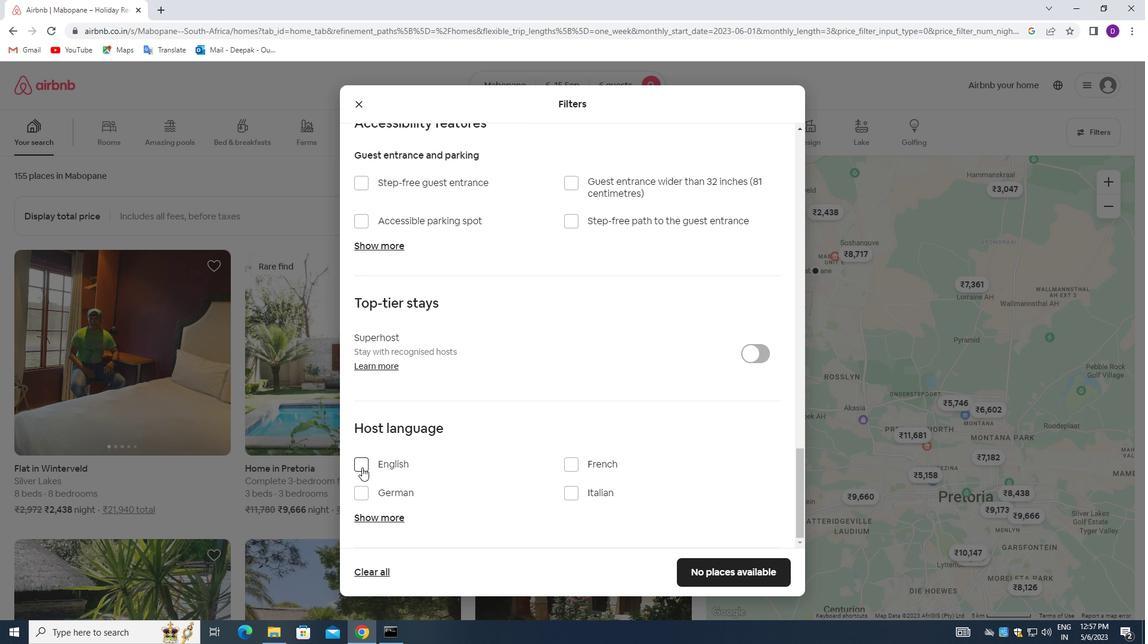 
Action: Mouse pressed left at (362, 466)
Screenshot: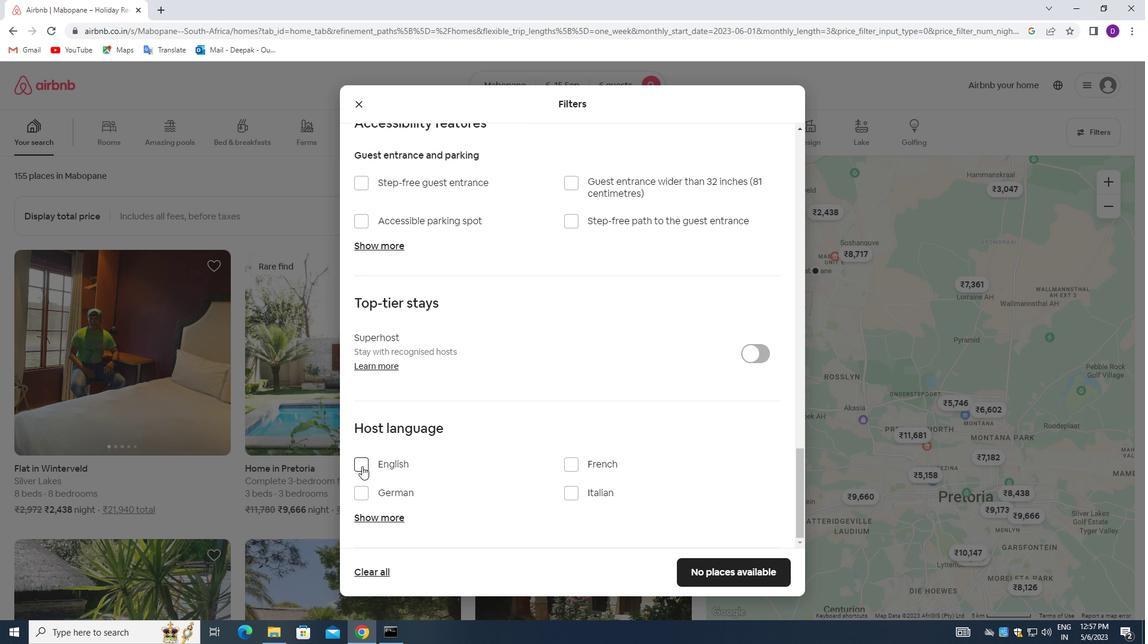 
Action: Mouse moved to (684, 564)
Screenshot: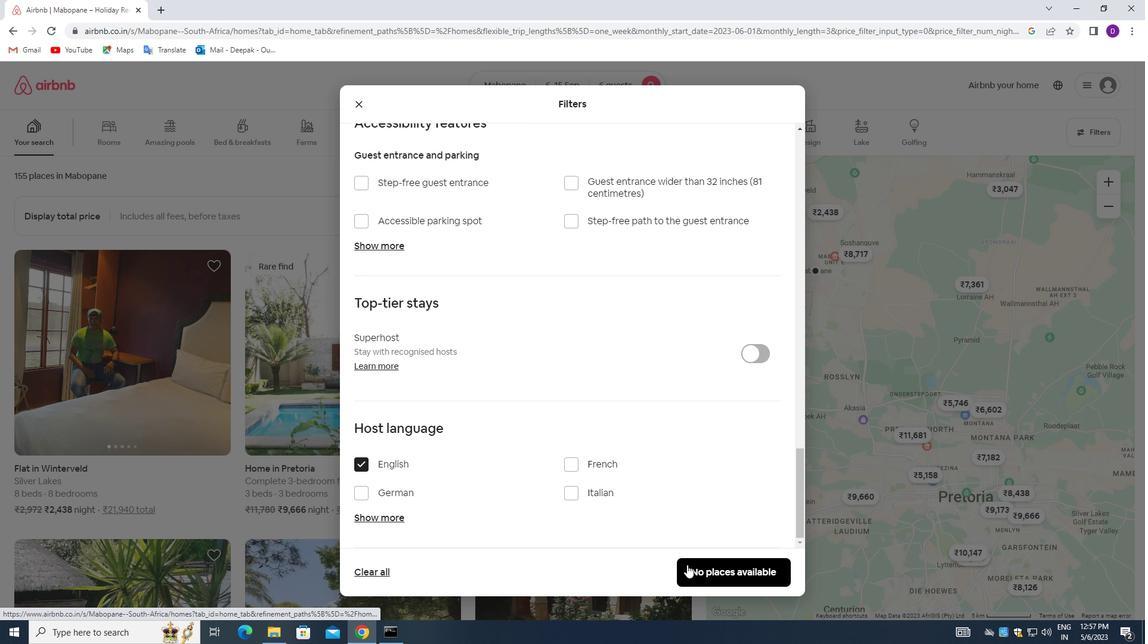 
Action: Mouse pressed left at (684, 564)
Screenshot: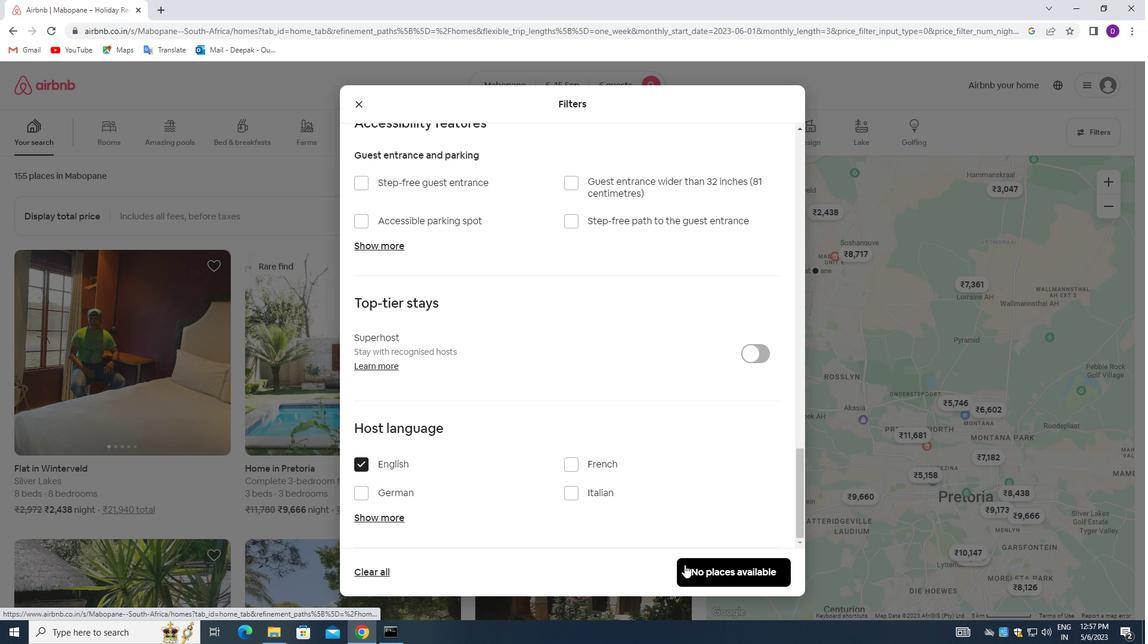 
Action: Mouse moved to (609, 388)
Screenshot: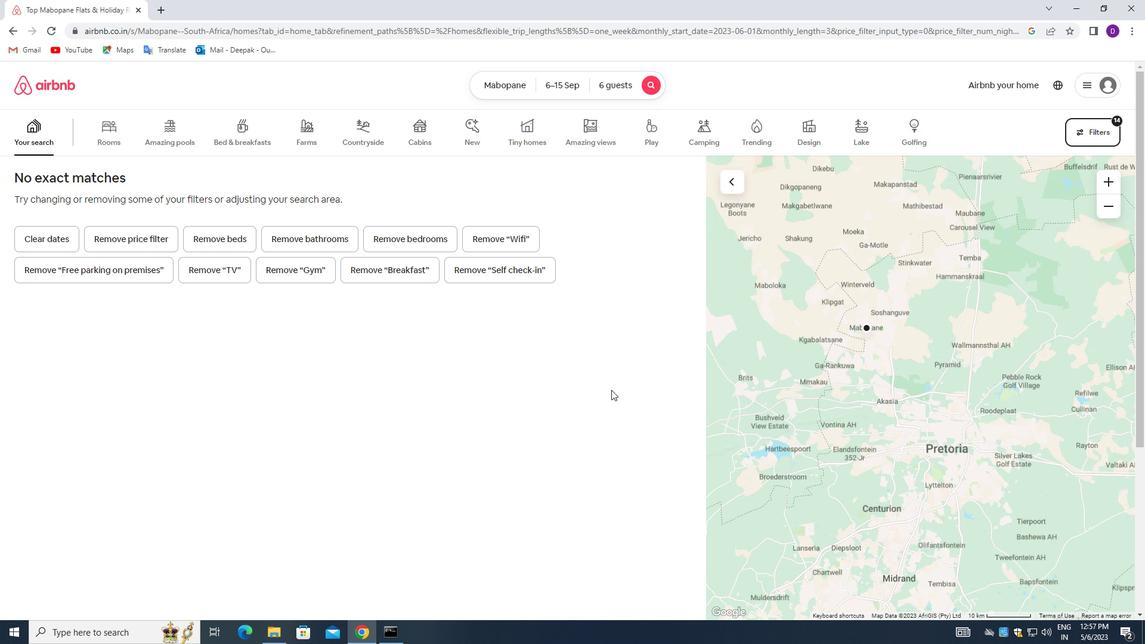 
